 Task: Find connections with filter location Giddalūr with filter topic #Managementskillswith filter profile language German with filter current company MayHaps Consulting...!!! with filter school Jesus & Mary College of Education with filter industry Capital Markets with filter service category Financial Planning with filter keywords title Manager
Action: Mouse moved to (653, 102)
Screenshot: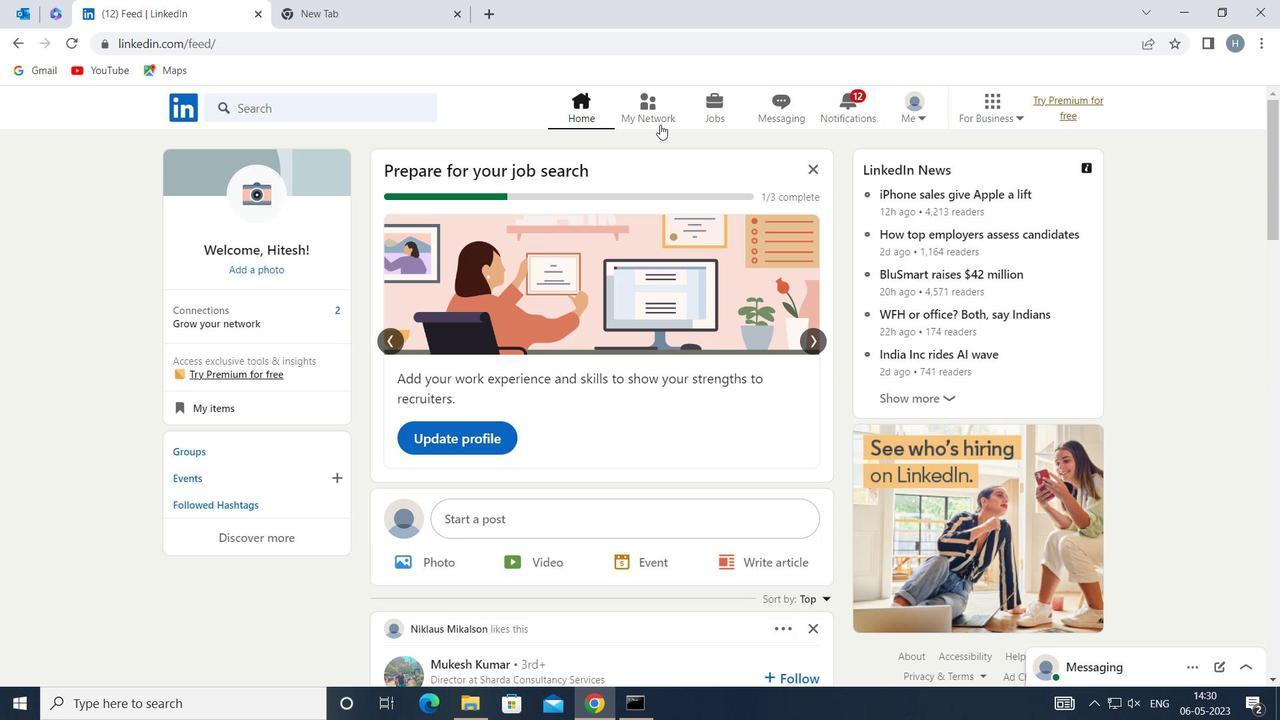 
Action: Mouse pressed left at (653, 102)
Screenshot: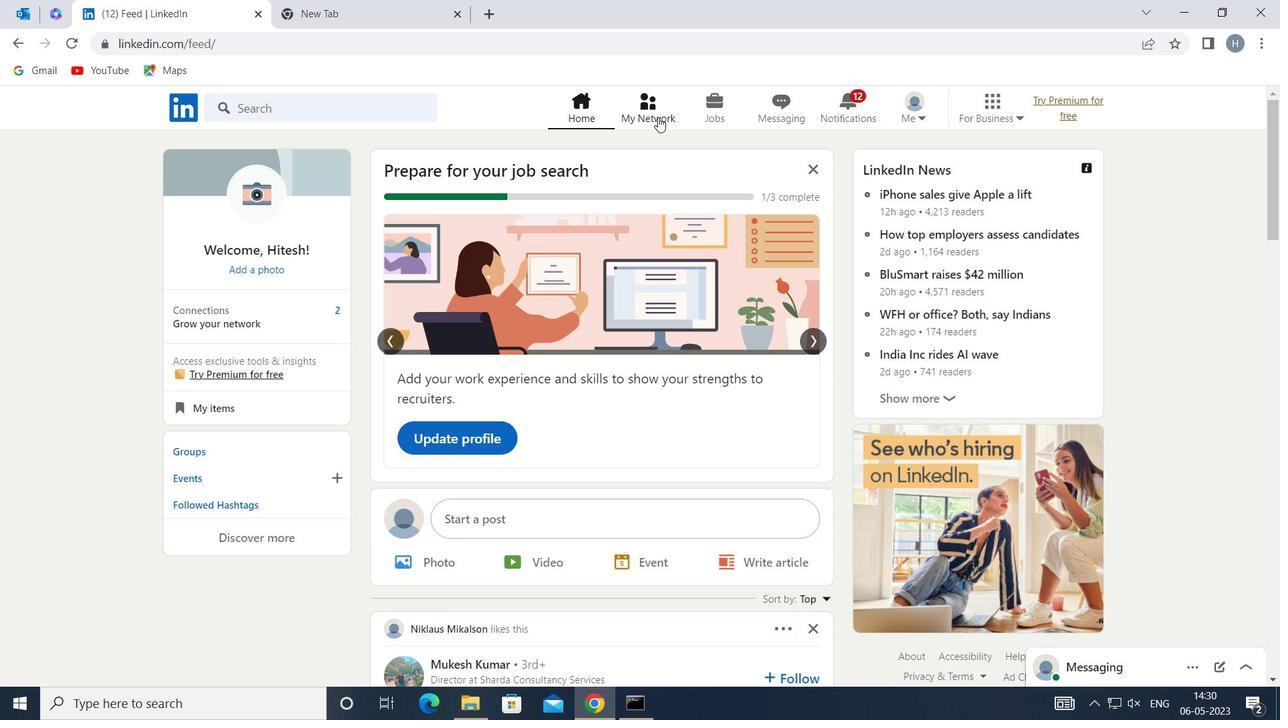 
Action: Mouse moved to (337, 206)
Screenshot: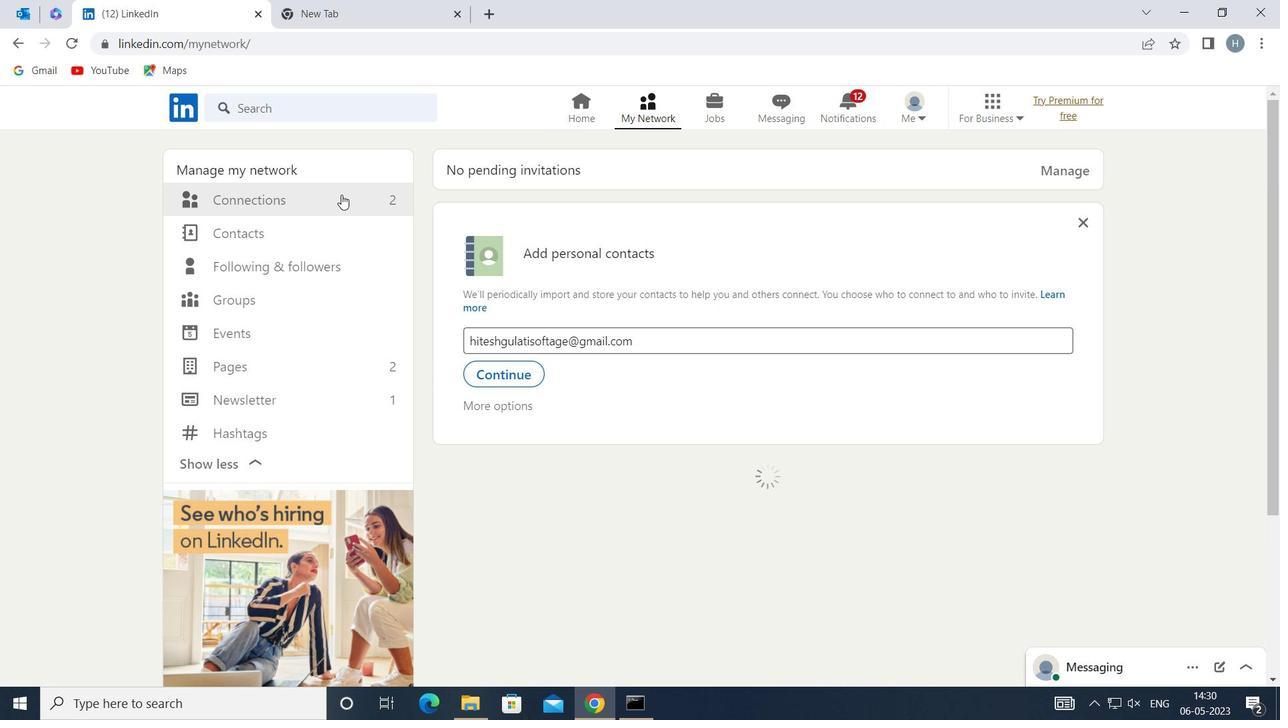 
Action: Mouse pressed left at (337, 206)
Screenshot: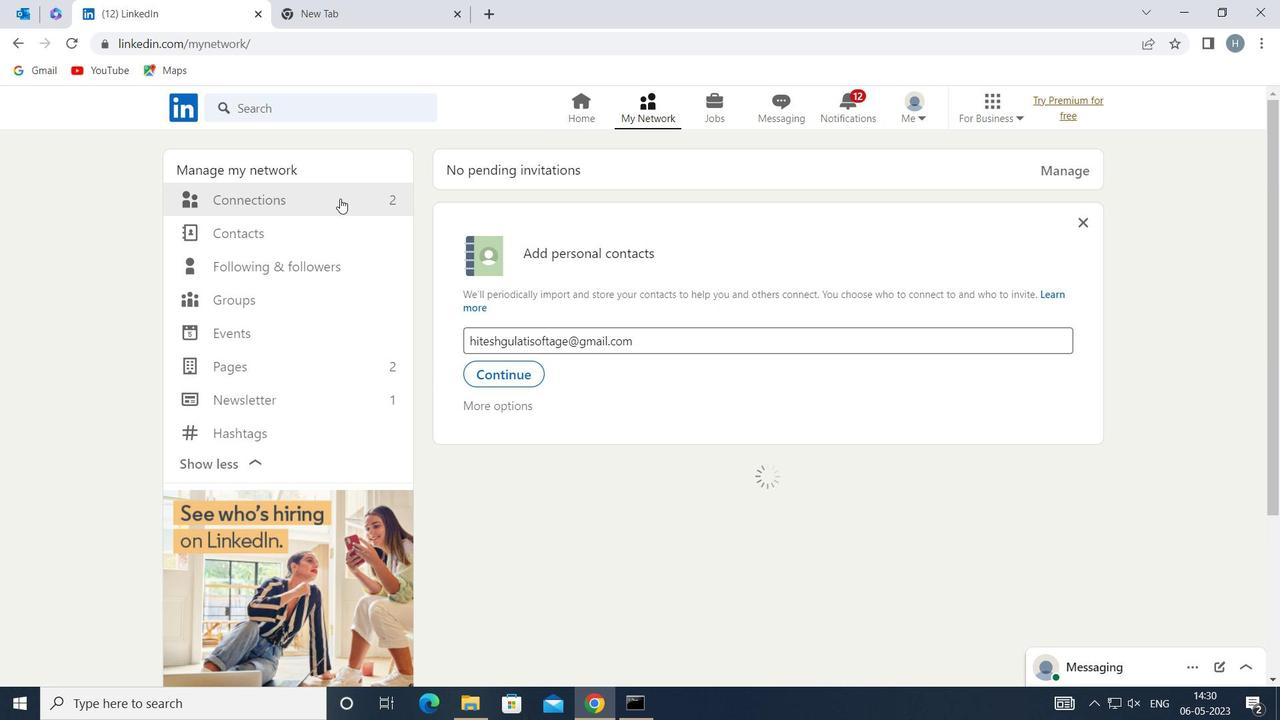 
Action: Mouse moved to (746, 196)
Screenshot: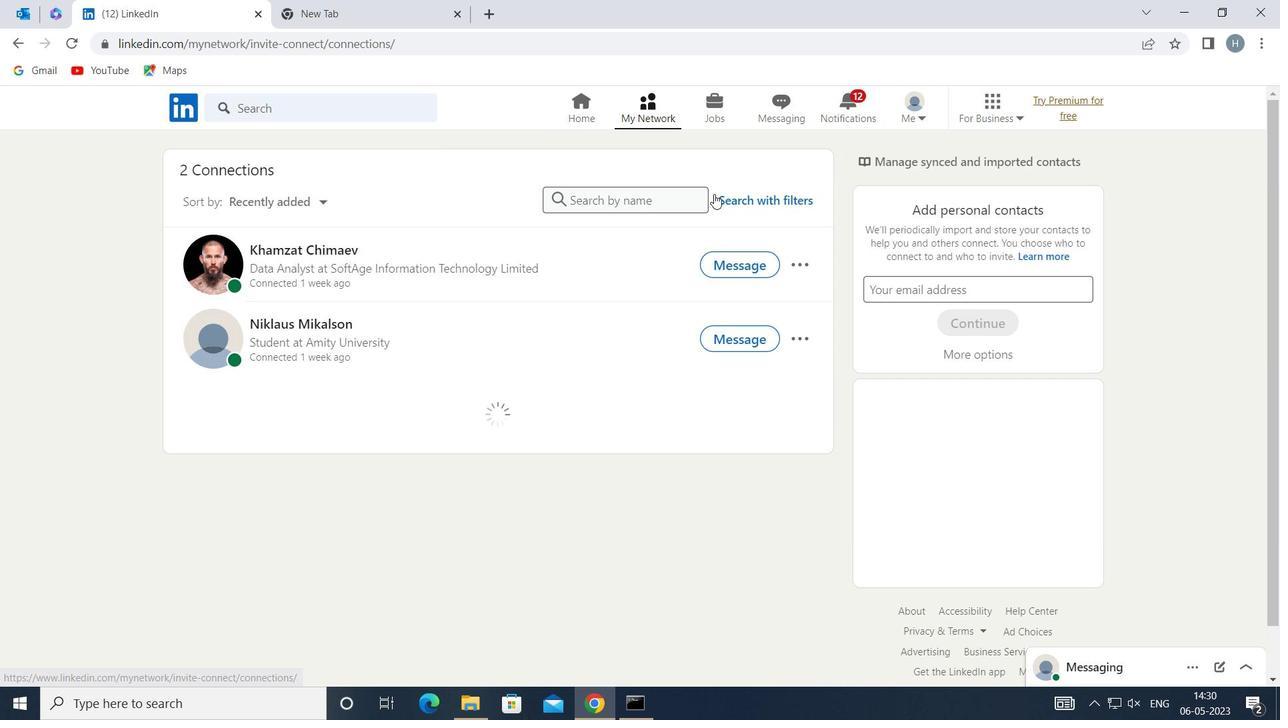 
Action: Mouse pressed left at (746, 196)
Screenshot: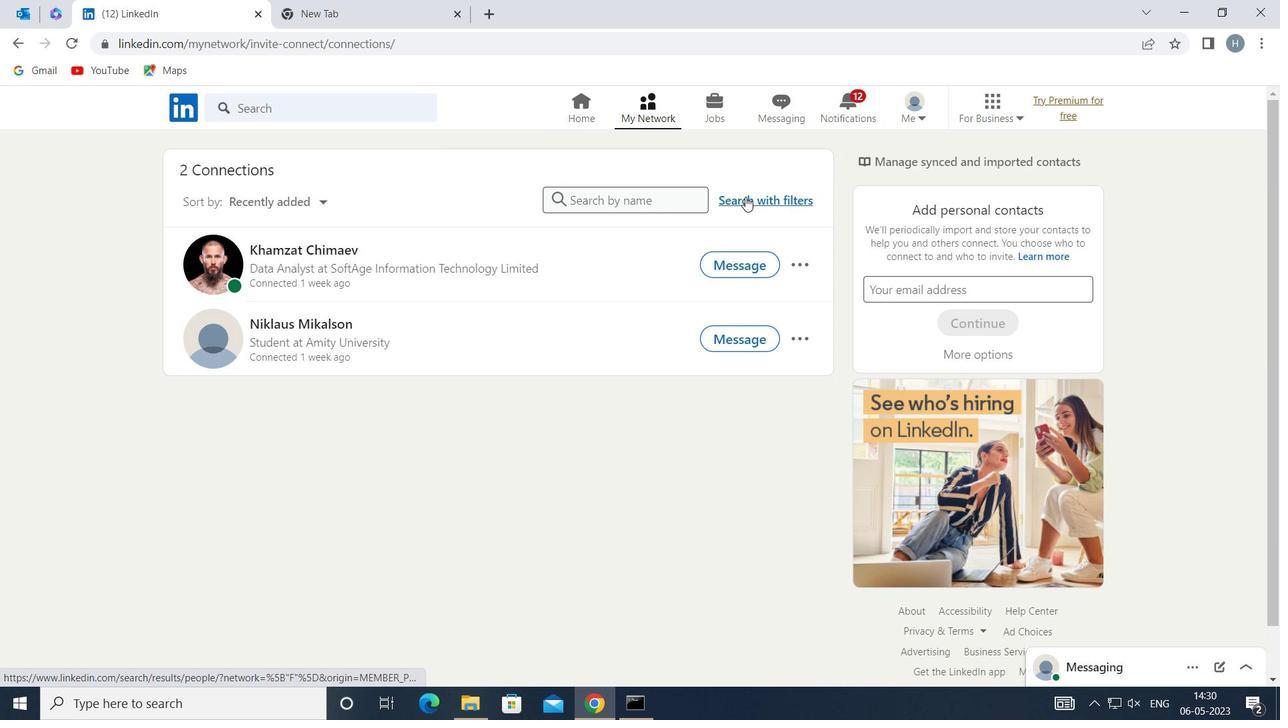 
Action: Mouse moved to (703, 151)
Screenshot: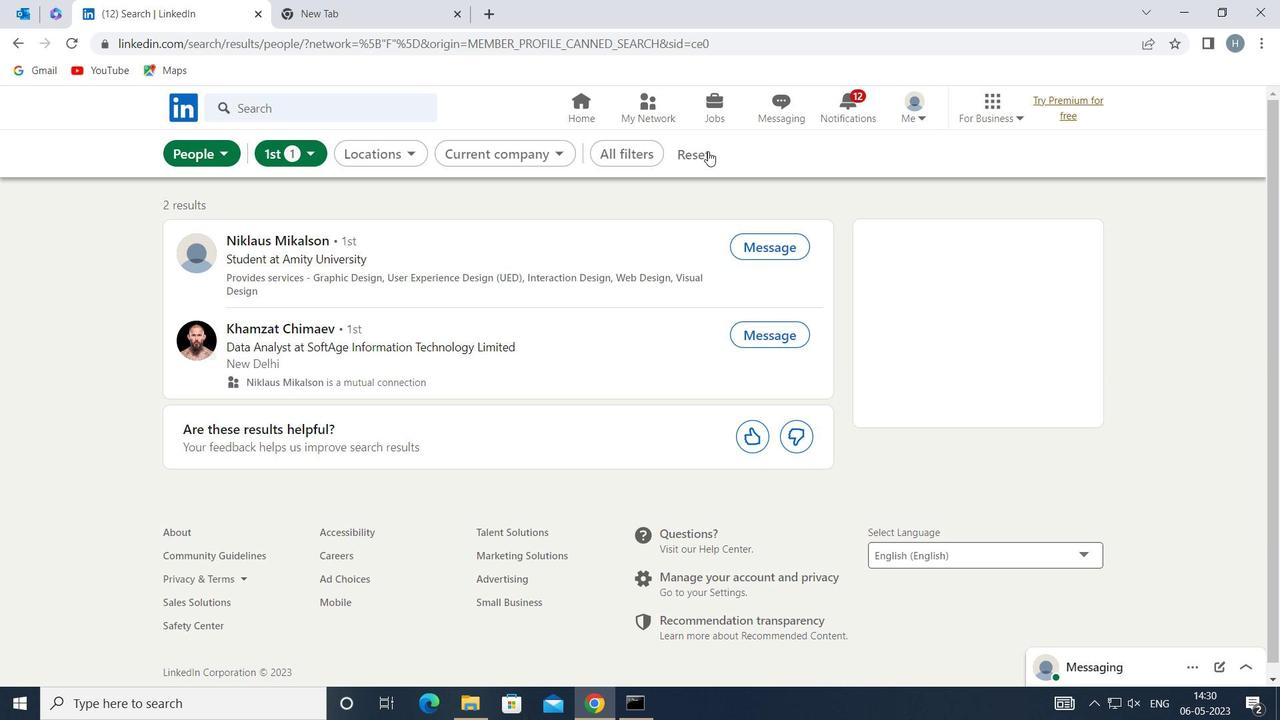 
Action: Mouse pressed left at (703, 151)
Screenshot: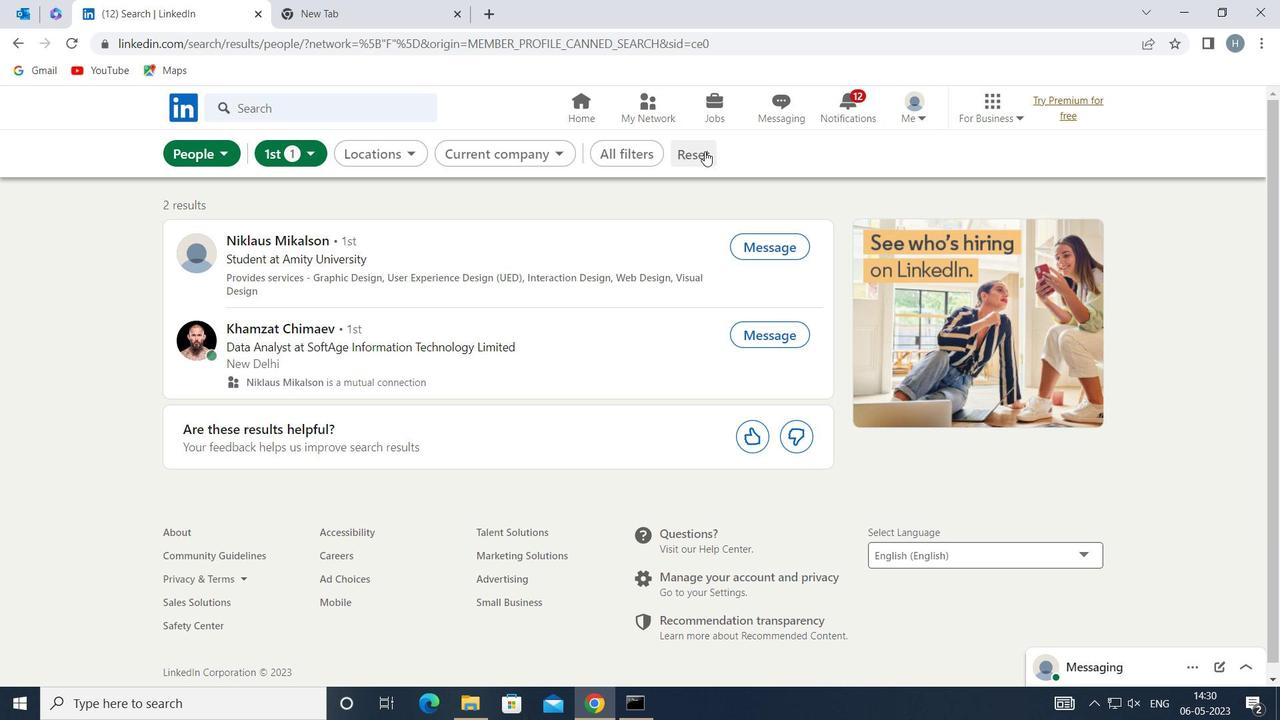 
Action: Mouse moved to (676, 151)
Screenshot: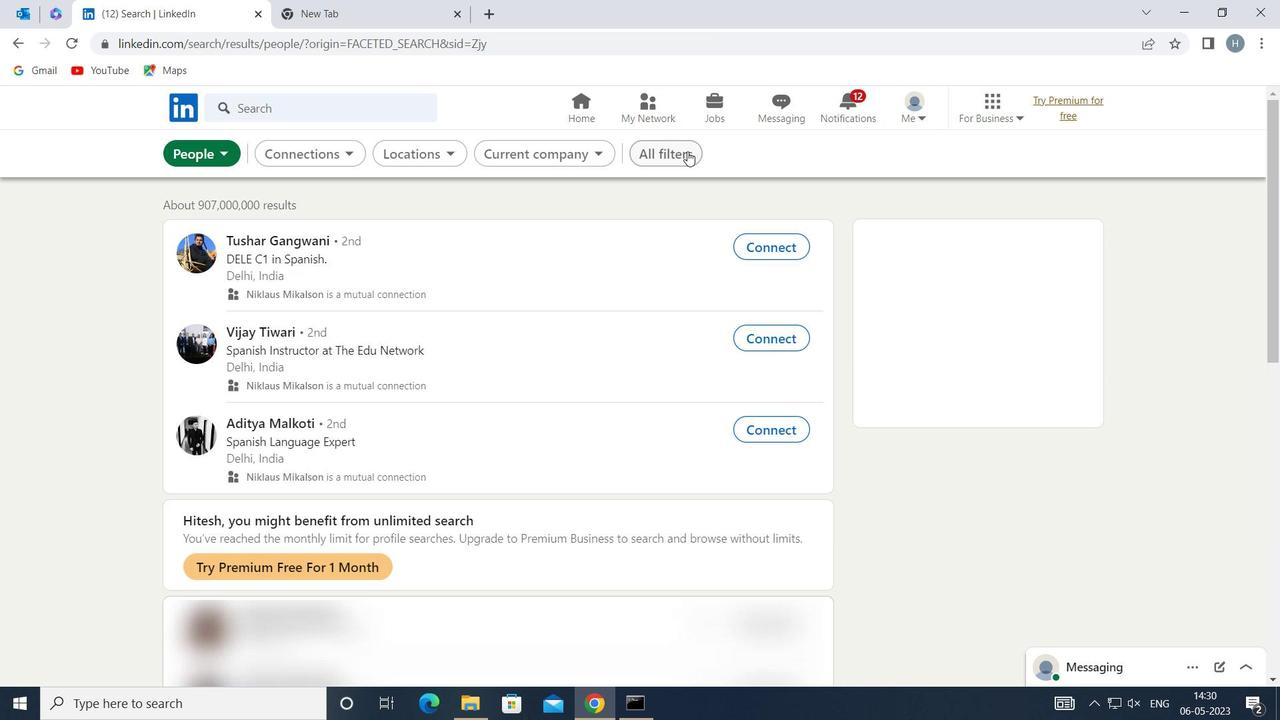 
Action: Mouse pressed left at (676, 151)
Screenshot: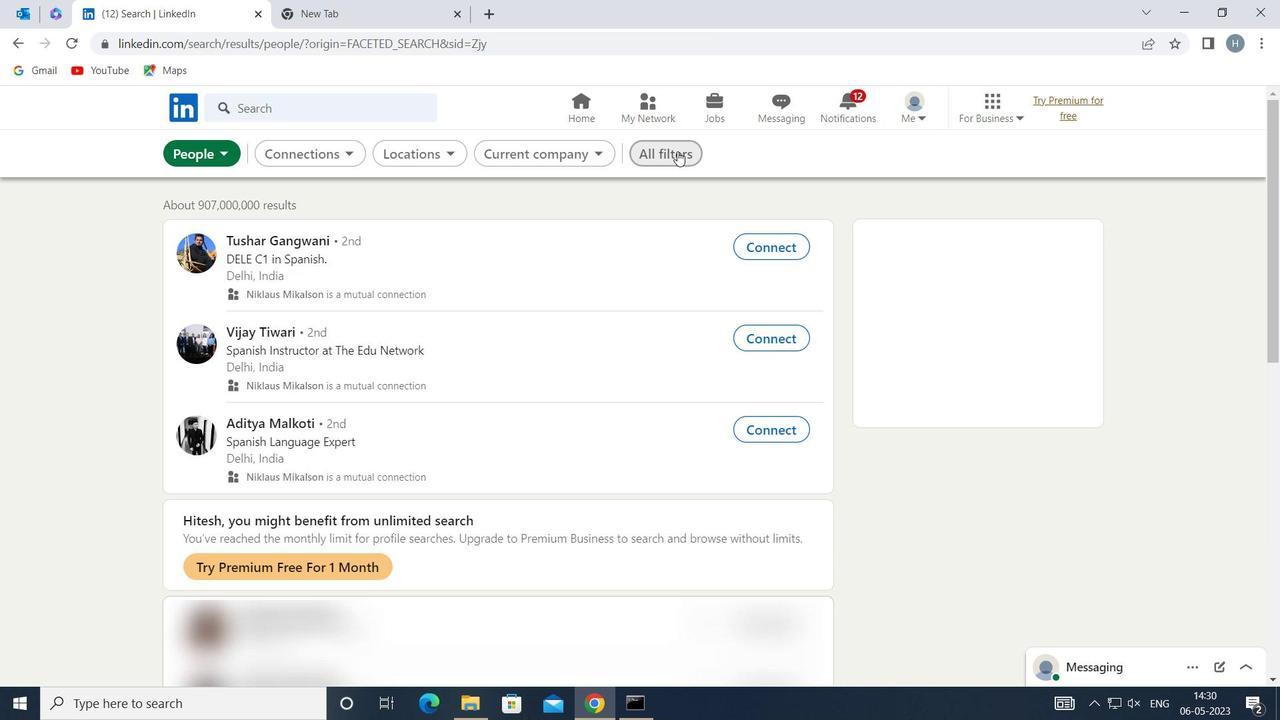 
Action: Mouse moved to (957, 310)
Screenshot: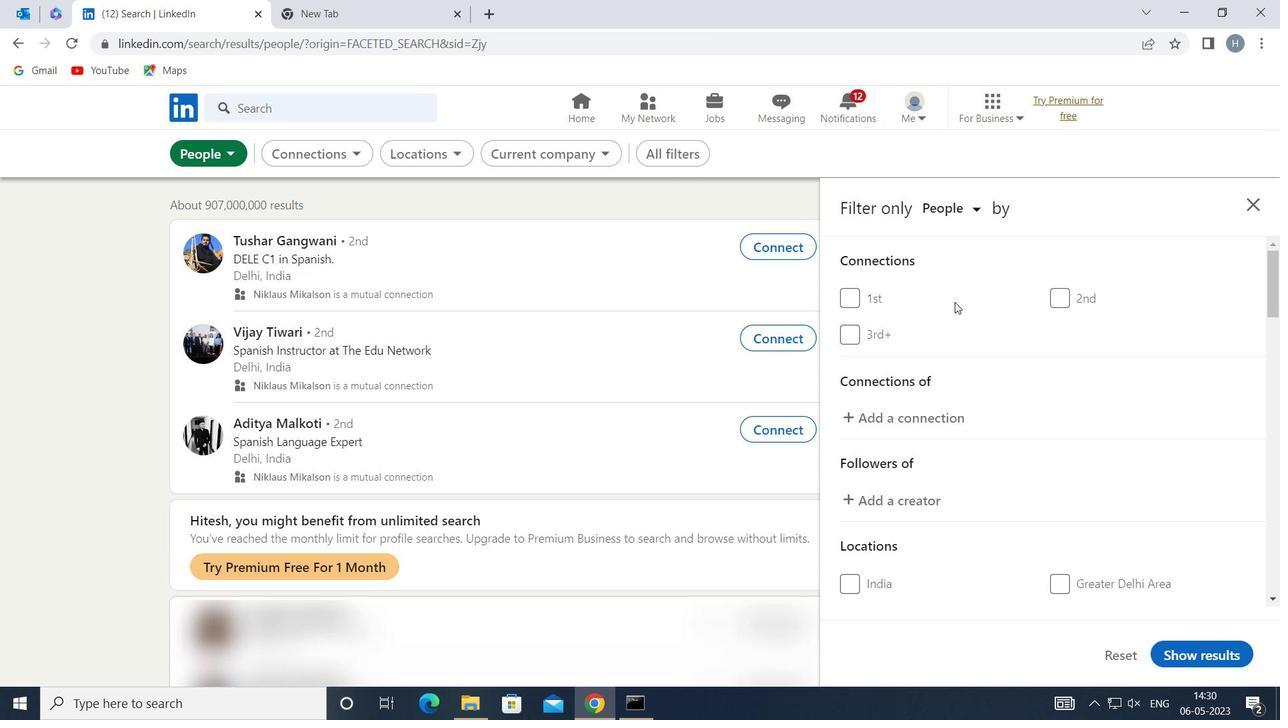 
Action: Mouse scrolled (957, 309) with delta (0, 0)
Screenshot: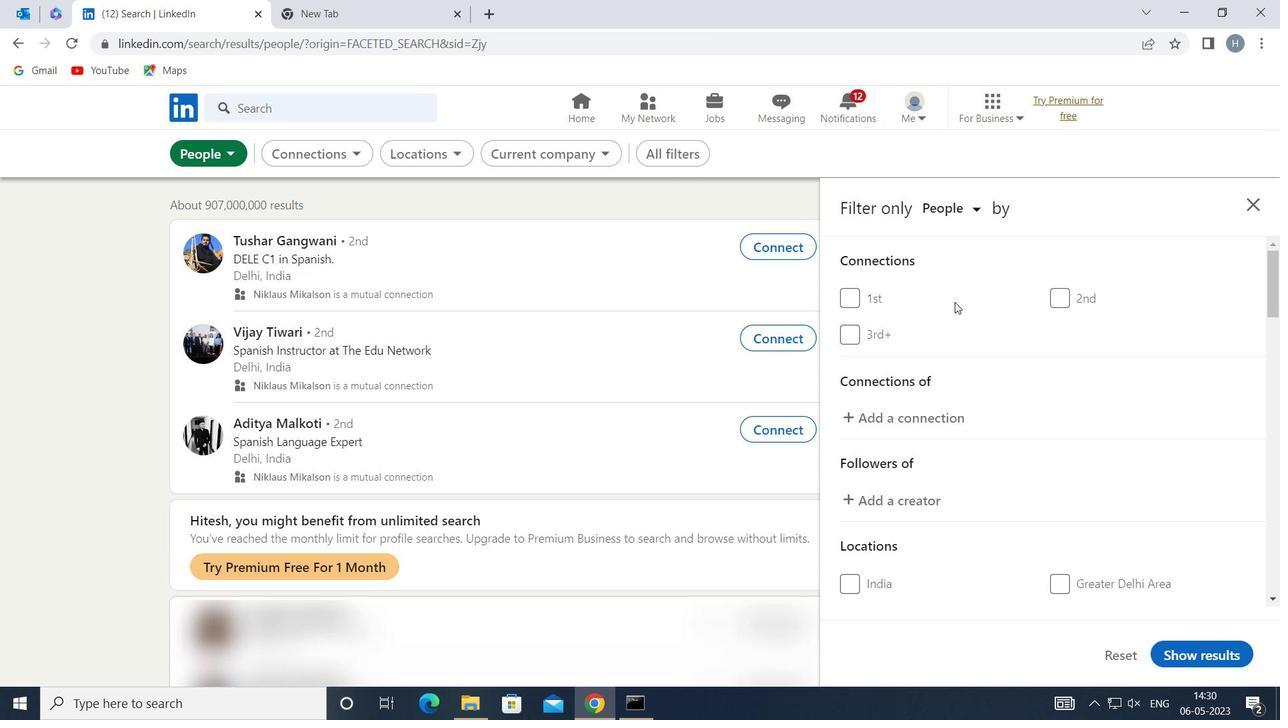 
Action: Mouse moved to (958, 313)
Screenshot: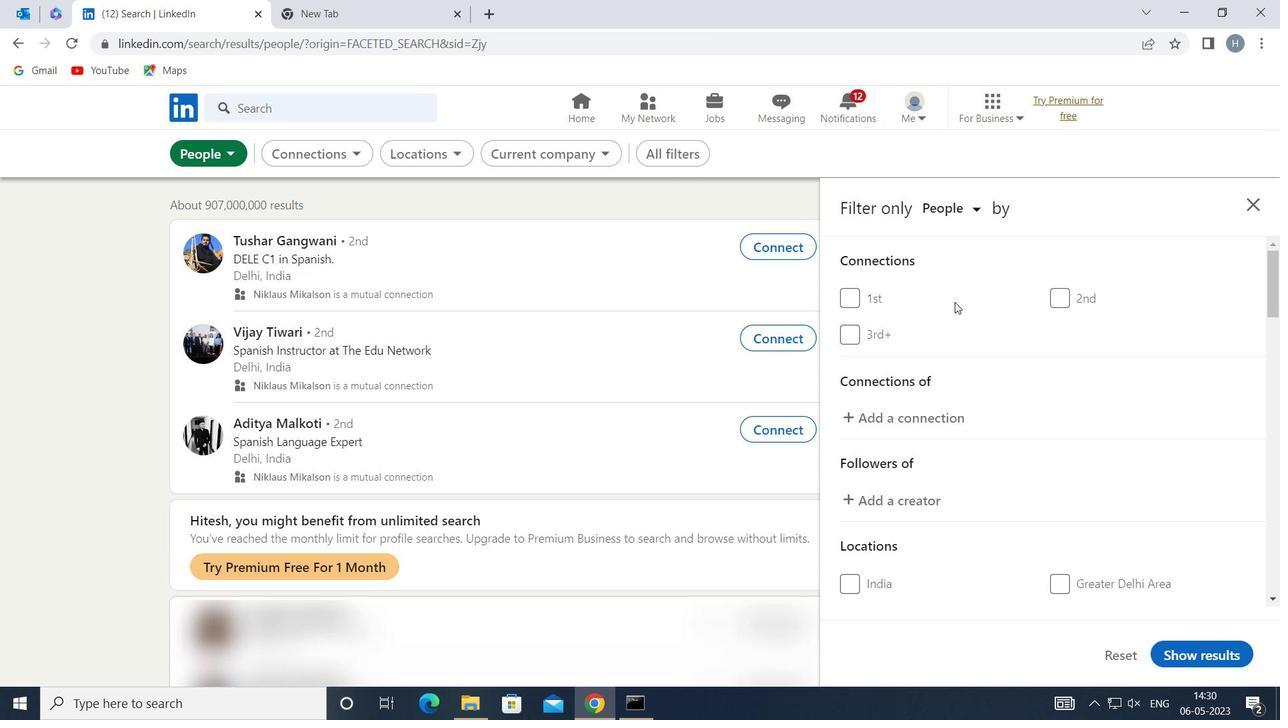 
Action: Mouse scrolled (958, 312) with delta (0, 0)
Screenshot: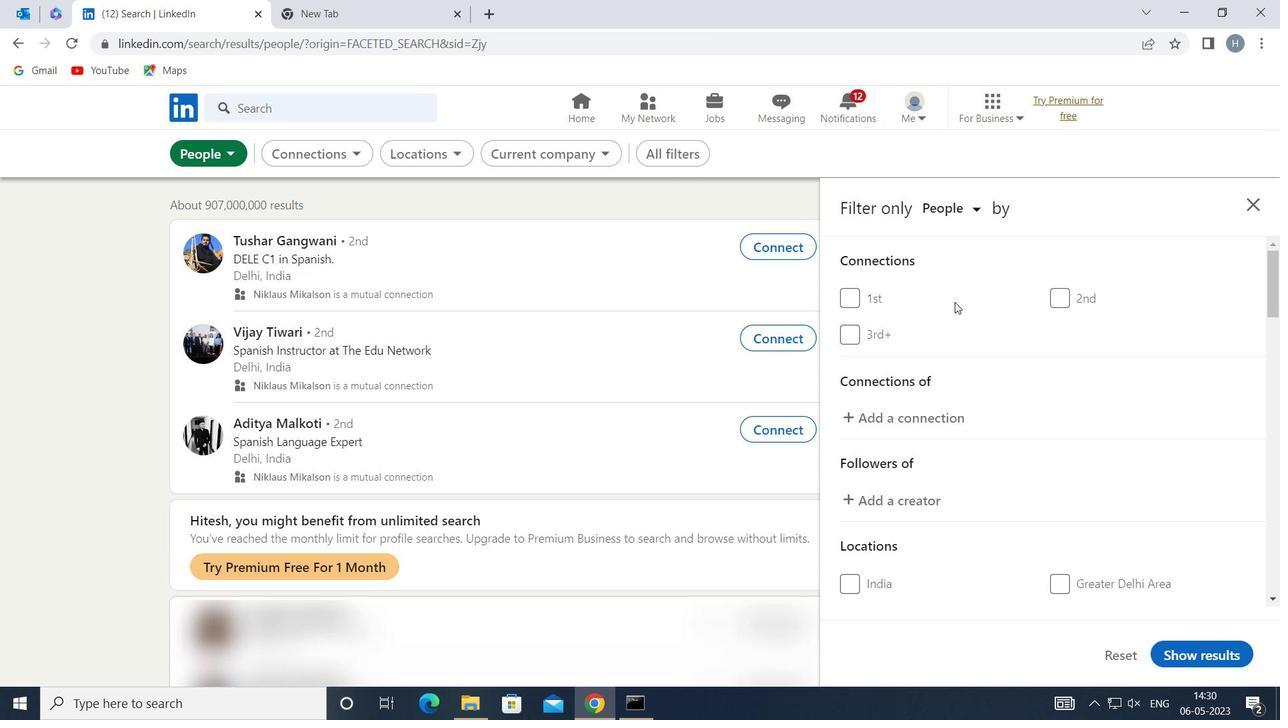 
Action: Mouse moved to (958, 316)
Screenshot: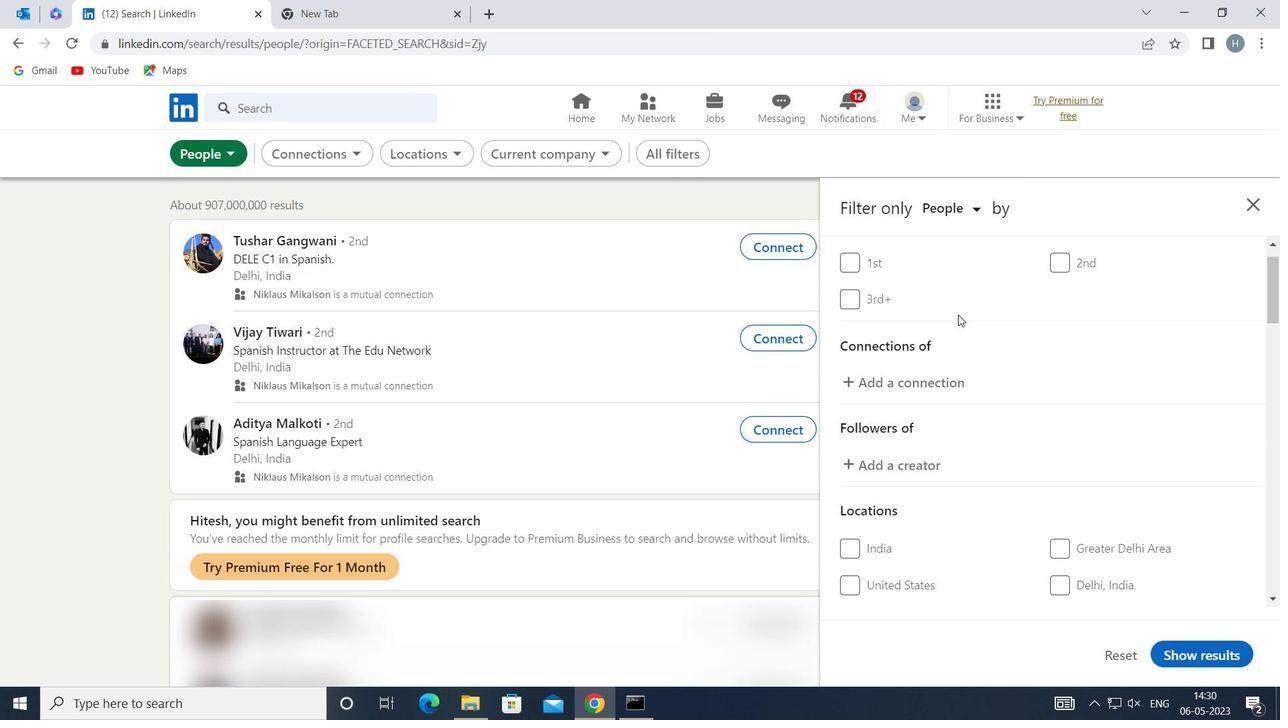 
Action: Mouse scrolled (958, 315) with delta (0, 0)
Screenshot: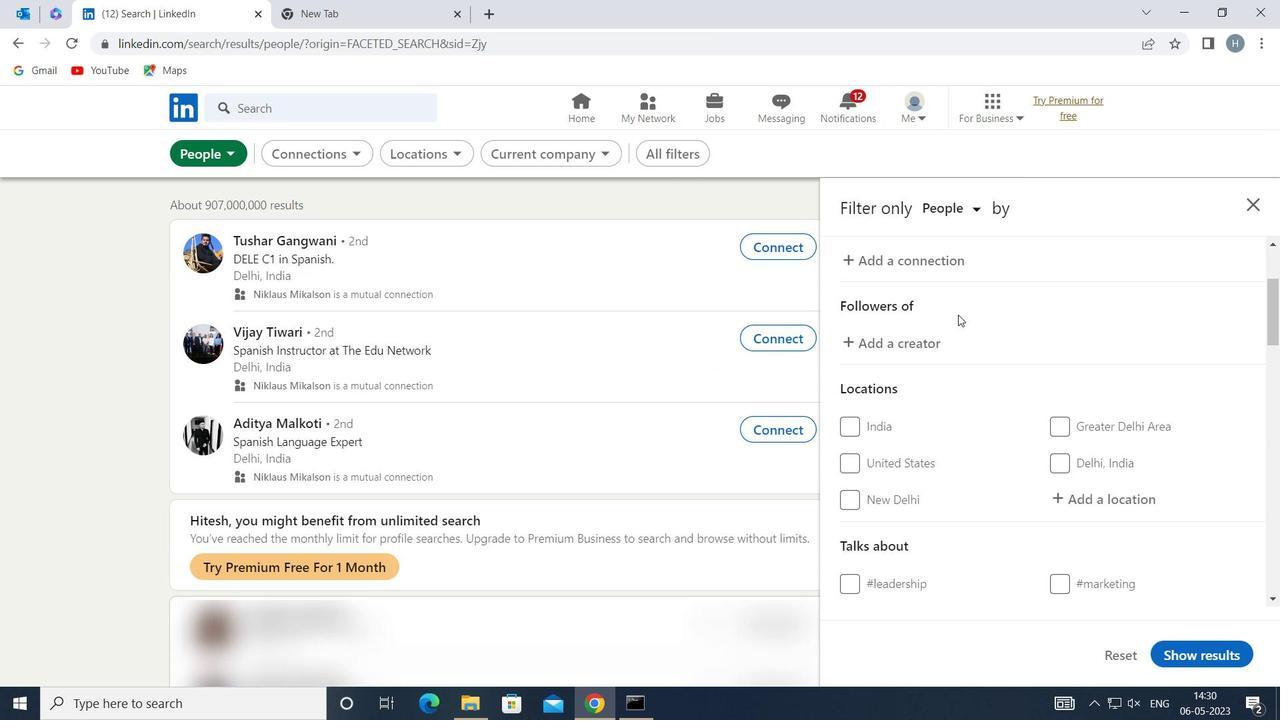 
Action: Mouse moved to (1041, 336)
Screenshot: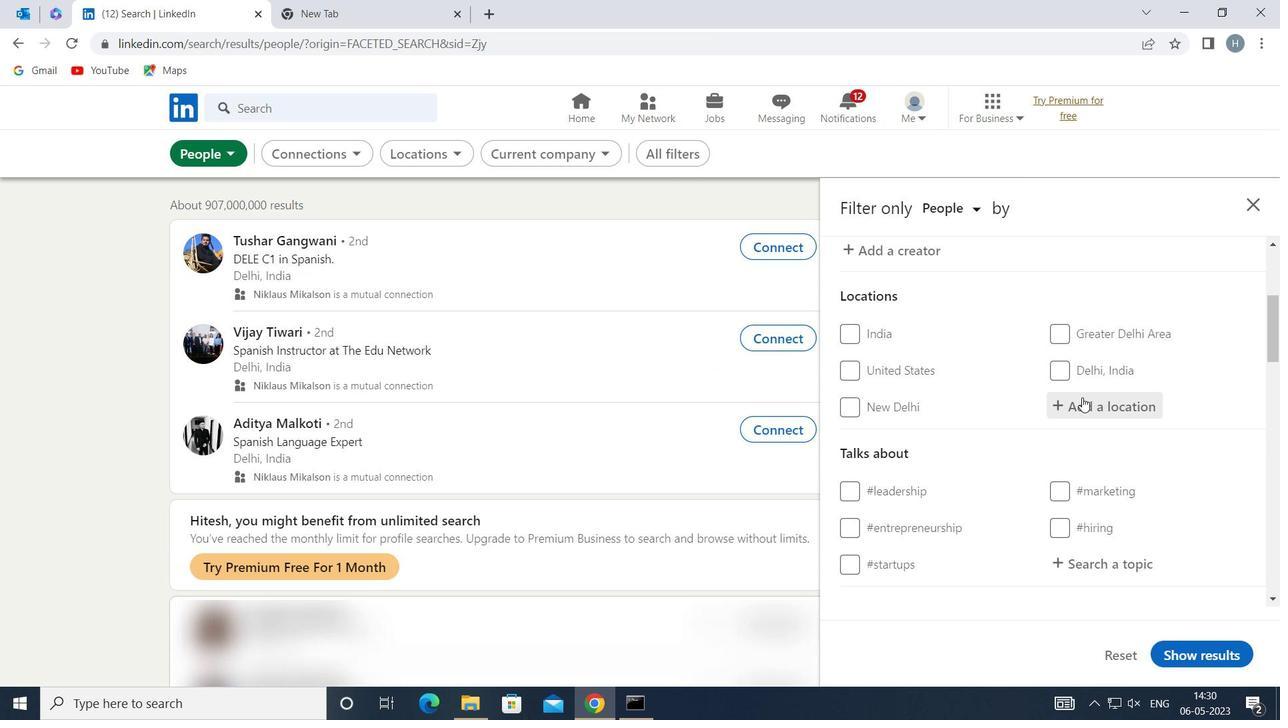 
Action: Mouse scrolled (1041, 336) with delta (0, 0)
Screenshot: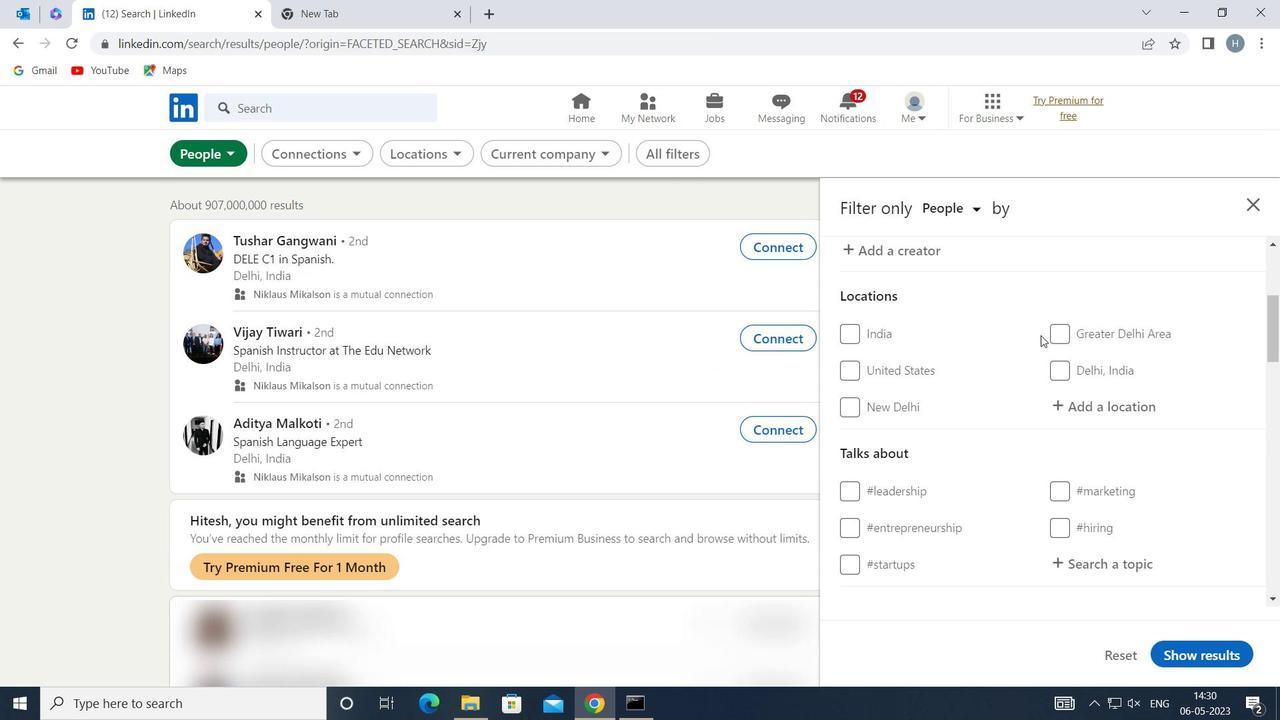 
Action: Mouse moved to (1084, 494)
Screenshot: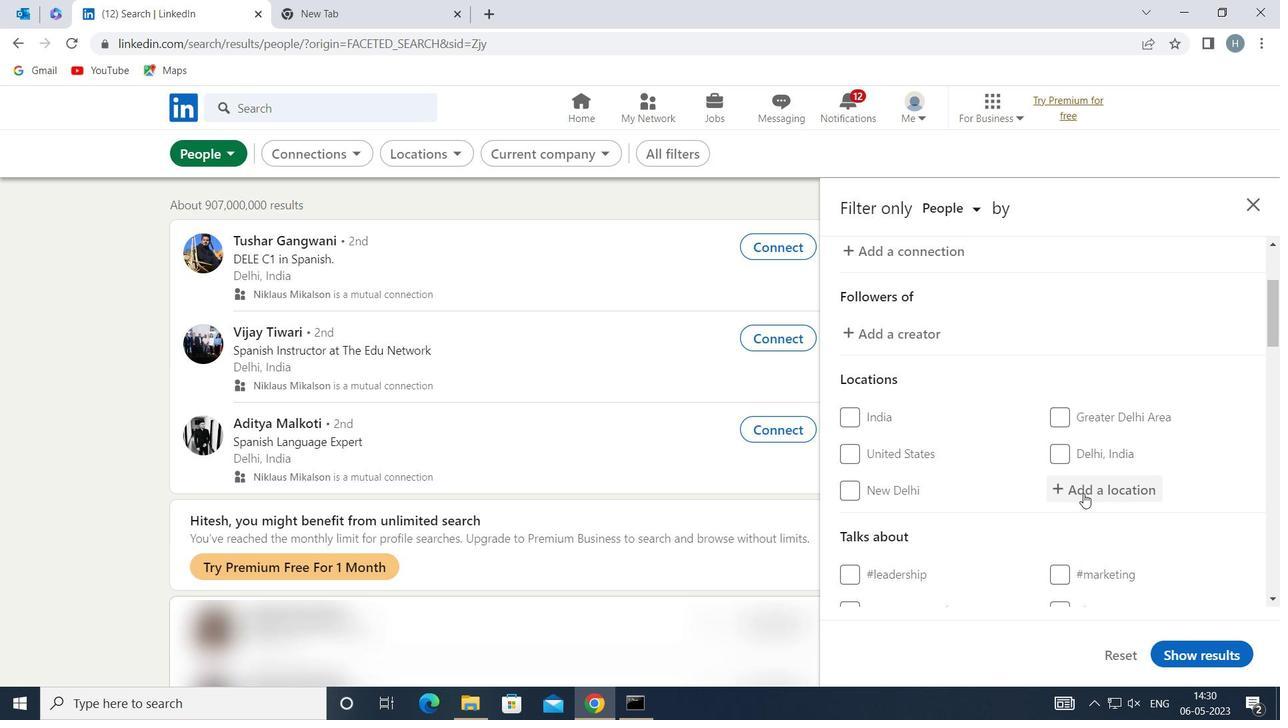 
Action: Mouse pressed left at (1084, 494)
Screenshot: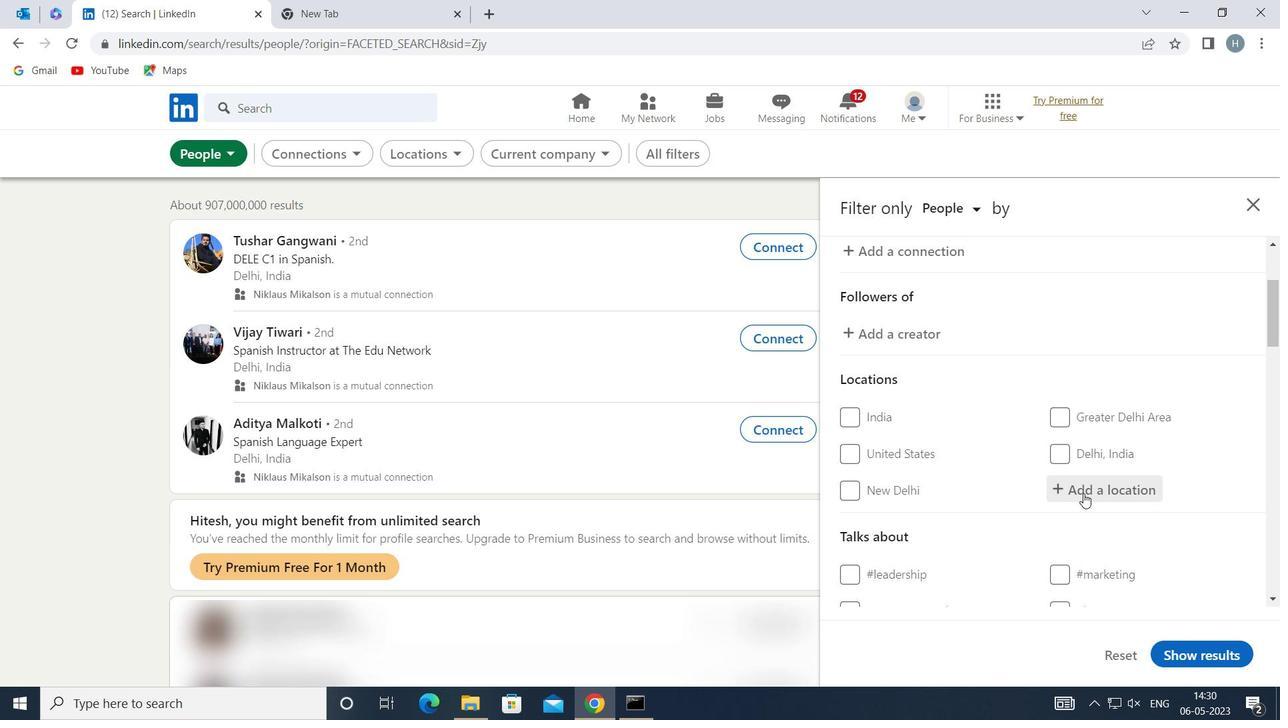 
Action: Mouse moved to (1086, 495)
Screenshot: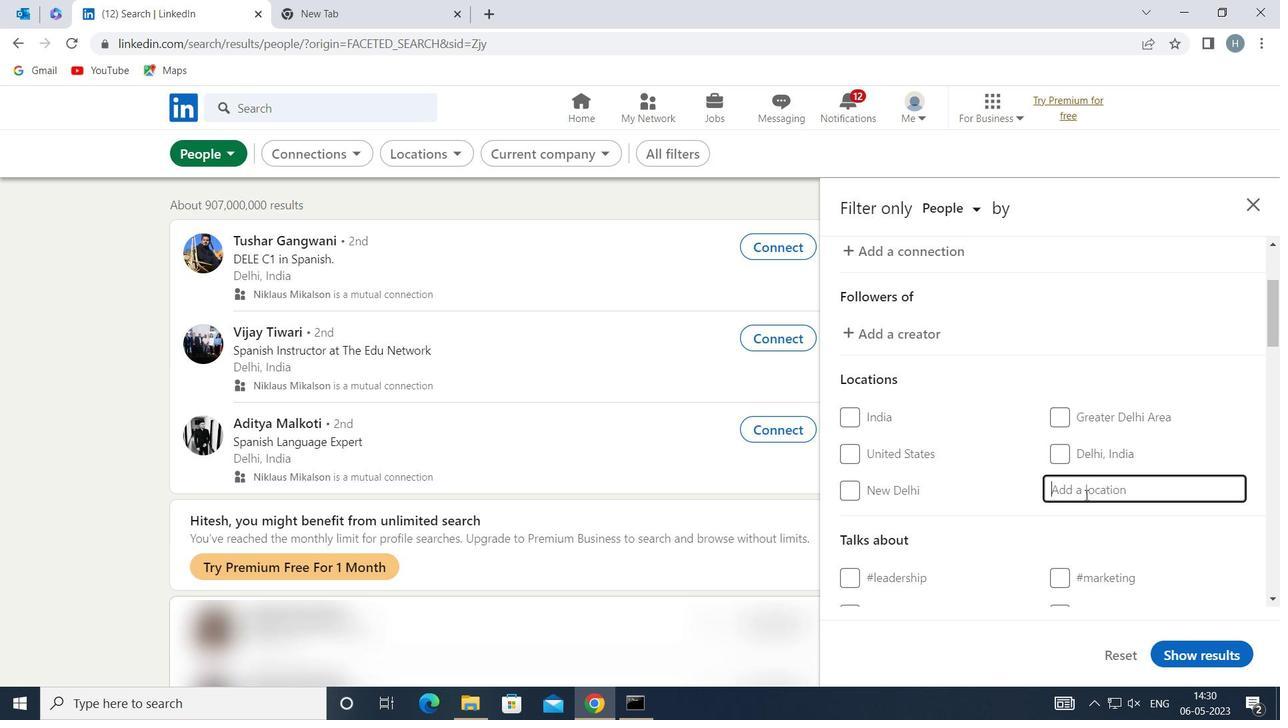 
Action: Key pressed <Key.shift>GIDDALUR
Screenshot: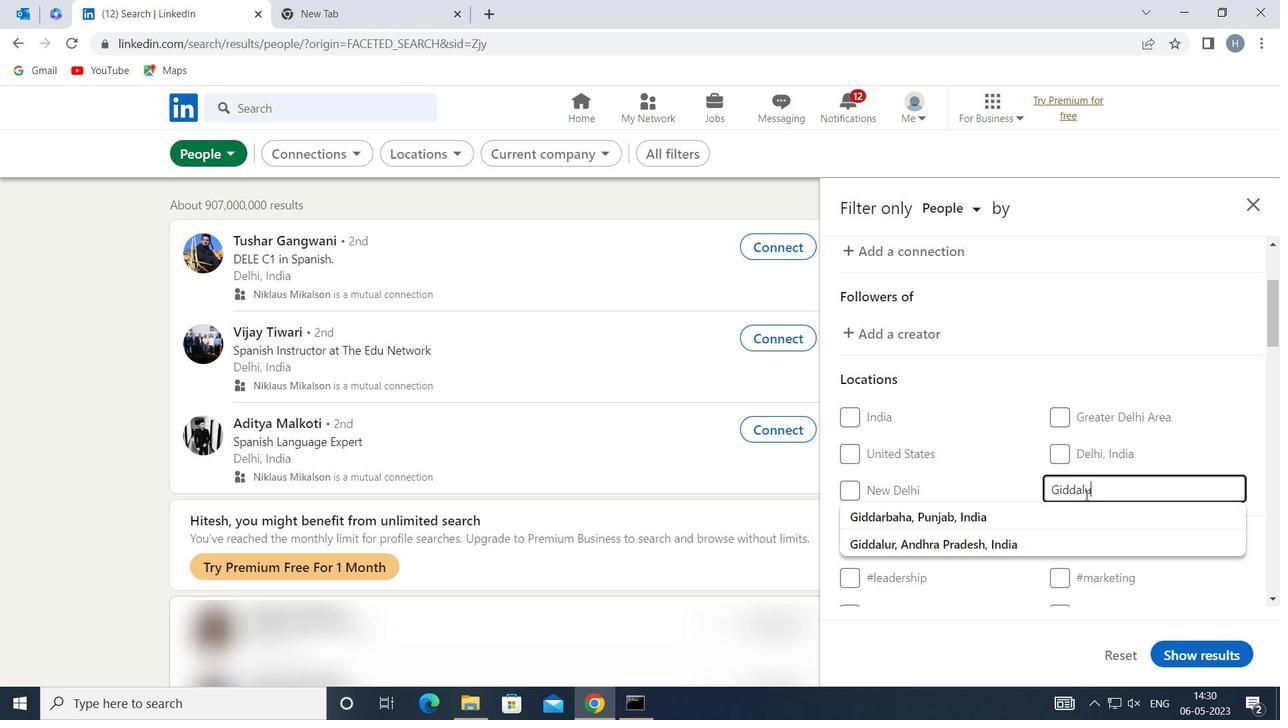 
Action: Mouse moved to (1010, 511)
Screenshot: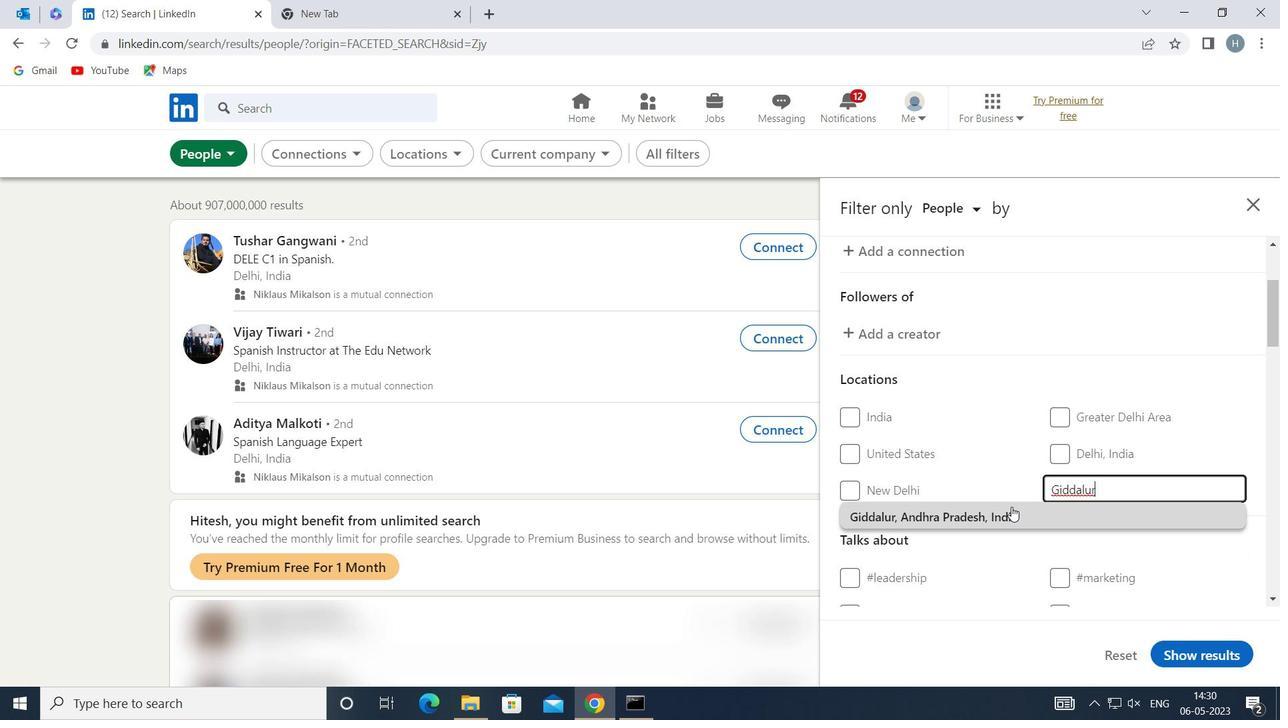 
Action: Mouse pressed left at (1010, 511)
Screenshot: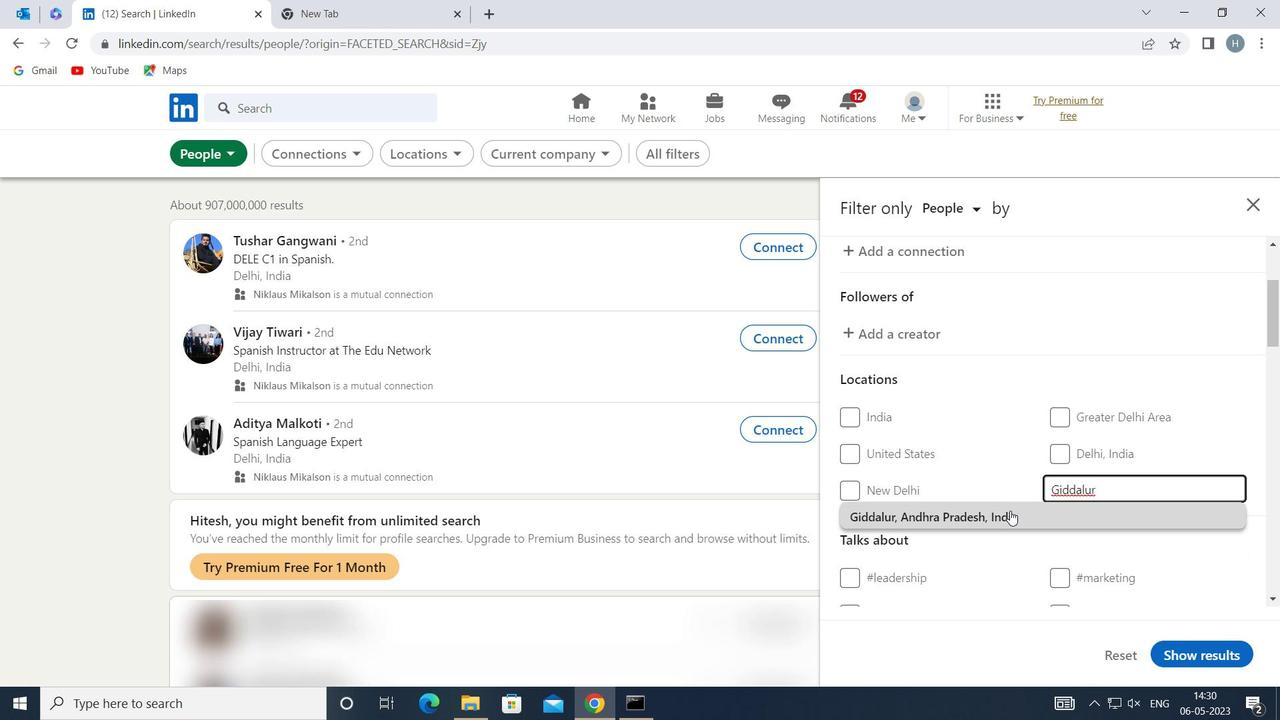 
Action: Mouse moved to (998, 414)
Screenshot: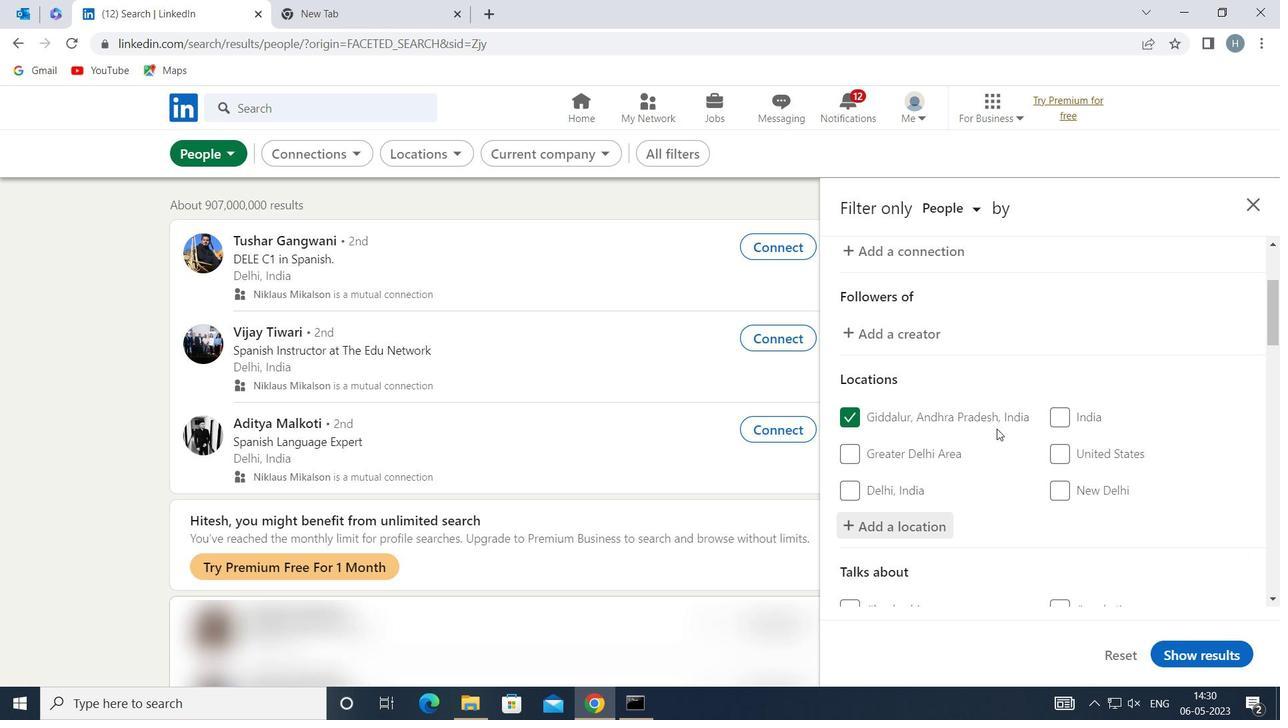 
Action: Mouse scrolled (998, 414) with delta (0, 0)
Screenshot: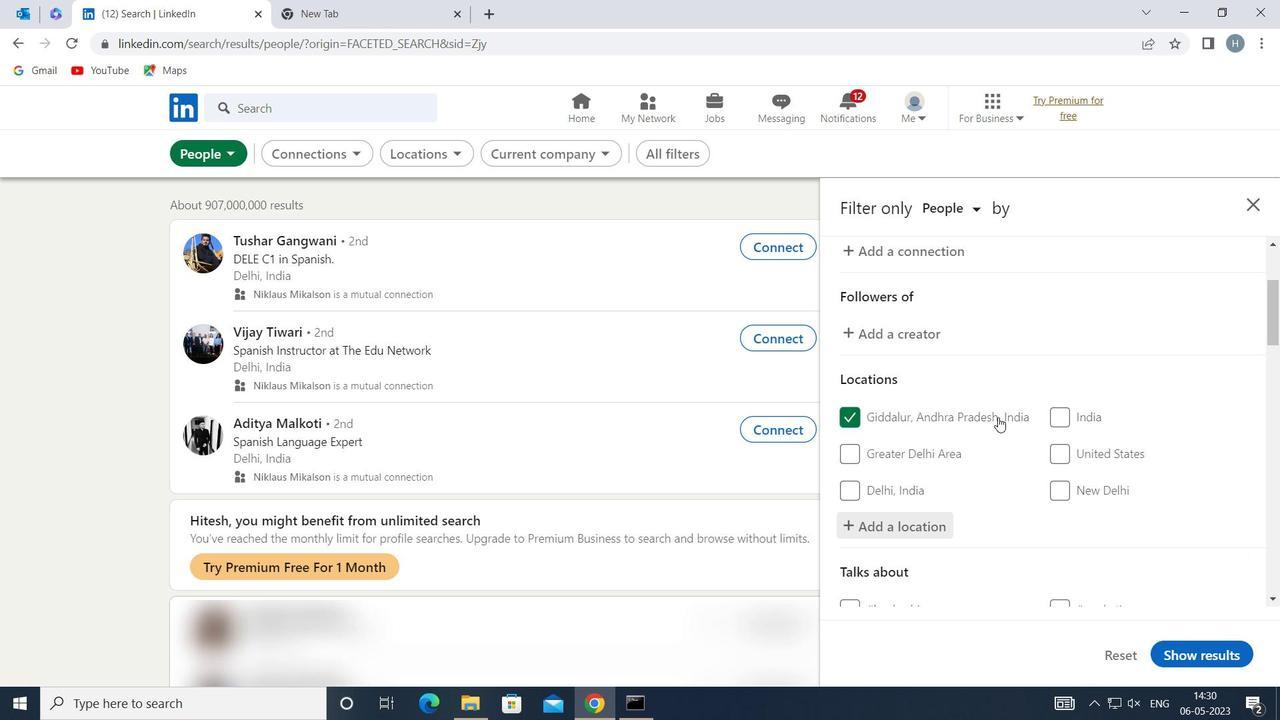 
Action: Mouse scrolled (998, 414) with delta (0, 0)
Screenshot: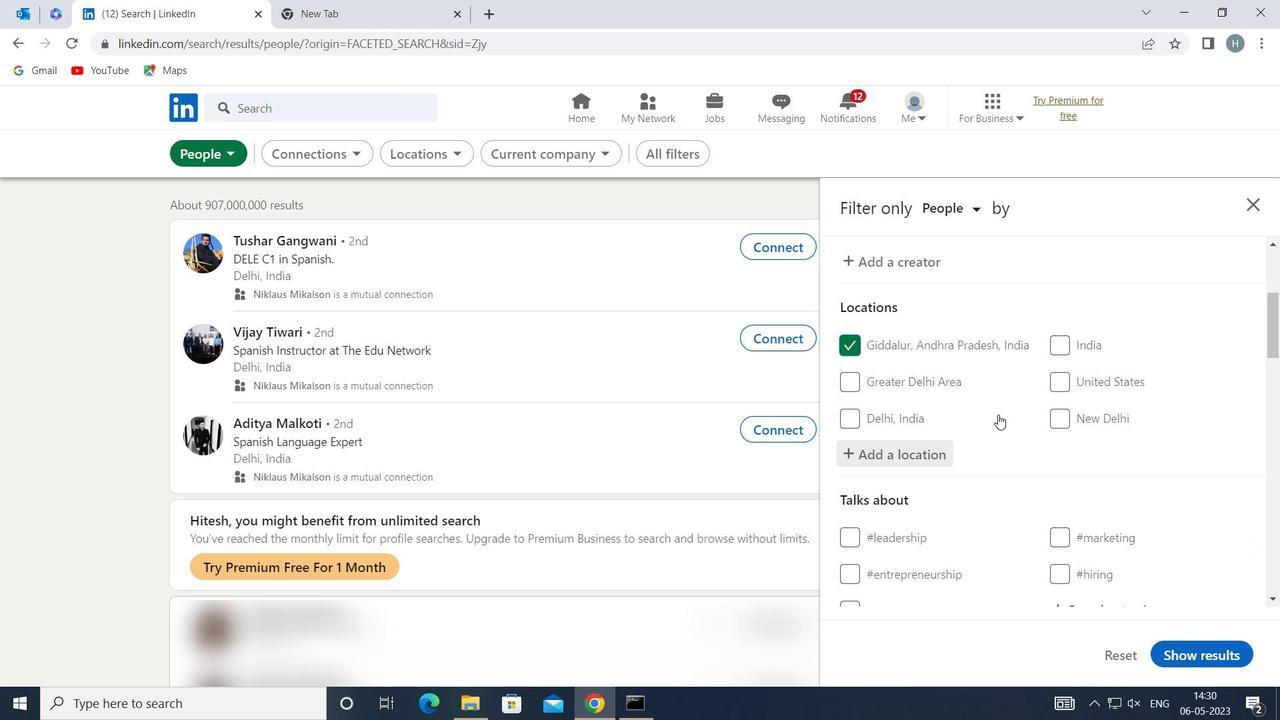 
Action: Mouse moved to (1079, 507)
Screenshot: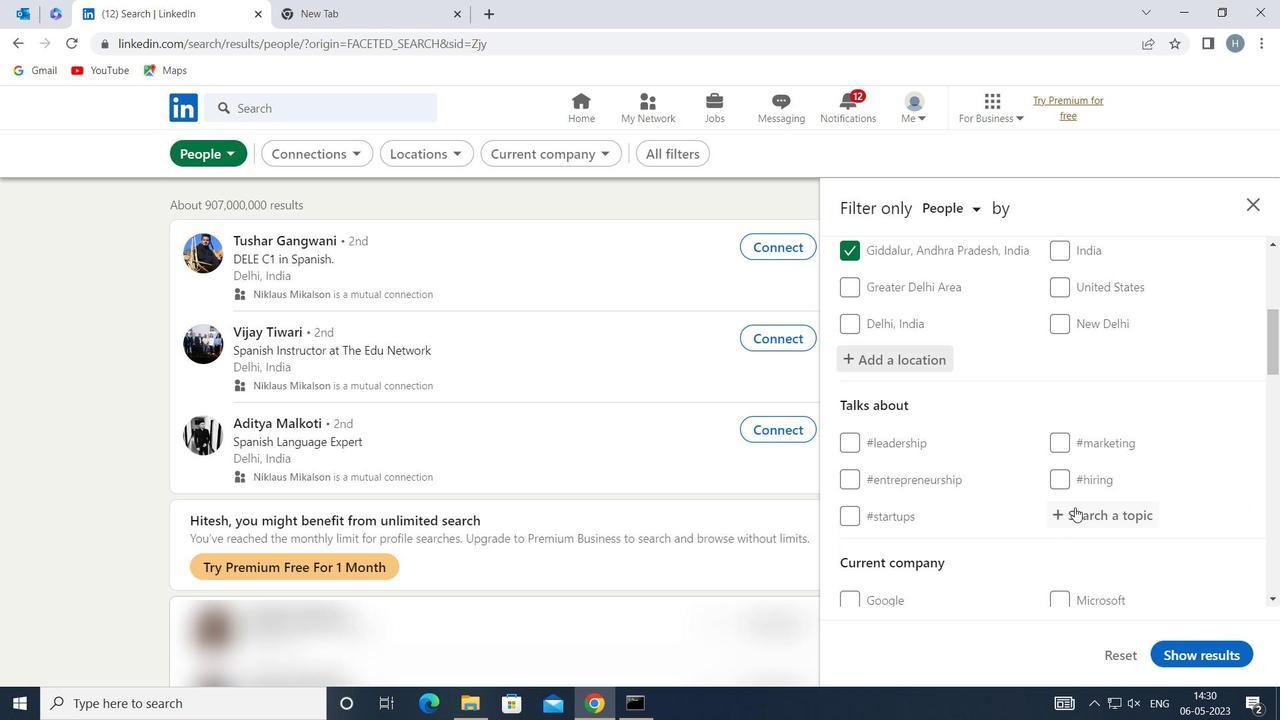 
Action: Mouse pressed left at (1079, 507)
Screenshot: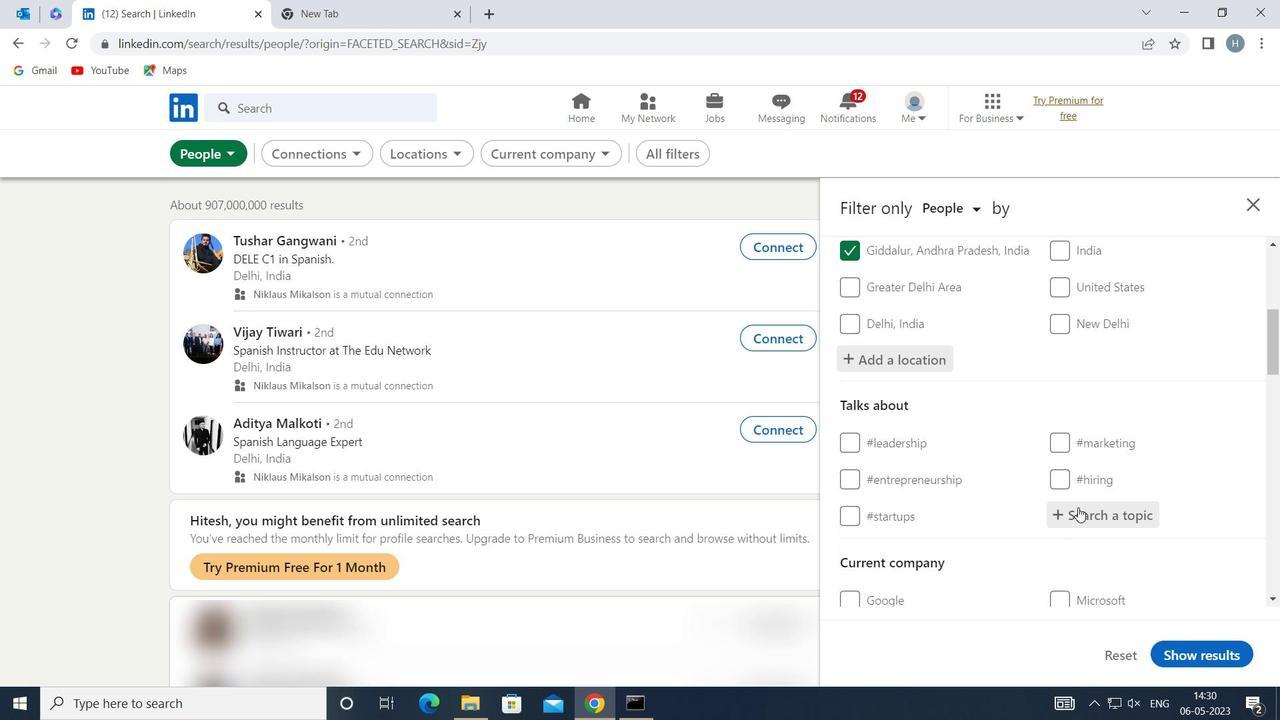 
Action: Mouse moved to (1065, 499)
Screenshot: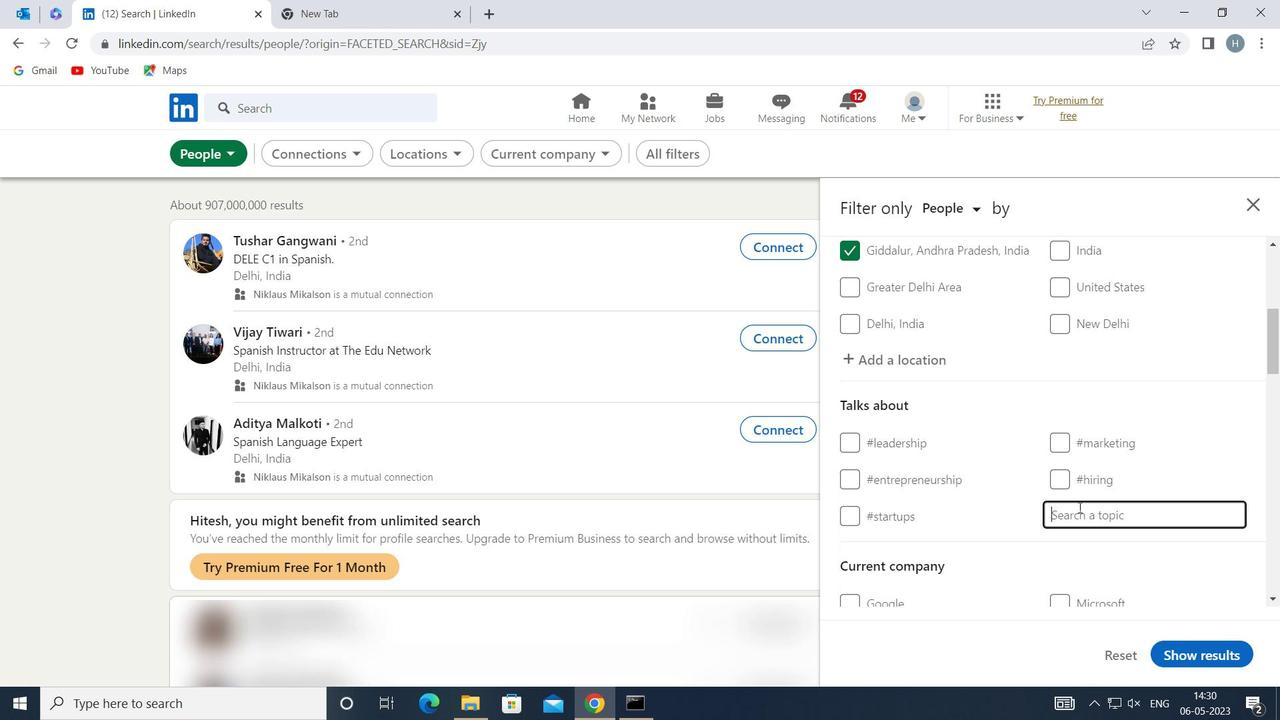 
Action: Key pressed <Key.shift>MANAGEMENTSKILL
Screenshot: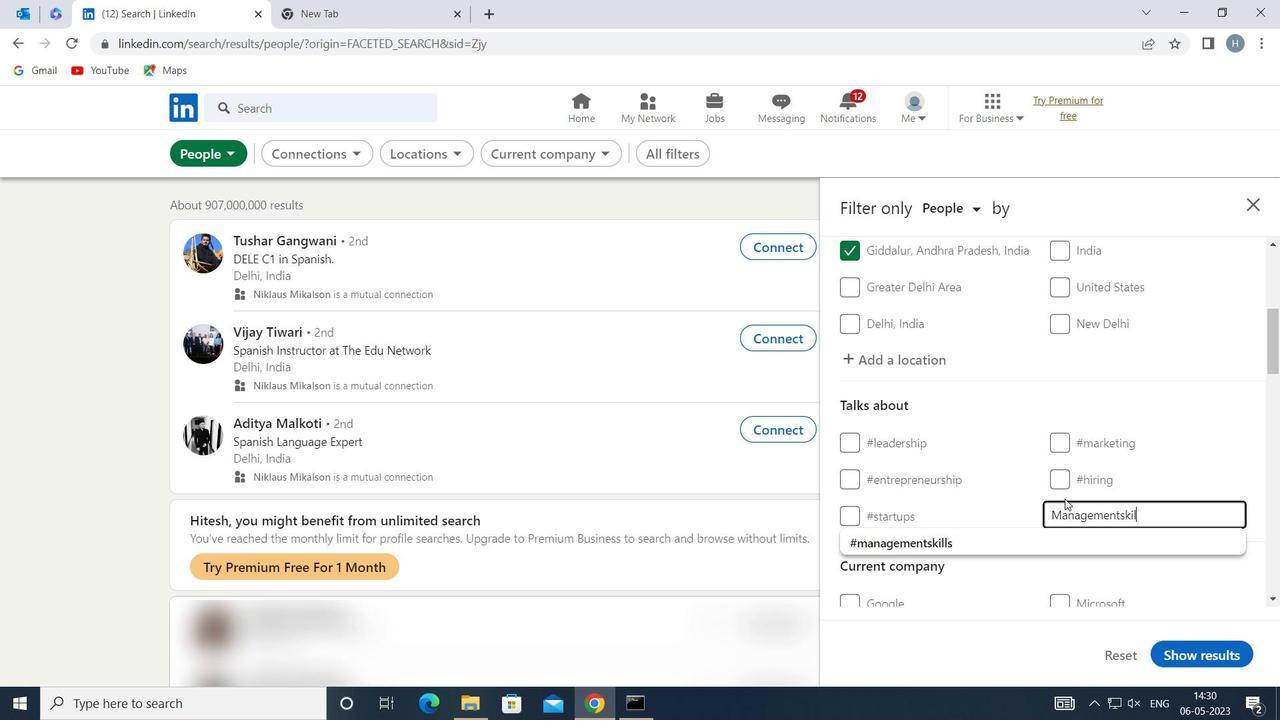 
Action: Mouse moved to (1043, 499)
Screenshot: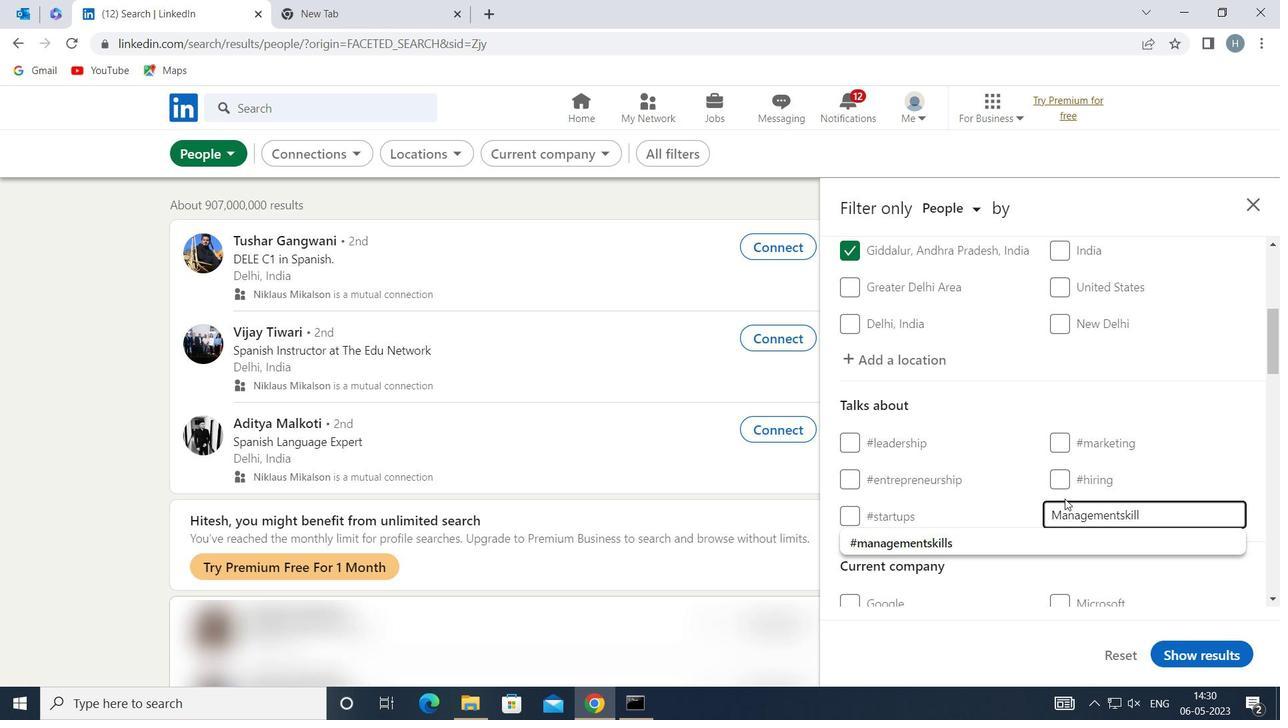 
Action: Key pressed S
Screenshot: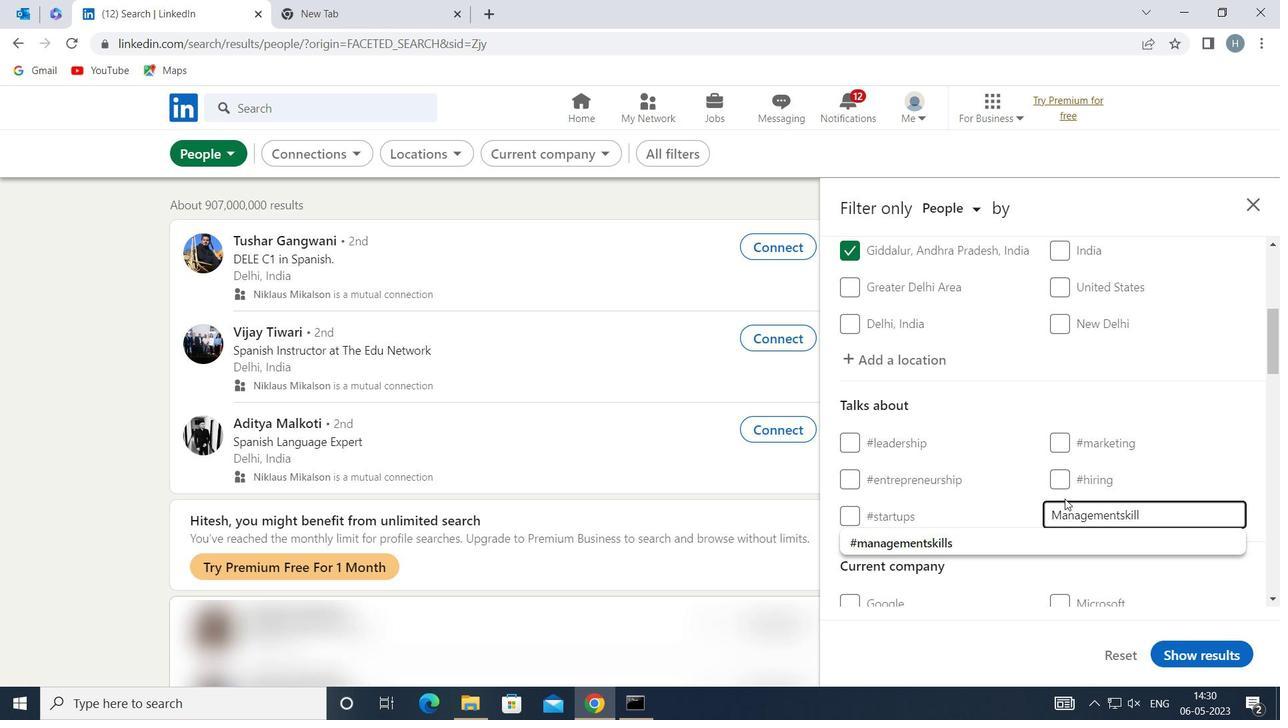 
Action: Mouse moved to (986, 538)
Screenshot: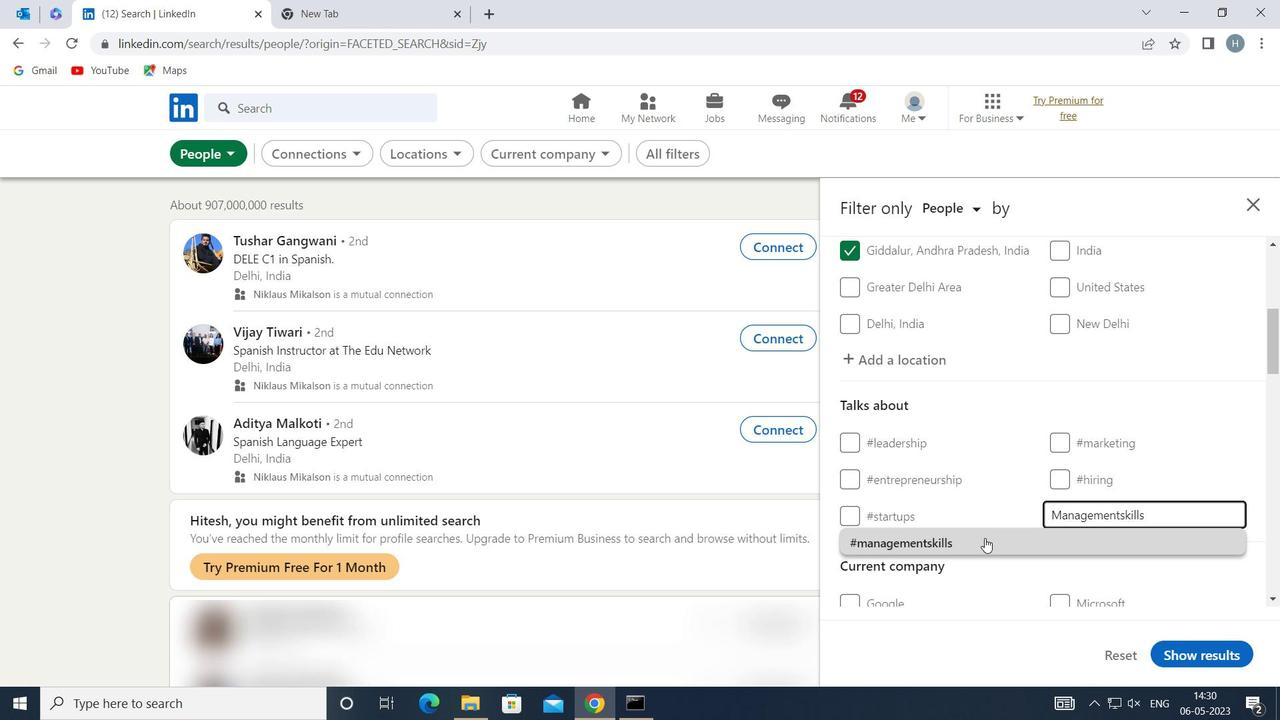 
Action: Mouse pressed left at (986, 538)
Screenshot: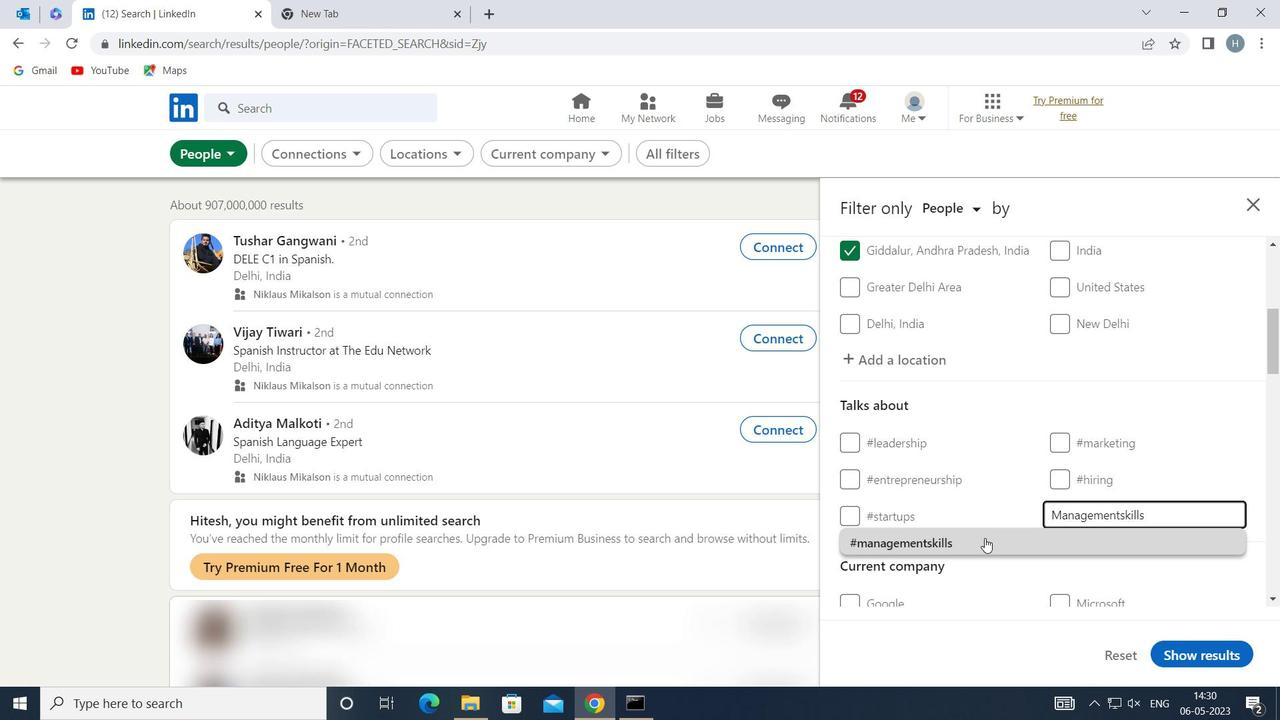 
Action: Mouse moved to (1003, 422)
Screenshot: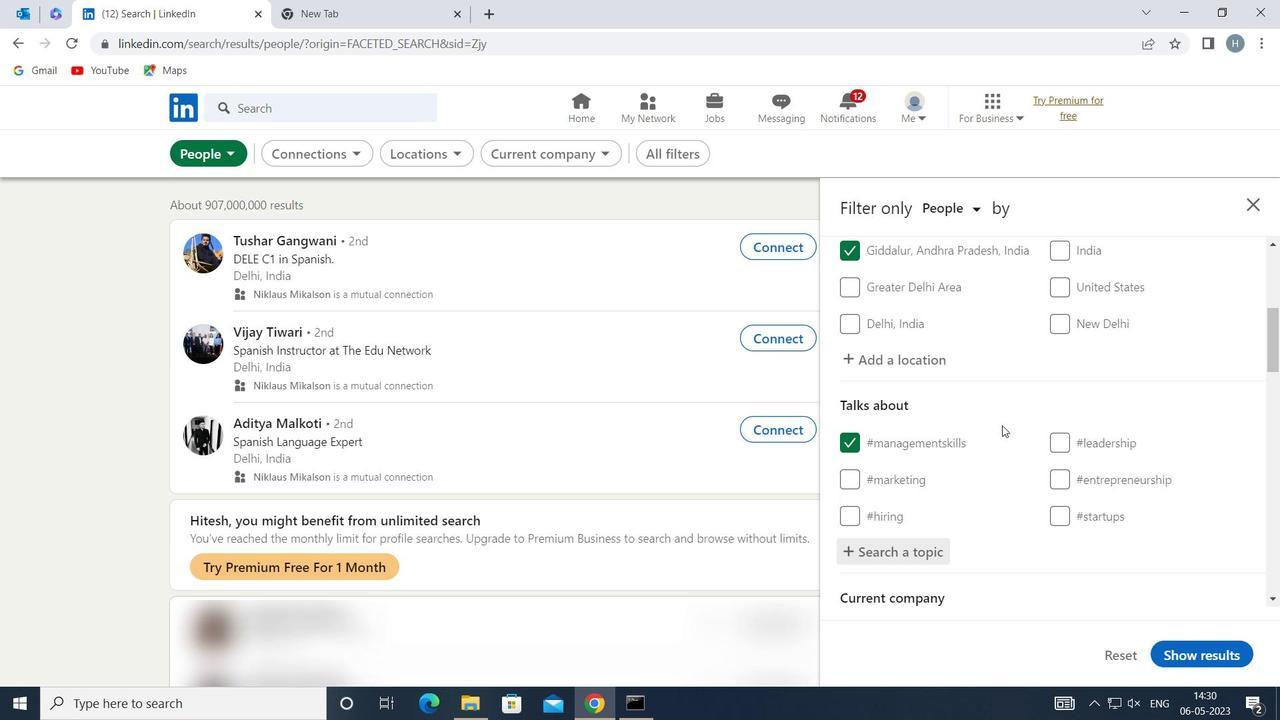 
Action: Mouse scrolled (1003, 422) with delta (0, 0)
Screenshot: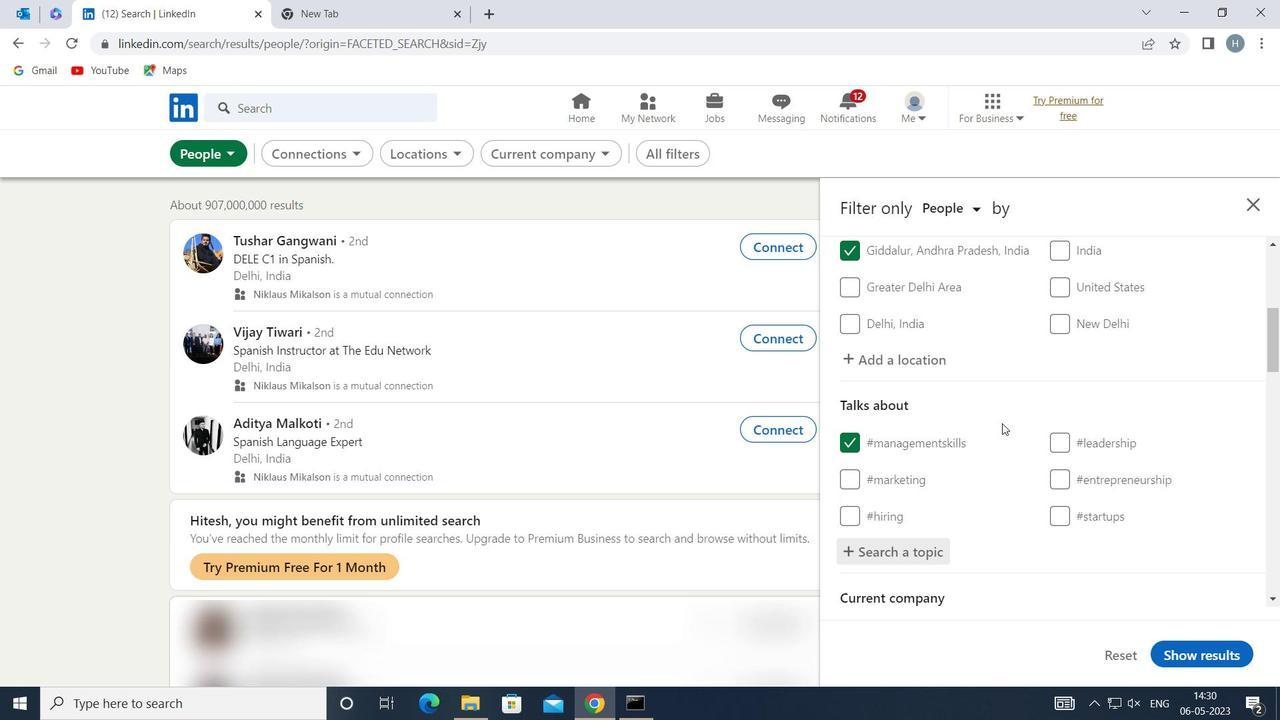 
Action: Mouse scrolled (1003, 422) with delta (0, 0)
Screenshot: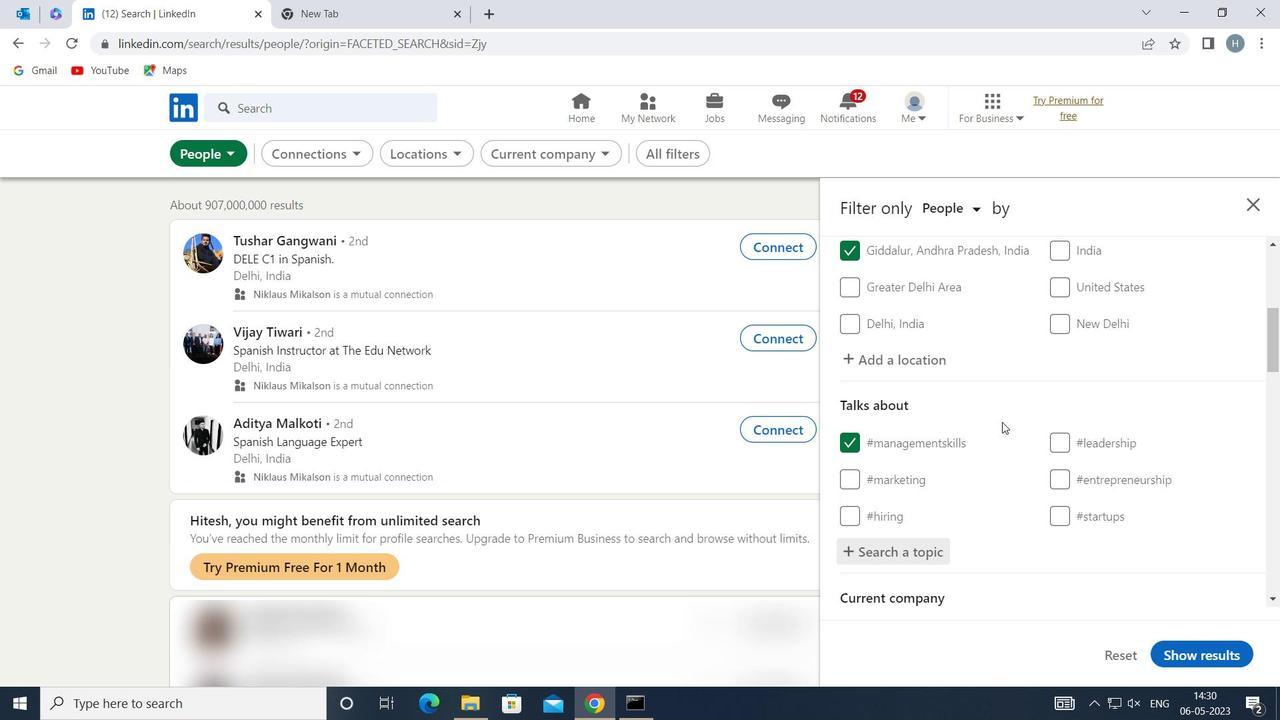 
Action: Mouse moved to (1004, 417)
Screenshot: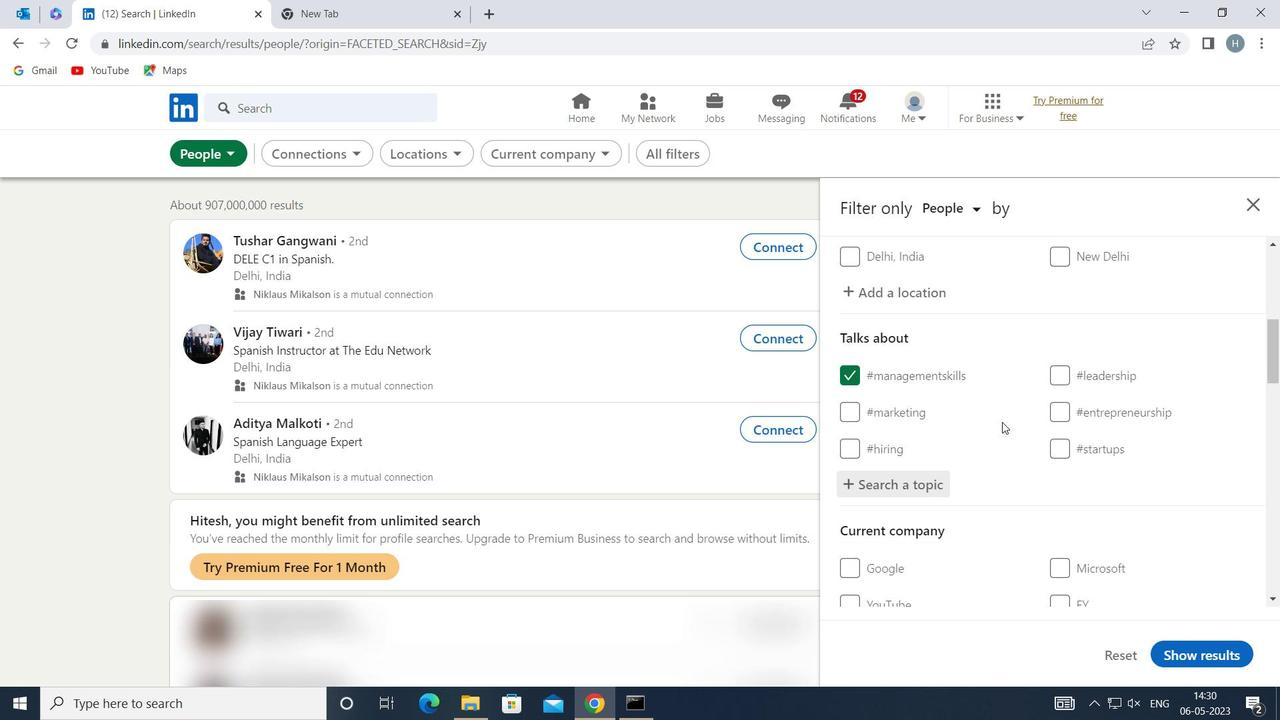 
Action: Mouse scrolled (1004, 416) with delta (0, 0)
Screenshot: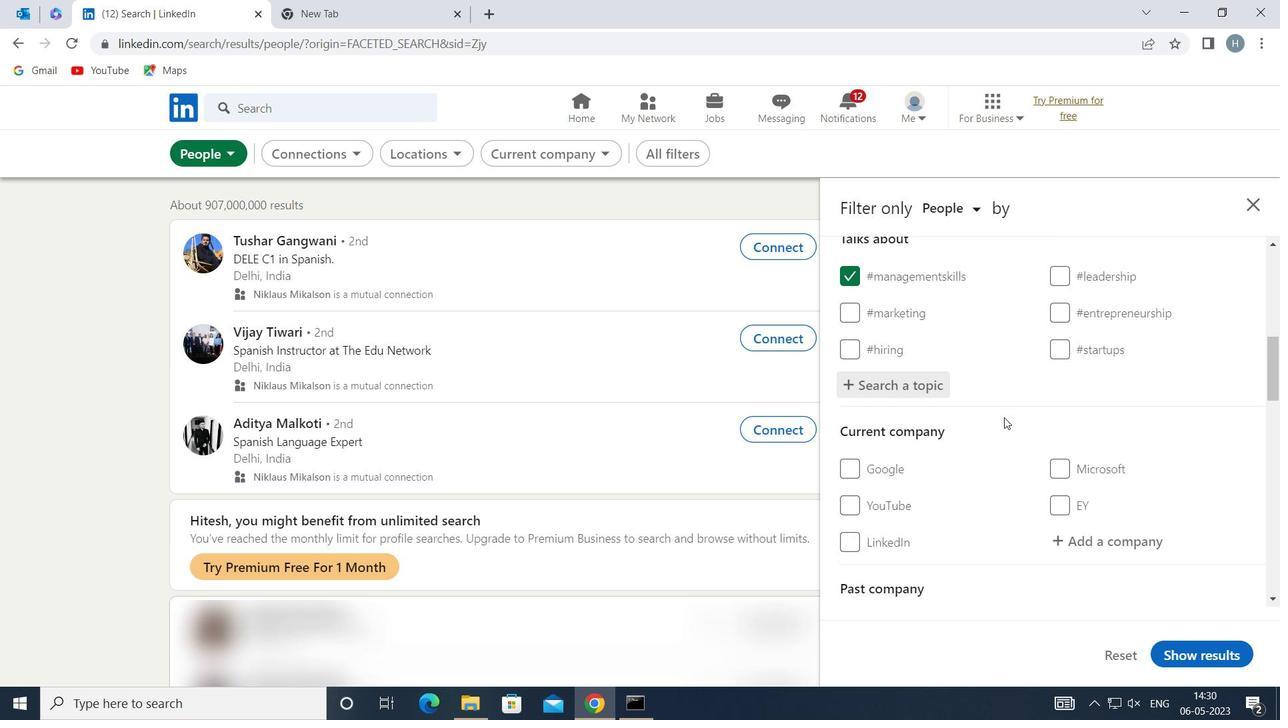 
Action: Mouse moved to (1005, 414)
Screenshot: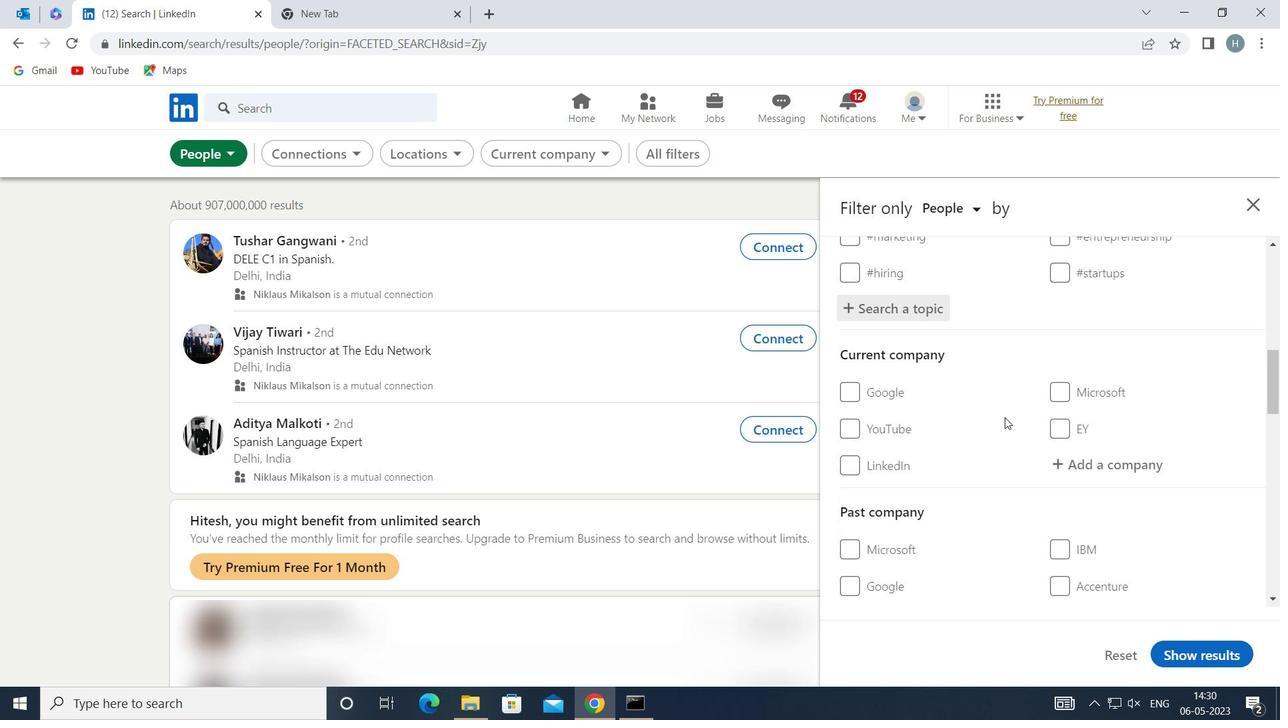 
Action: Mouse scrolled (1005, 413) with delta (0, 0)
Screenshot: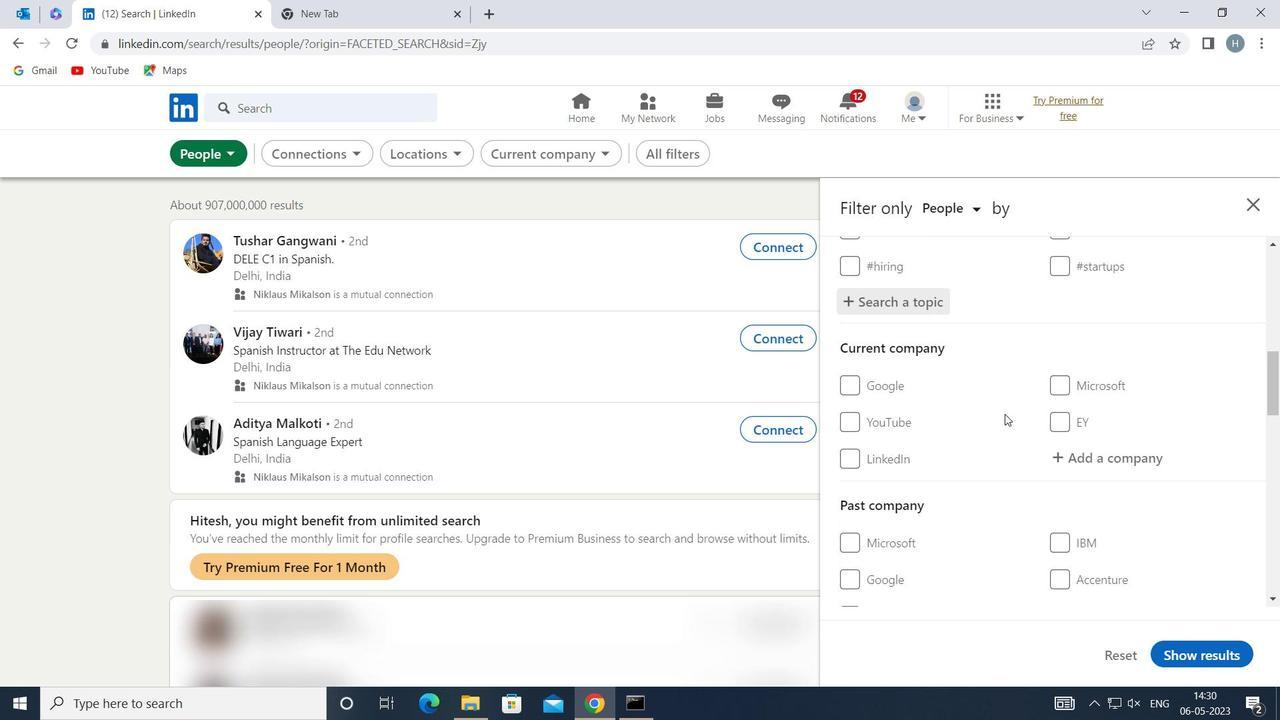 
Action: Mouse moved to (1005, 411)
Screenshot: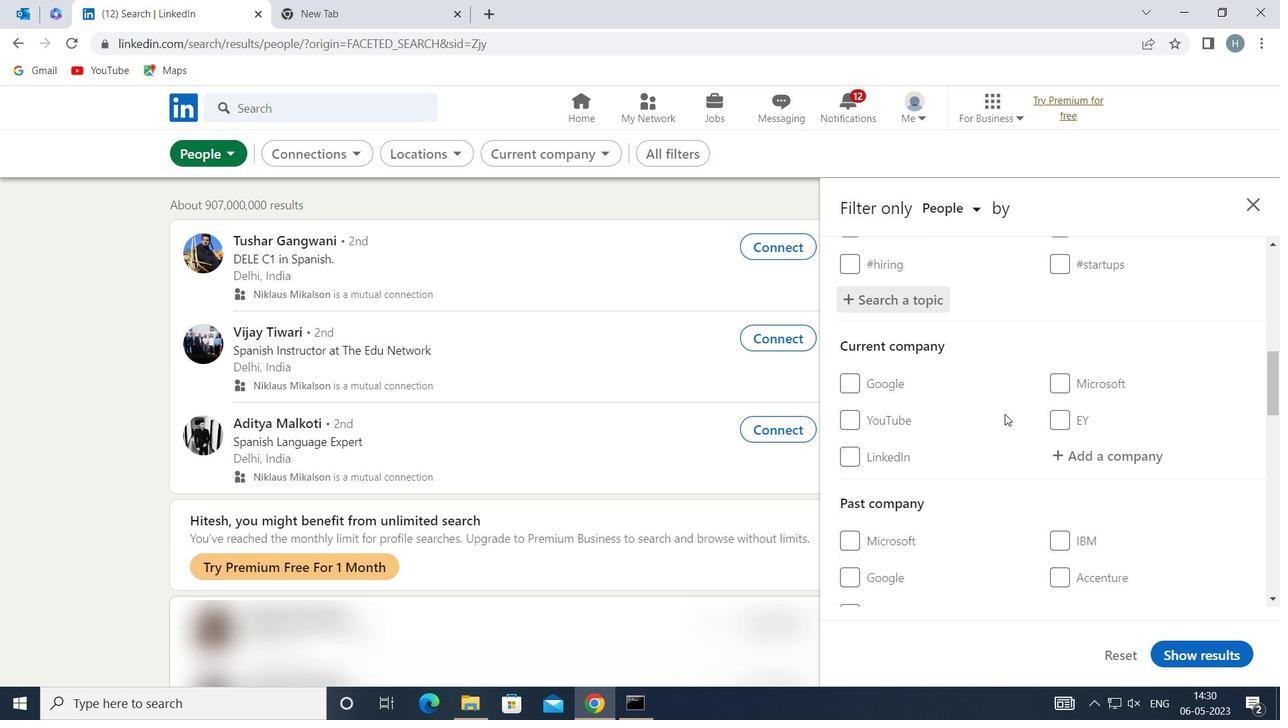 
Action: Mouse scrolled (1005, 410) with delta (0, 0)
Screenshot: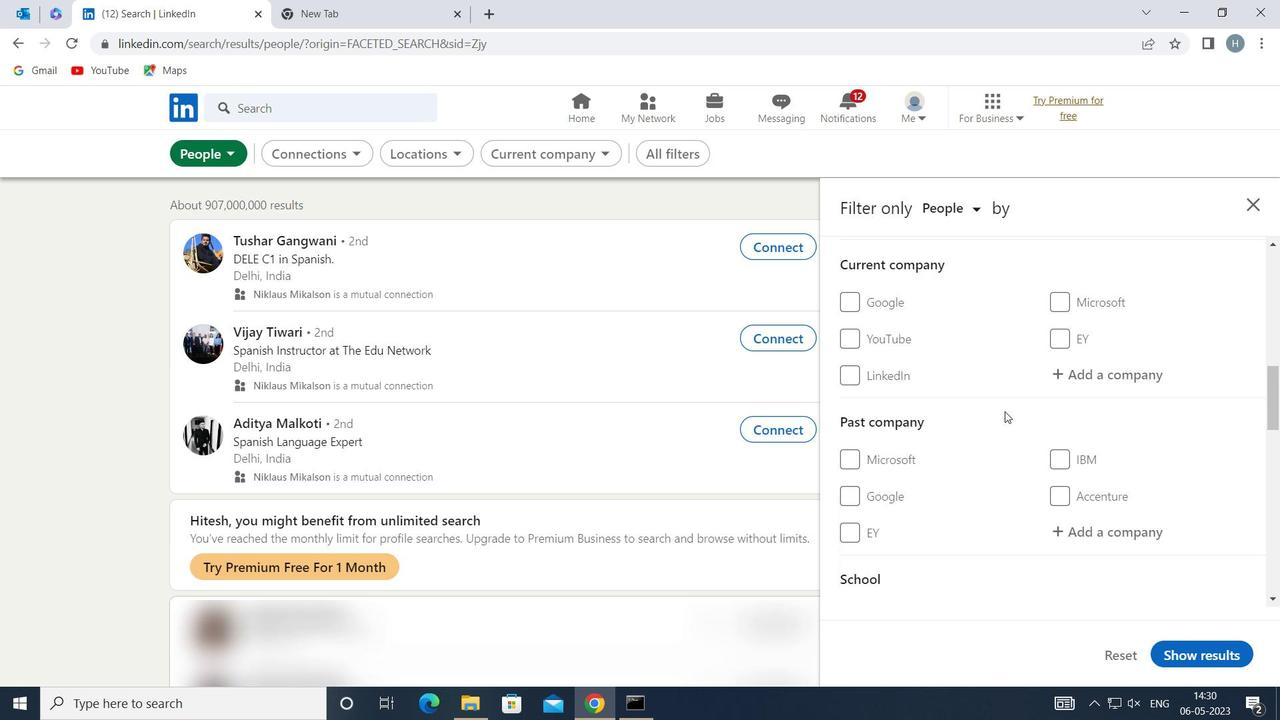 
Action: Mouse scrolled (1005, 410) with delta (0, 0)
Screenshot: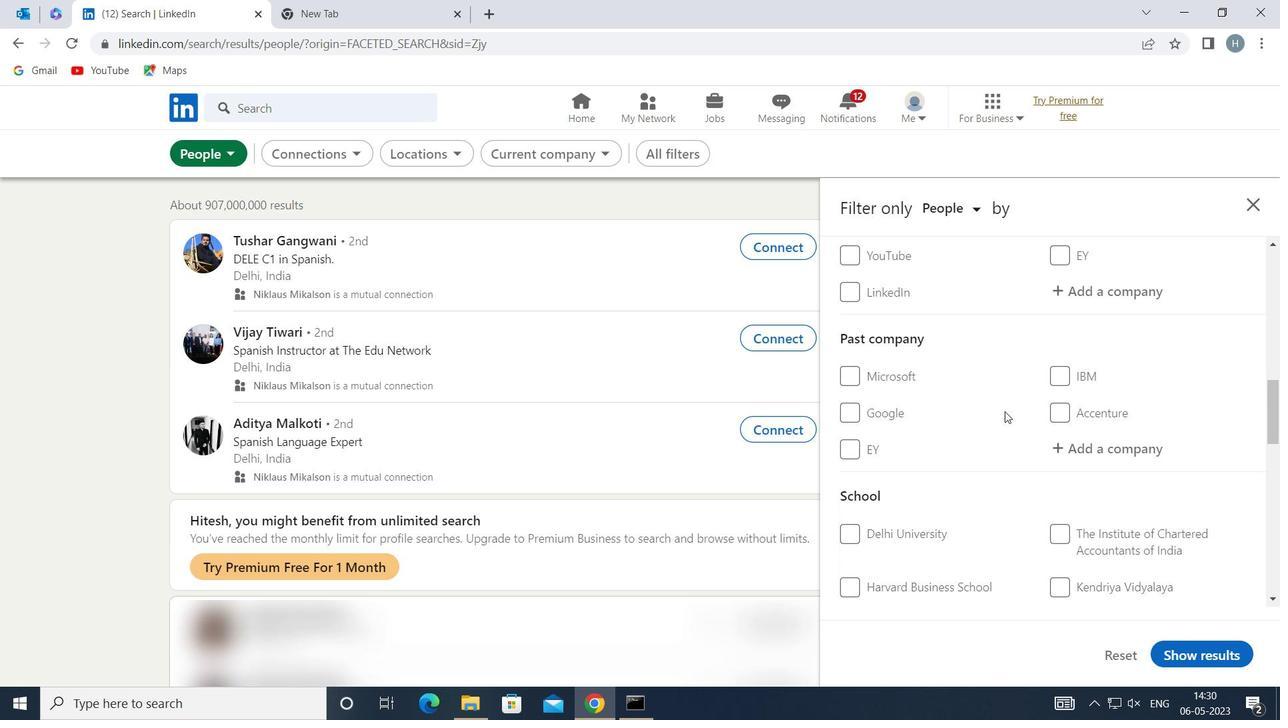 
Action: Mouse scrolled (1005, 410) with delta (0, 0)
Screenshot: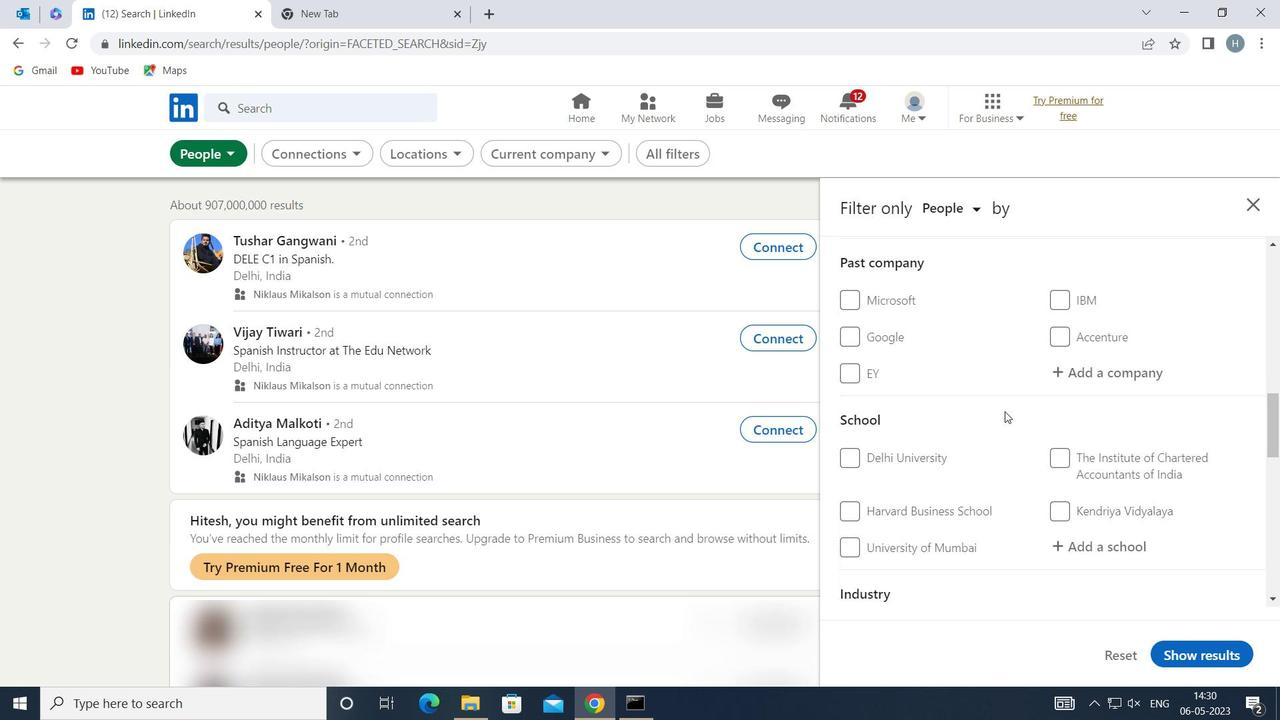 
Action: Mouse moved to (1006, 410)
Screenshot: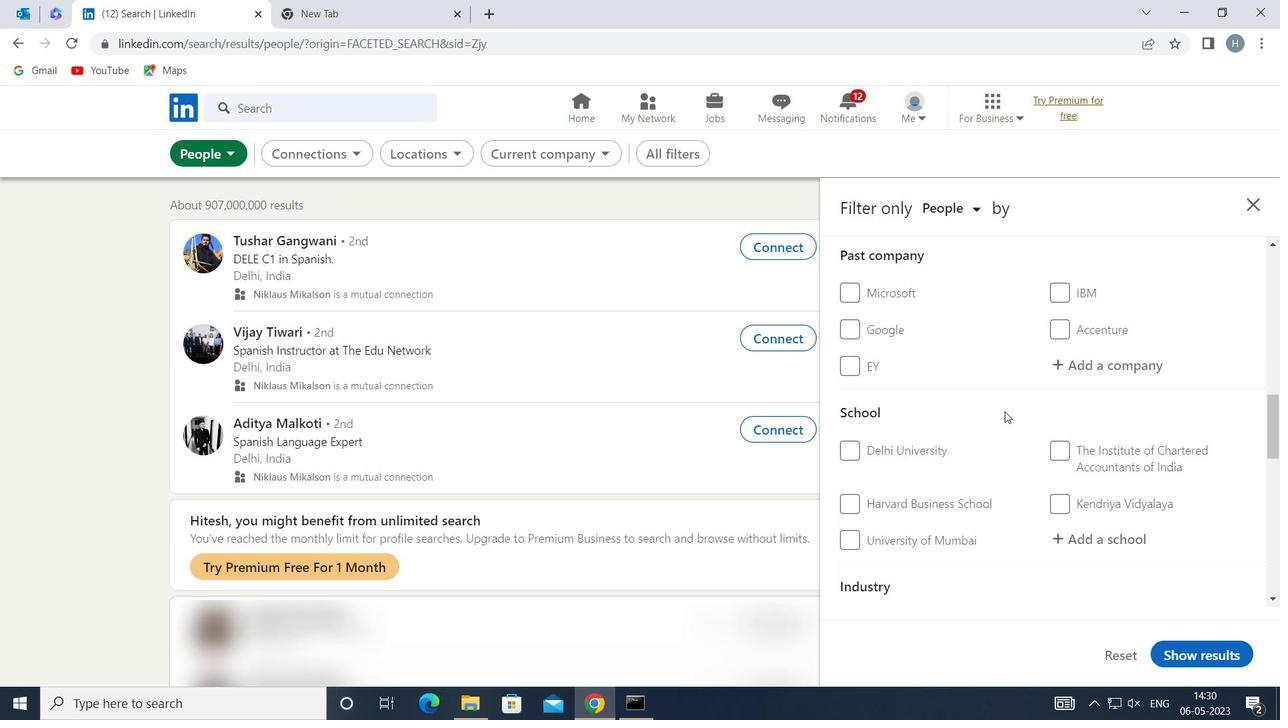
Action: Mouse scrolled (1006, 410) with delta (0, 0)
Screenshot: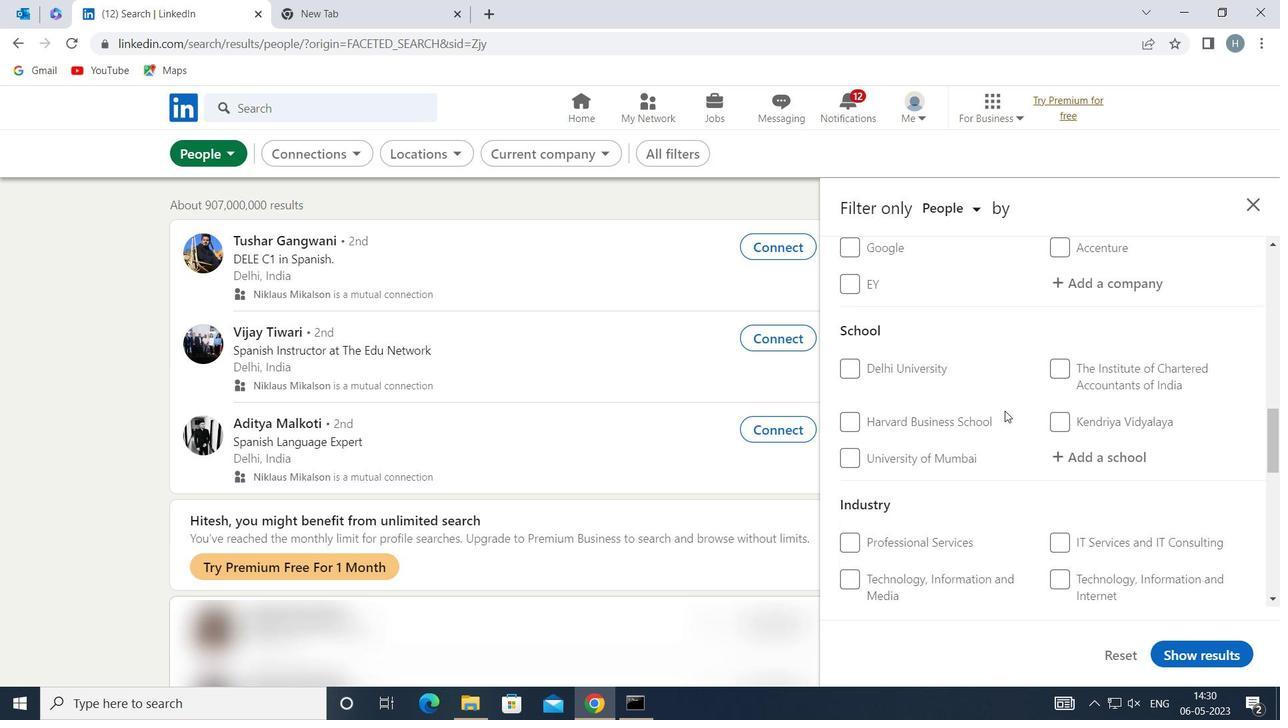 
Action: Mouse scrolled (1006, 410) with delta (0, 0)
Screenshot: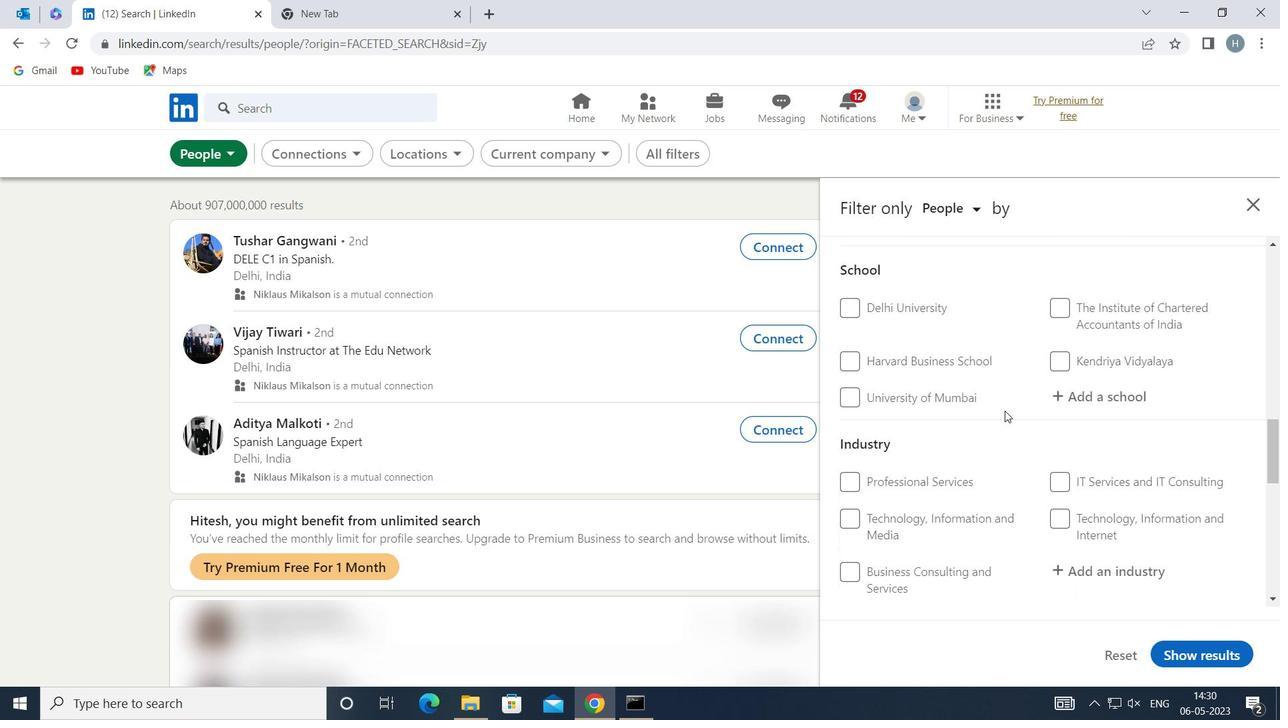 
Action: Mouse scrolled (1006, 410) with delta (0, 0)
Screenshot: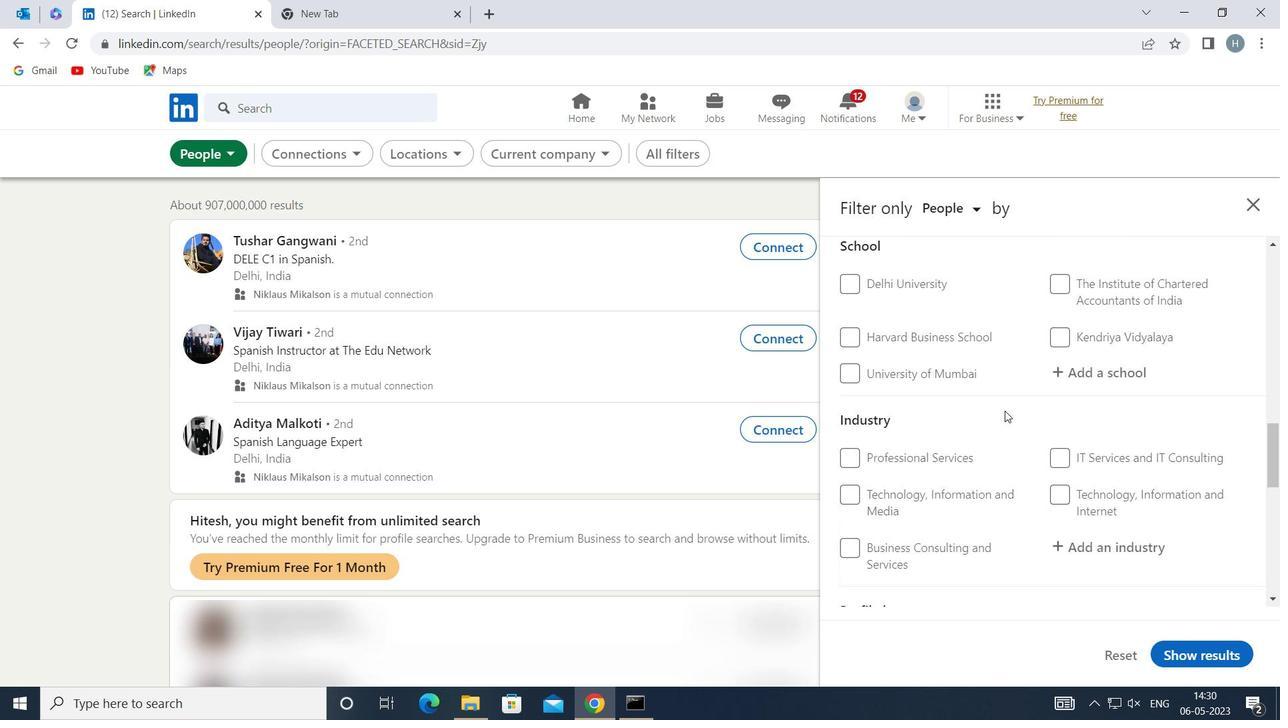 
Action: Mouse scrolled (1006, 410) with delta (0, 0)
Screenshot: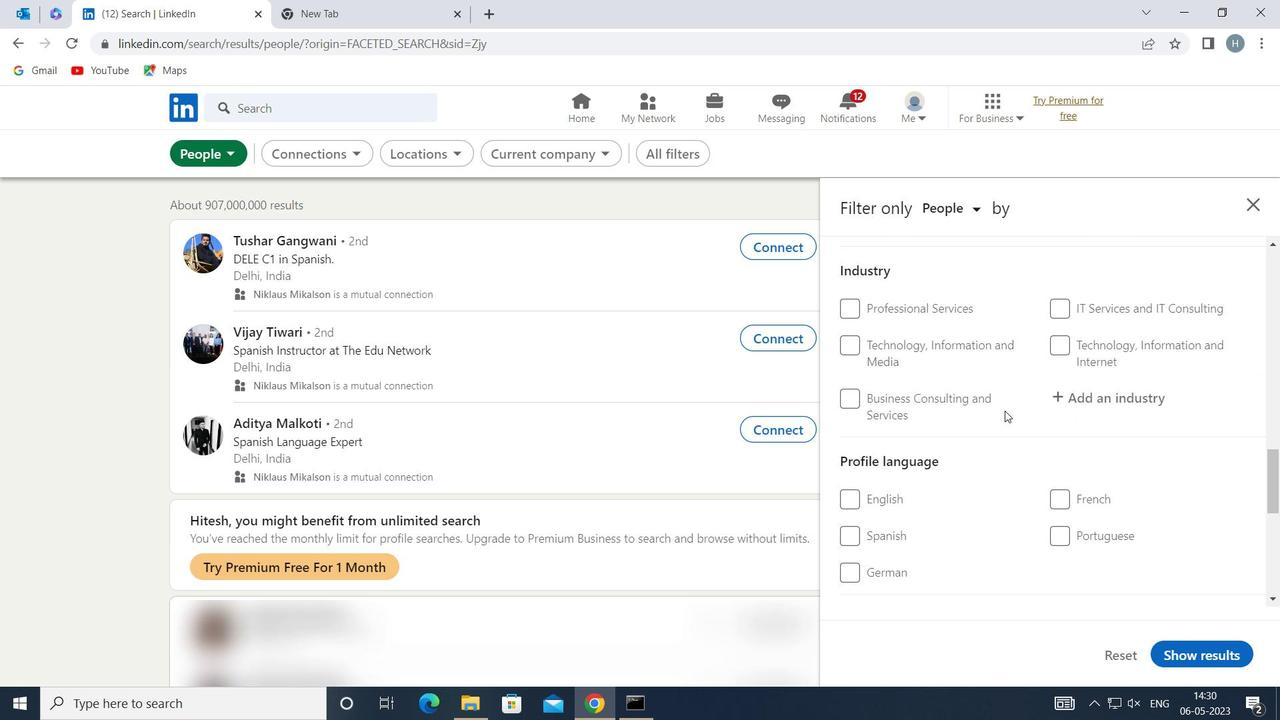 
Action: Mouse scrolled (1006, 410) with delta (0, 0)
Screenshot: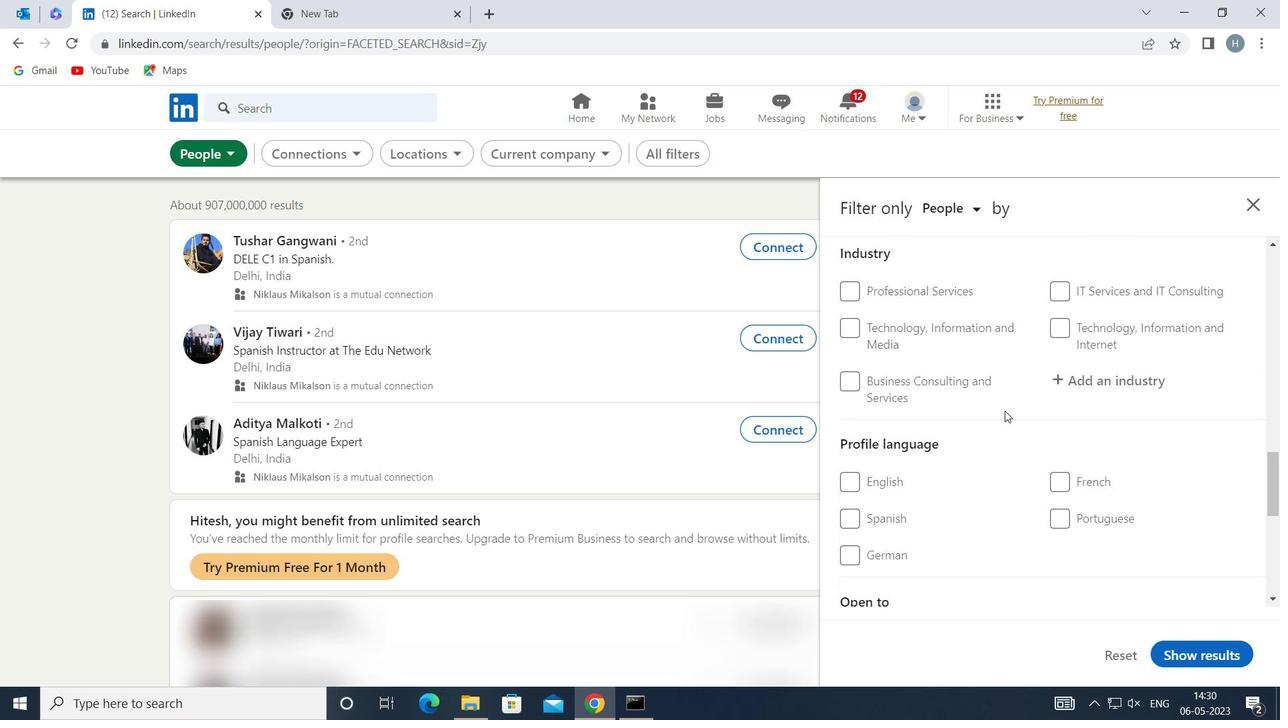 
Action: Mouse moved to (890, 385)
Screenshot: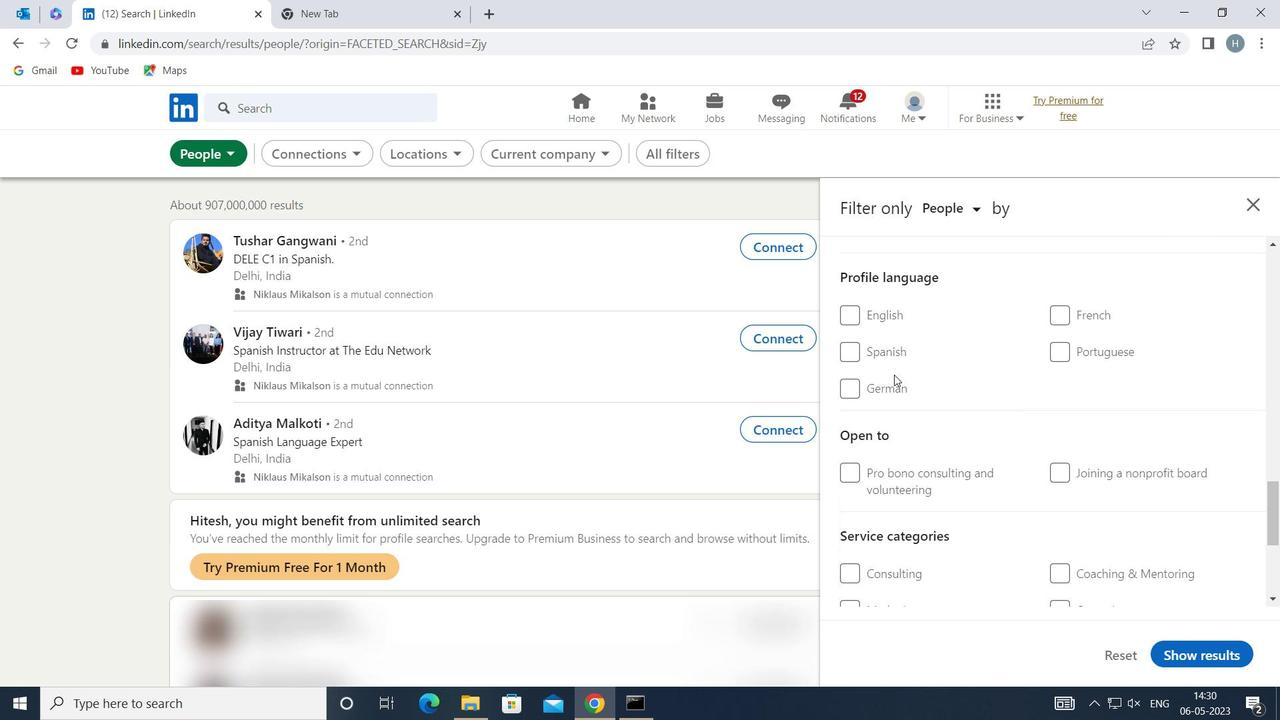 
Action: Mouse pressed left at (890, 385)
Screenshot: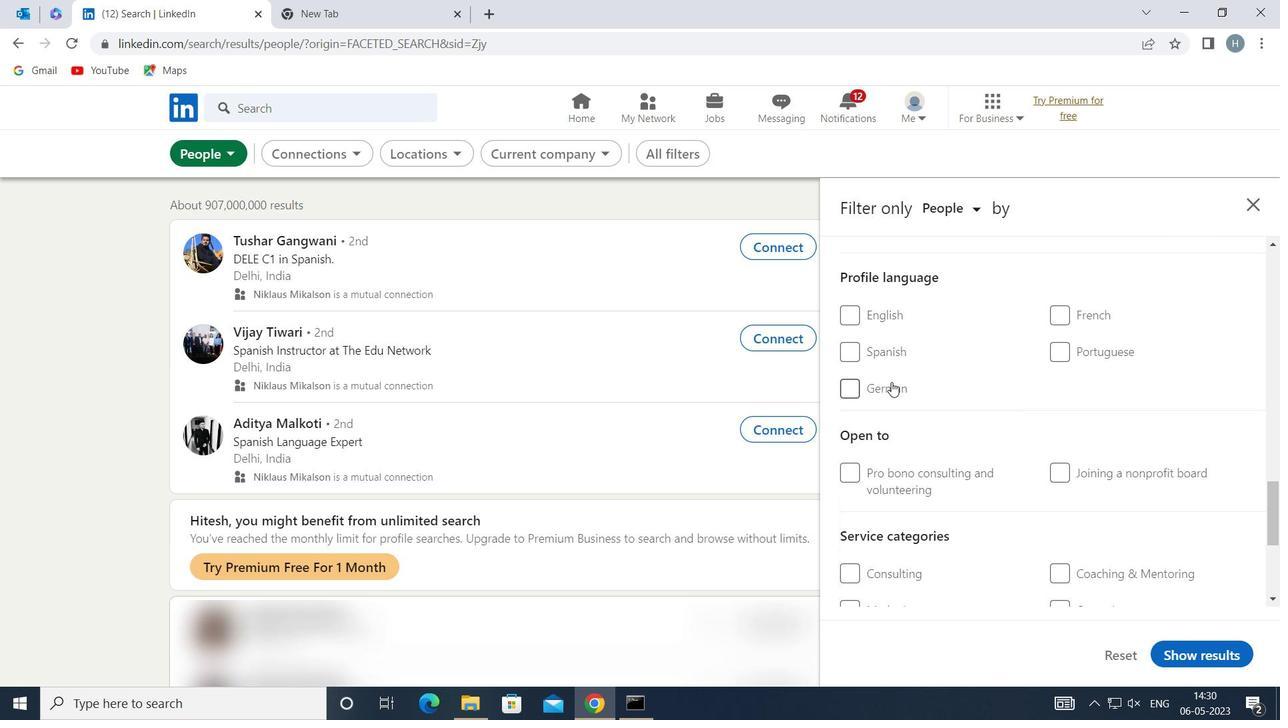 
Action: Mouse moved to (1044, 363)
Screenshot: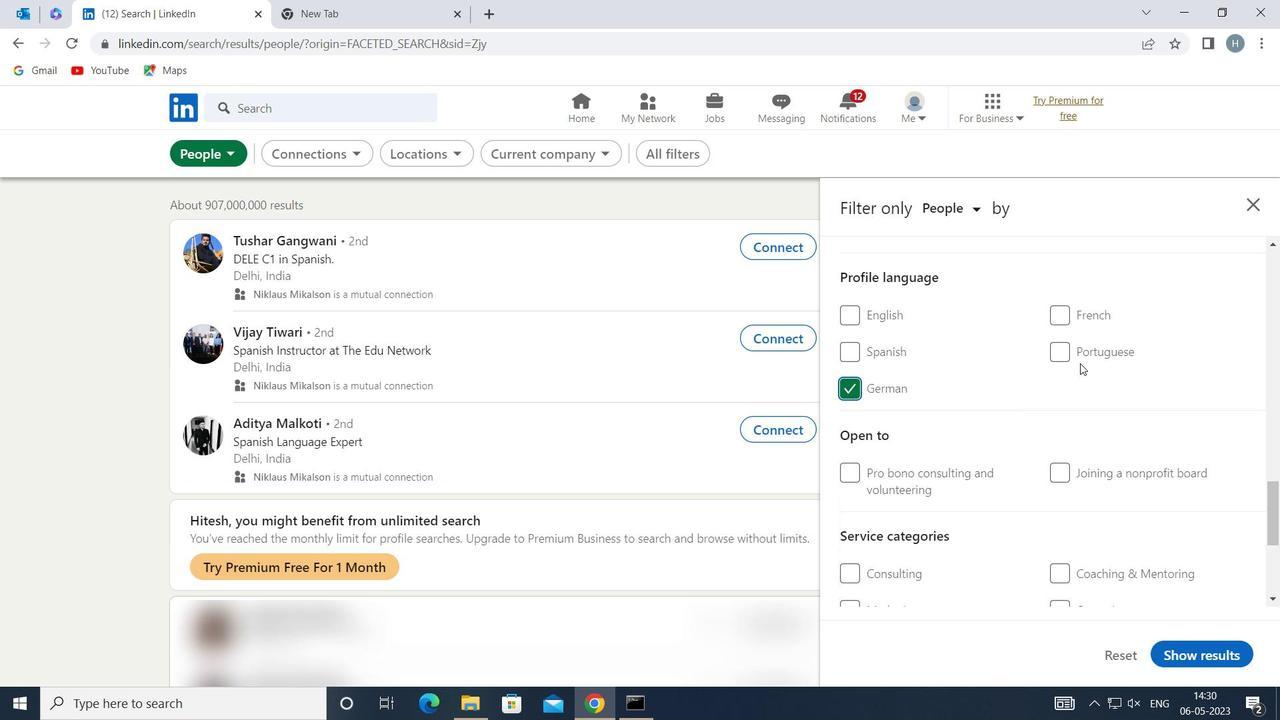 
Action: Mouse scrolled (1044, 364) with delta (0, 0)
Screenshot: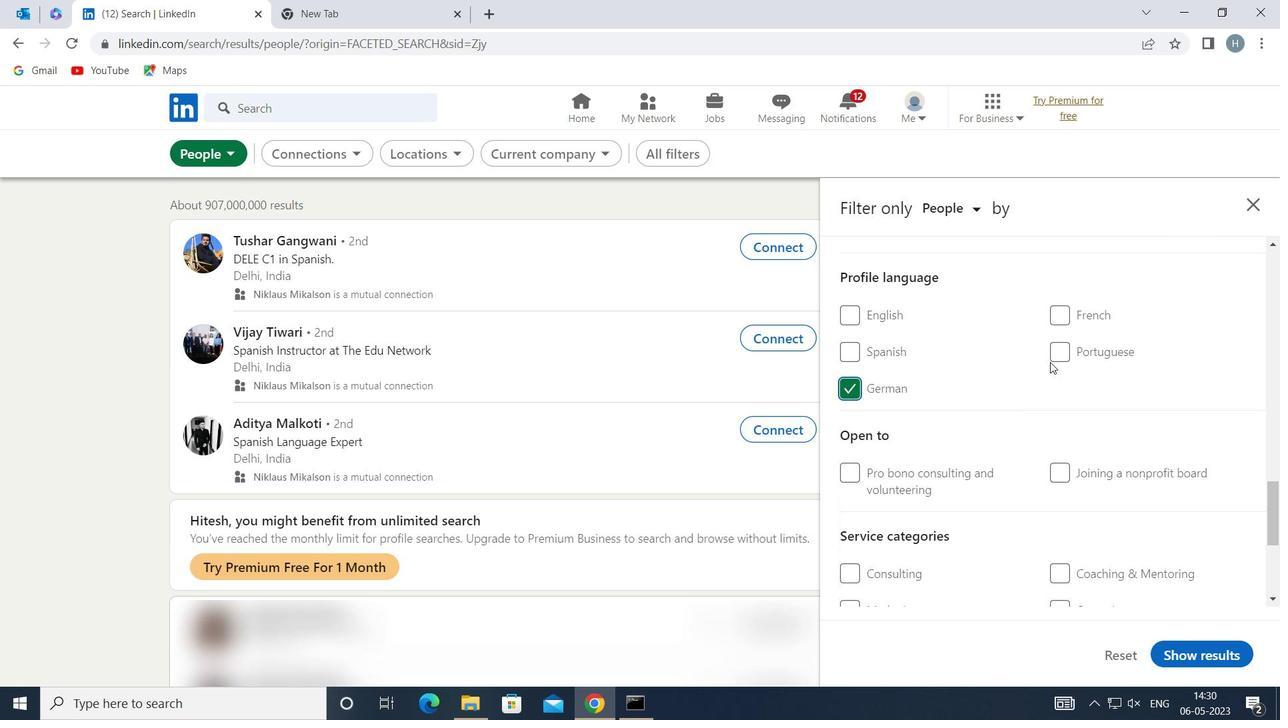 
Action: Mouse moved to (1042, 362)
Screenshot: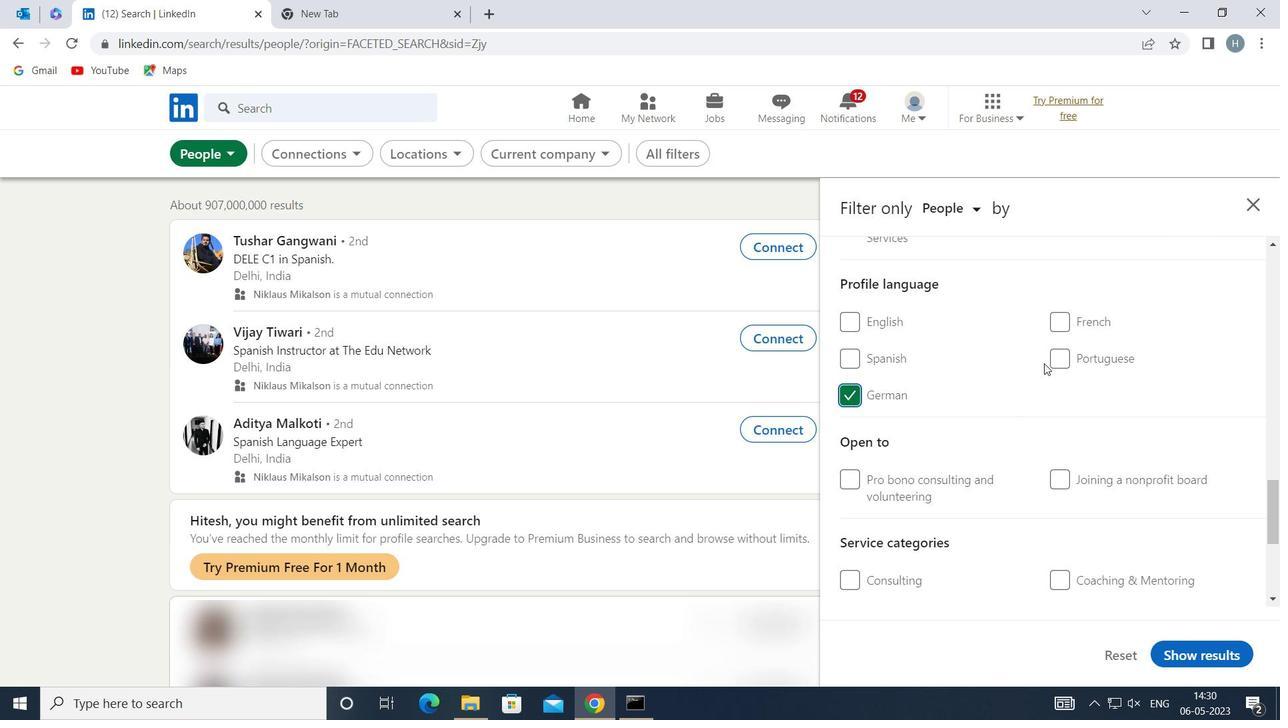 
Action: Mouse scrolled (1042, 363) with delta (0, 0)
Screenshot: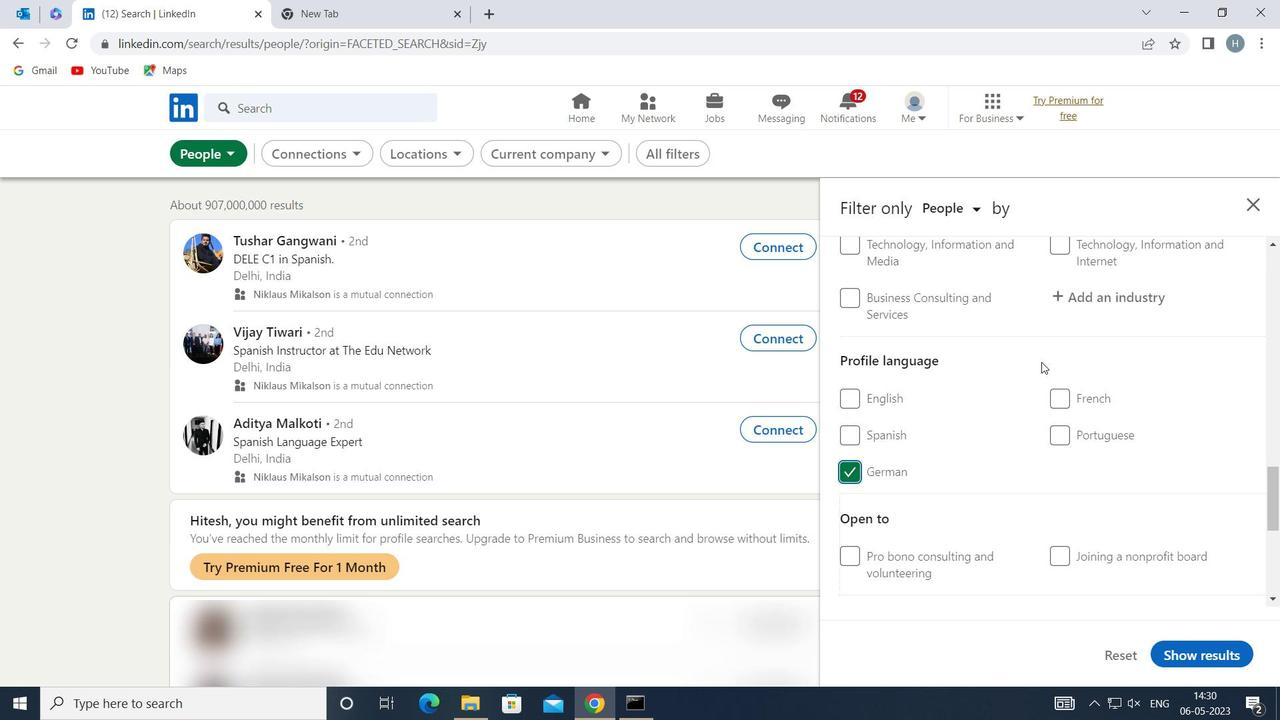 
Action: Mouse scrolled (1042, 363) with delta (0, 0)
Screenshot: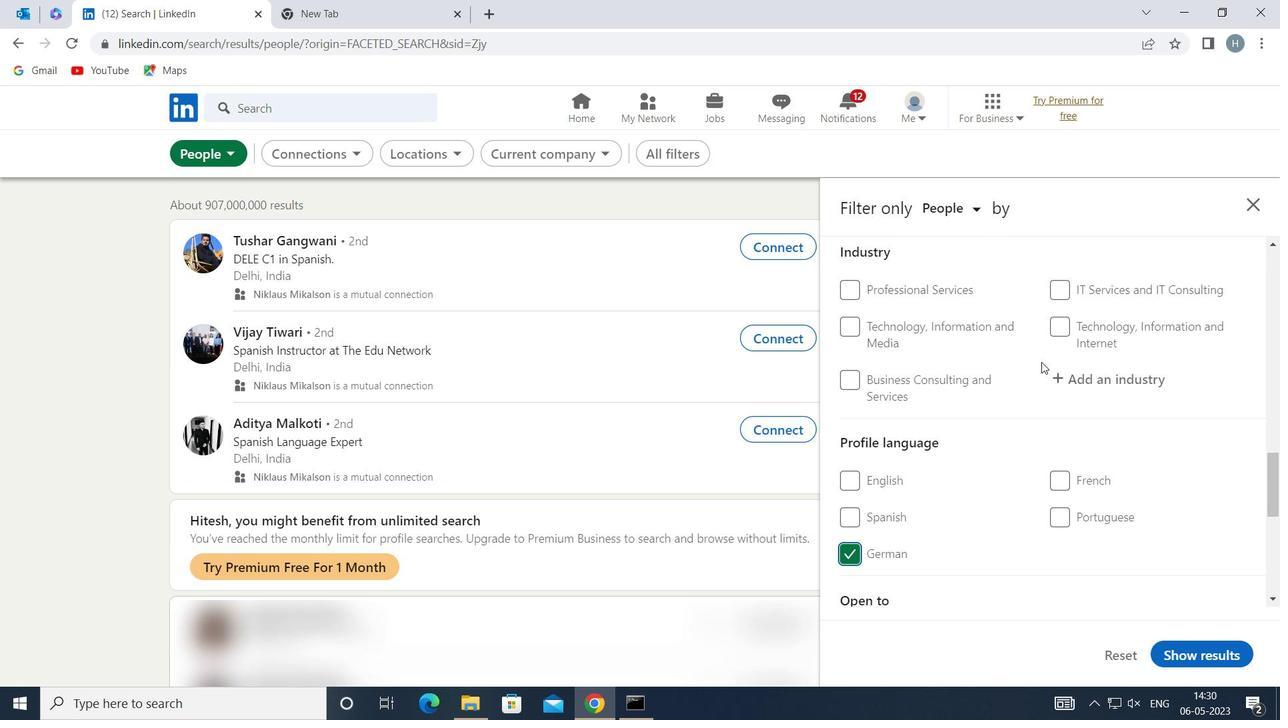 
Action: Mouse scrolled (1042, 363) with delta (0, 0)
Screenshot: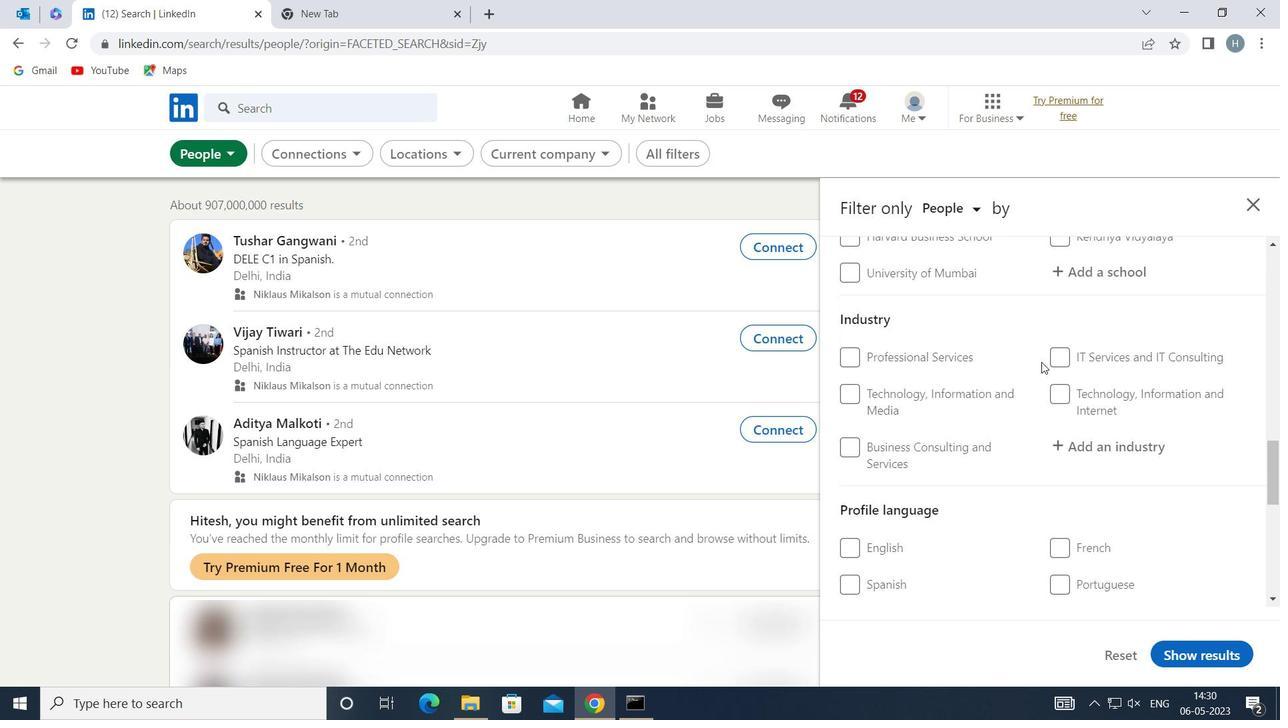 
Action: Mouse scrolled (1042, 363) with delta (0, 0)
Screenshot: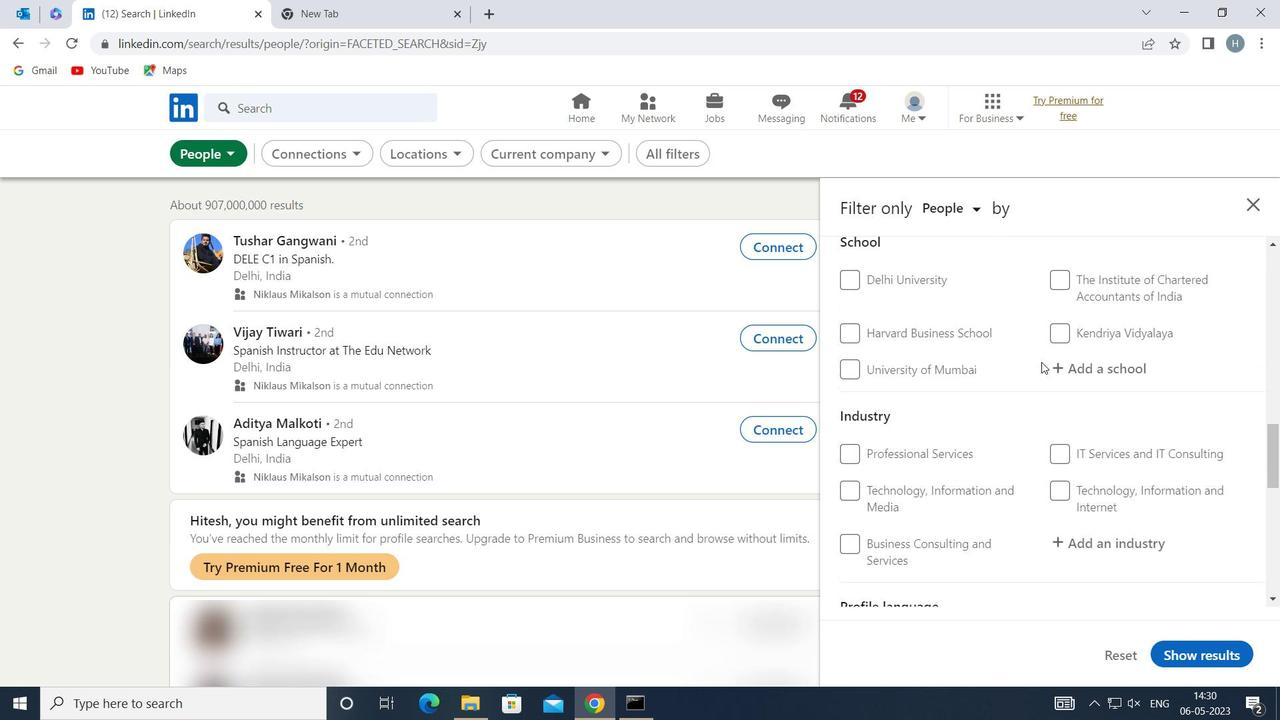 
Action: Mouse scrolled (1042, 363) with delta (0, 0)
Screenshot: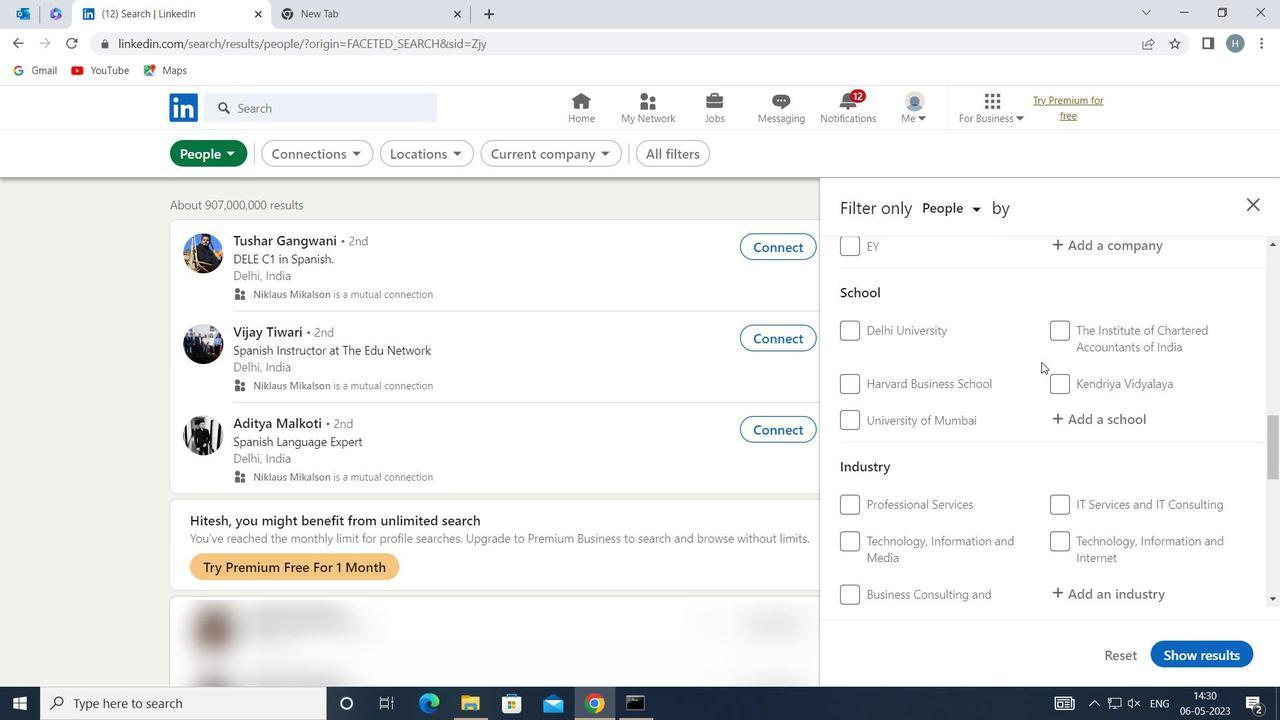 
Action: Mouse scrolled (1042, 363) with delta (0, 0)
Screenshot: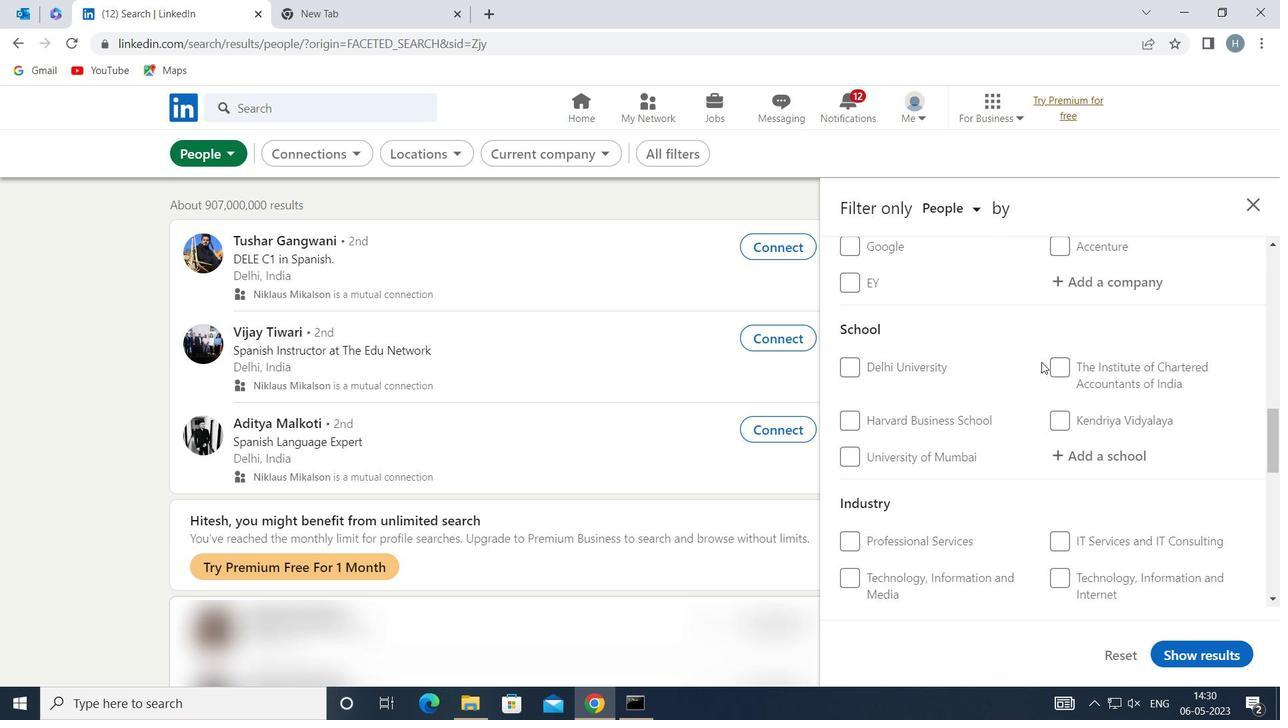 
Action: Mouse scrolled (1042, 363) with delta (0, 0)
Screenshot: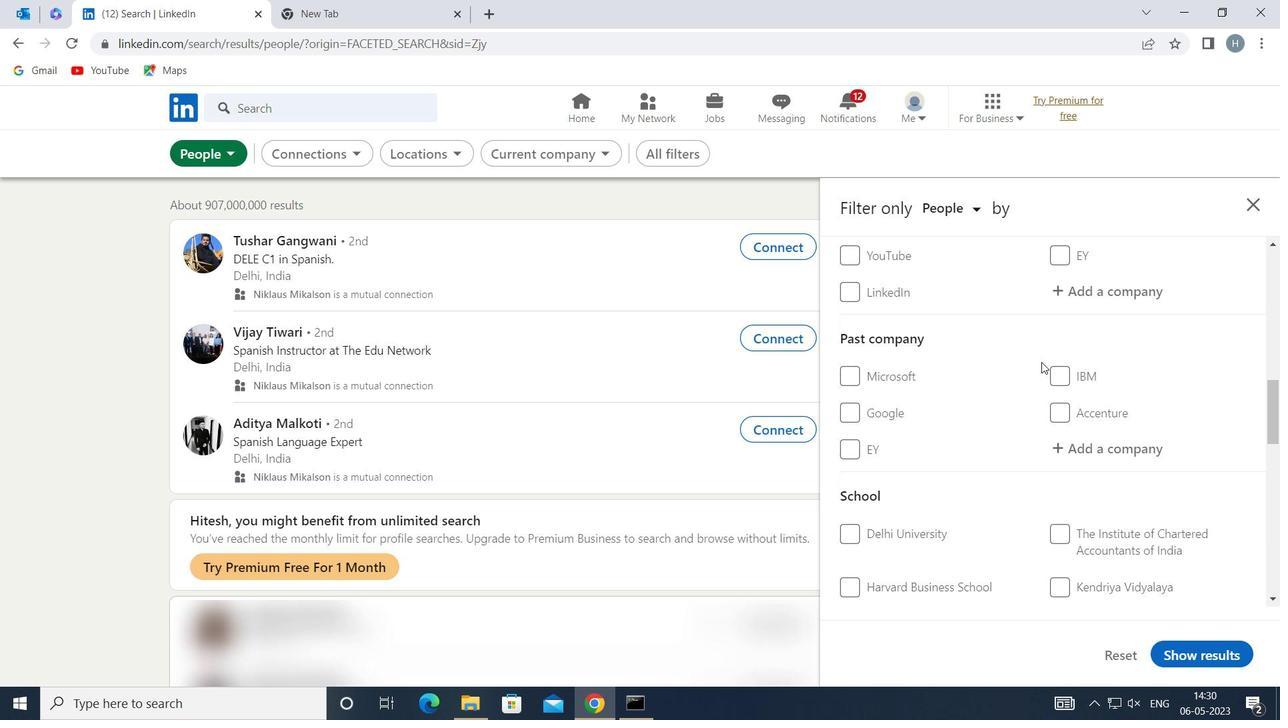 
Action: Mouse moved to (1099, 370)
Screenshot: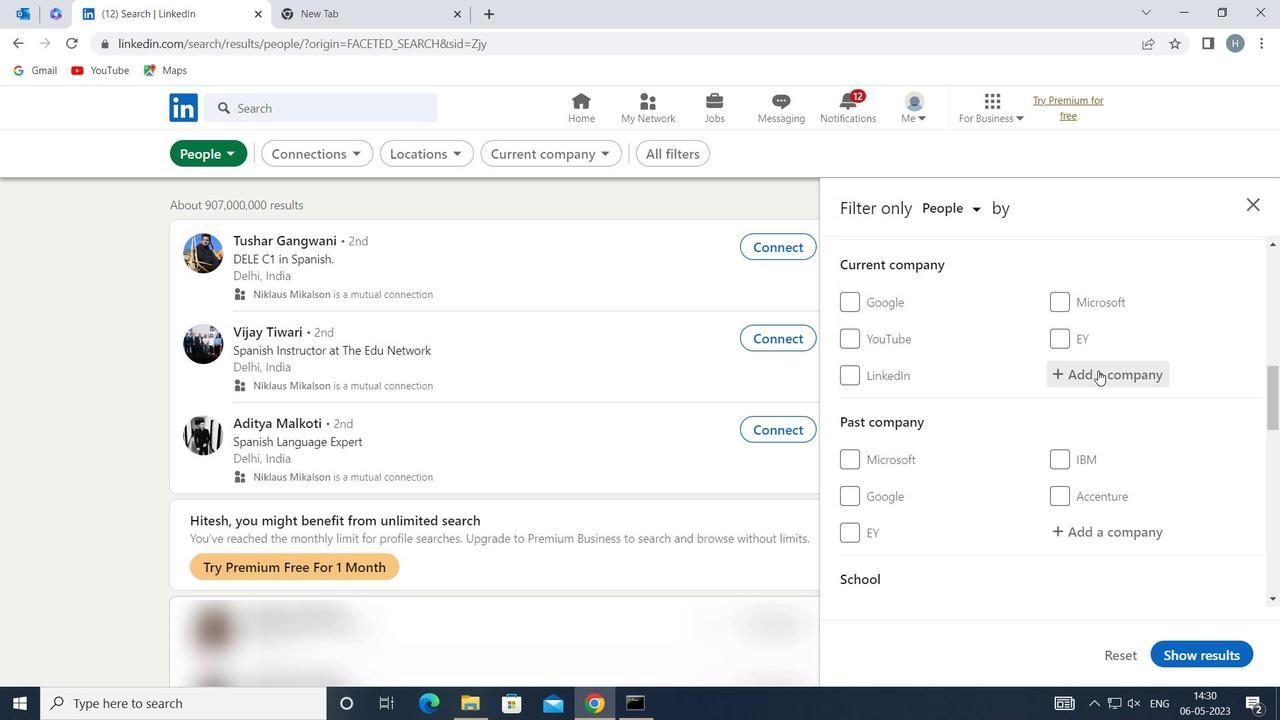 
Action: Mouse pressed left at (1099, 370)
Screenshot: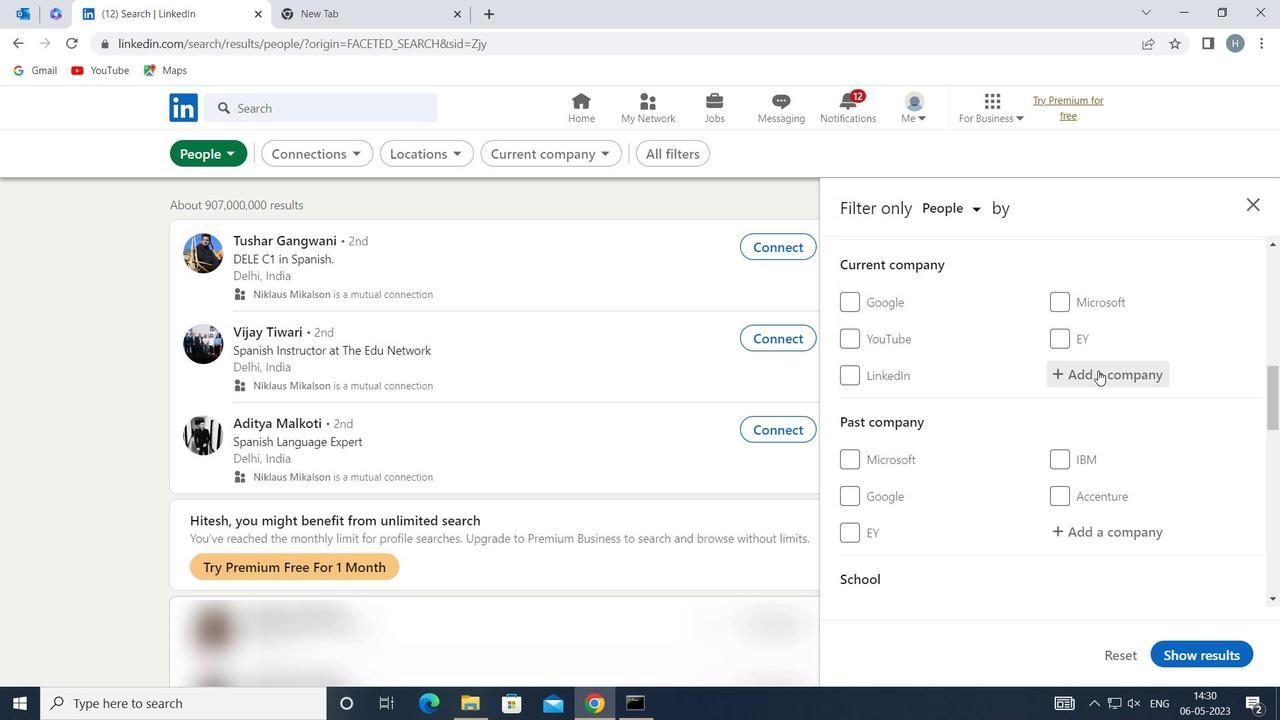 
Action: Mouse moved to (1101, 372)
Screenshot: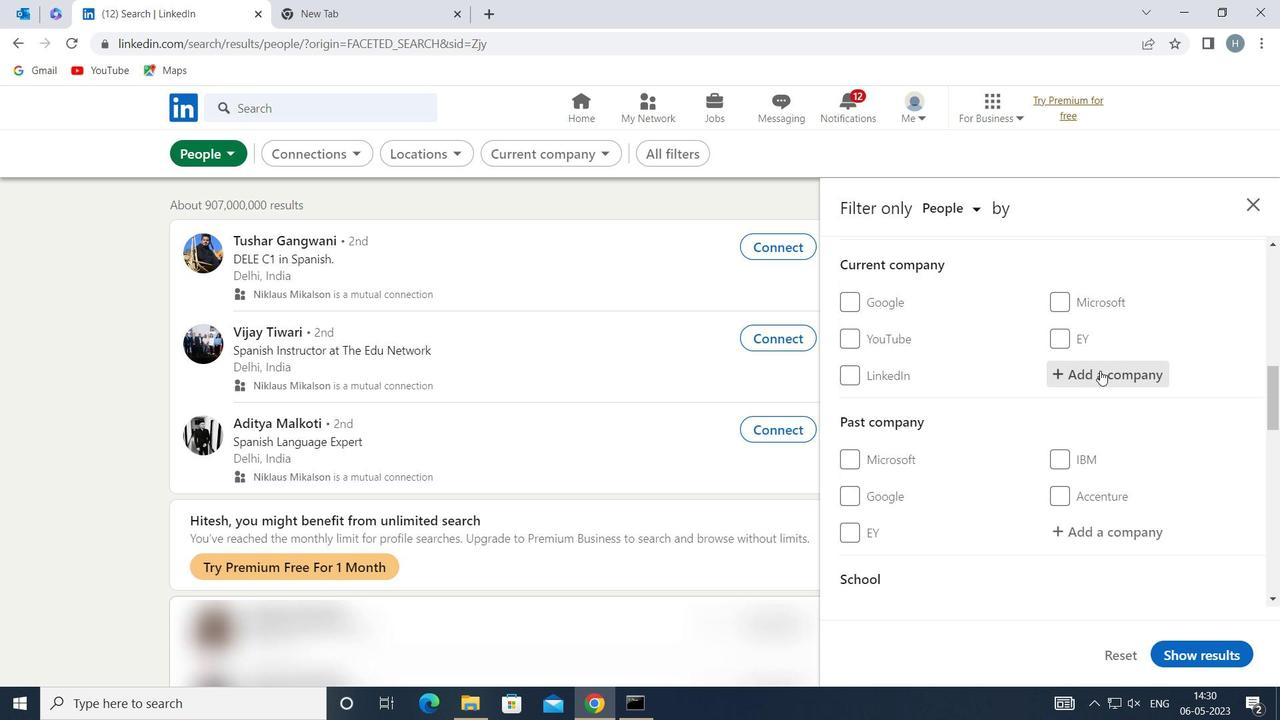 
Action: Key pressed <Key.shift>MAY<Key.shift>HAPS
Screenshot: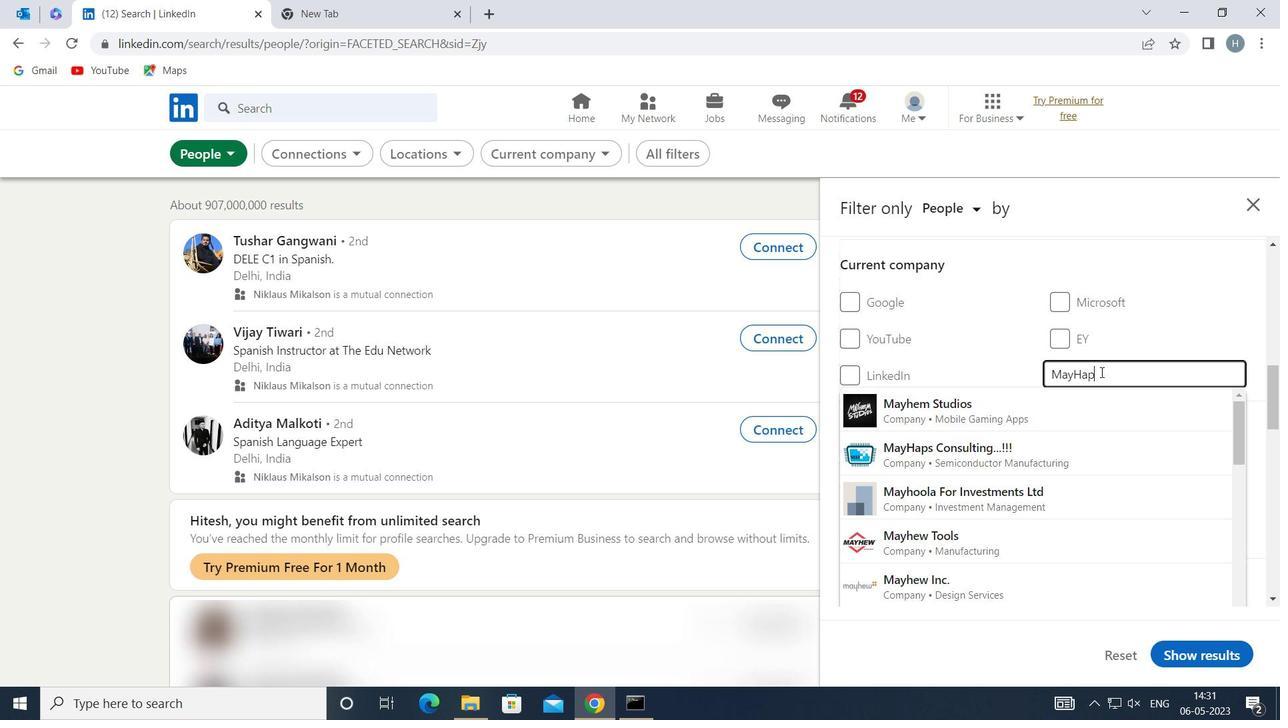 
Action: Mouse moved to (982, 403)
Screenshot: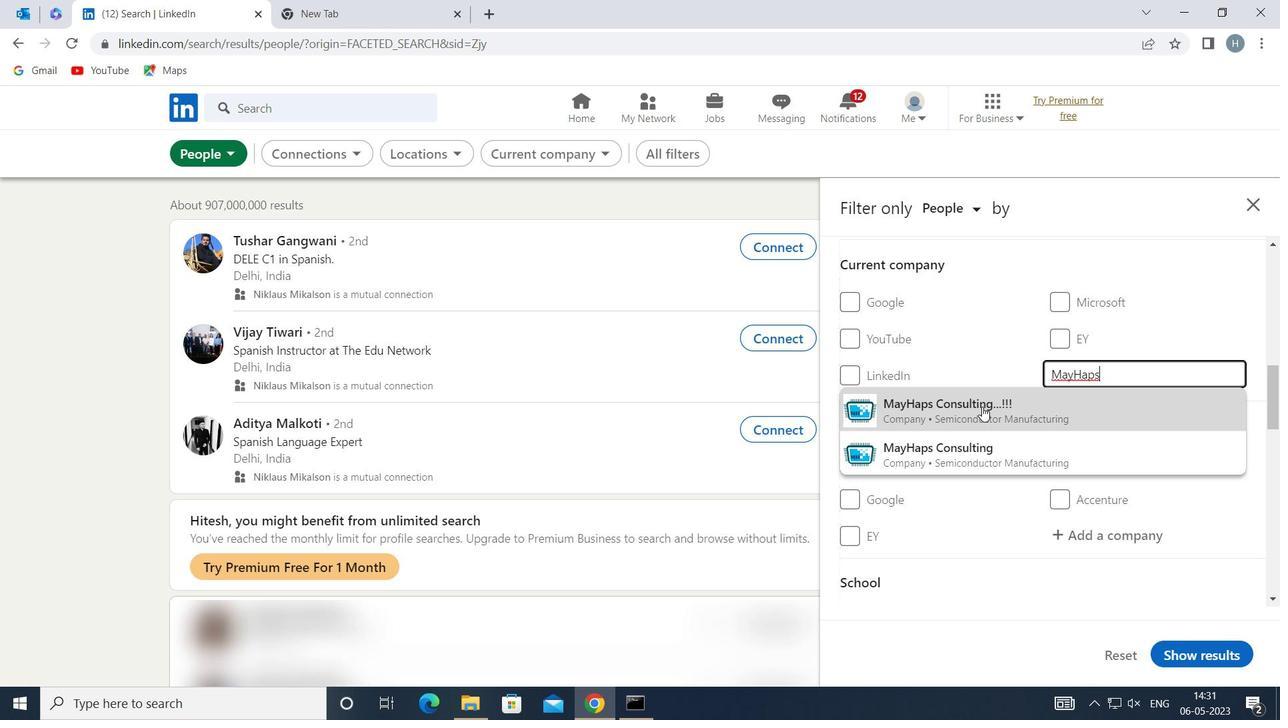 
Action: Mouse pressed left at (982, 403)
Screenshot: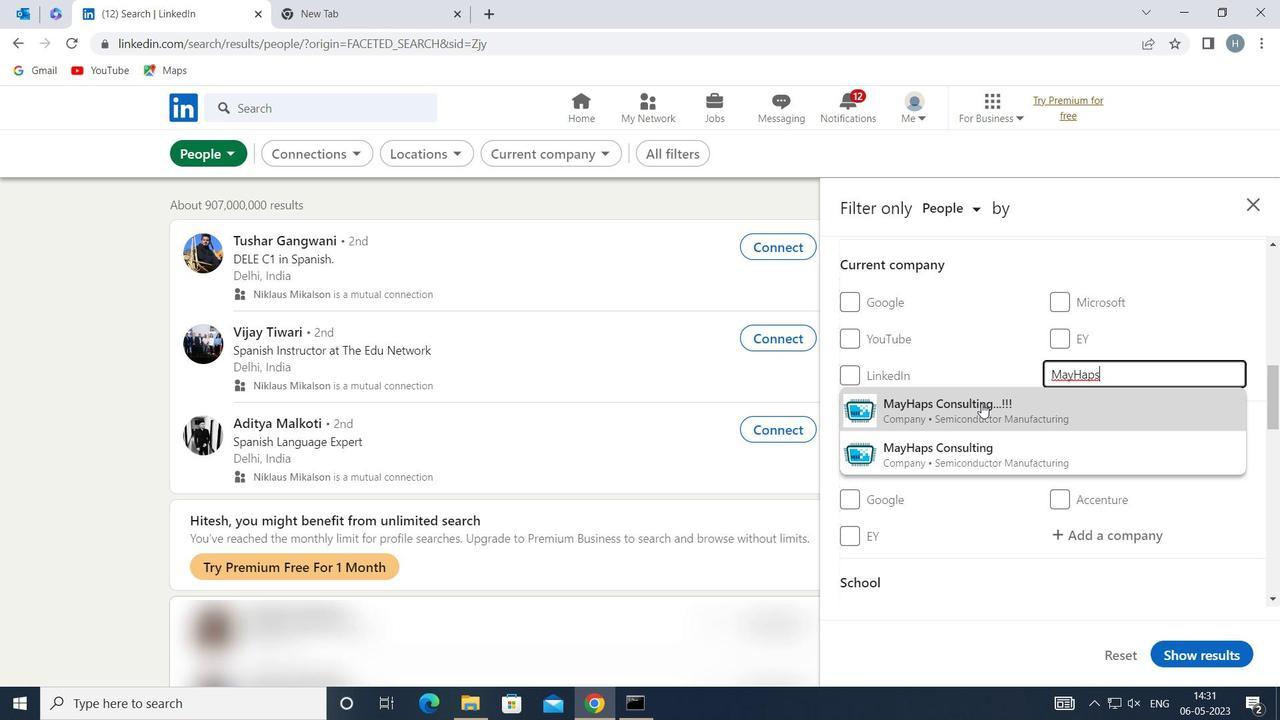 
Action: Mouse moved to (982, 381)
Screenshot: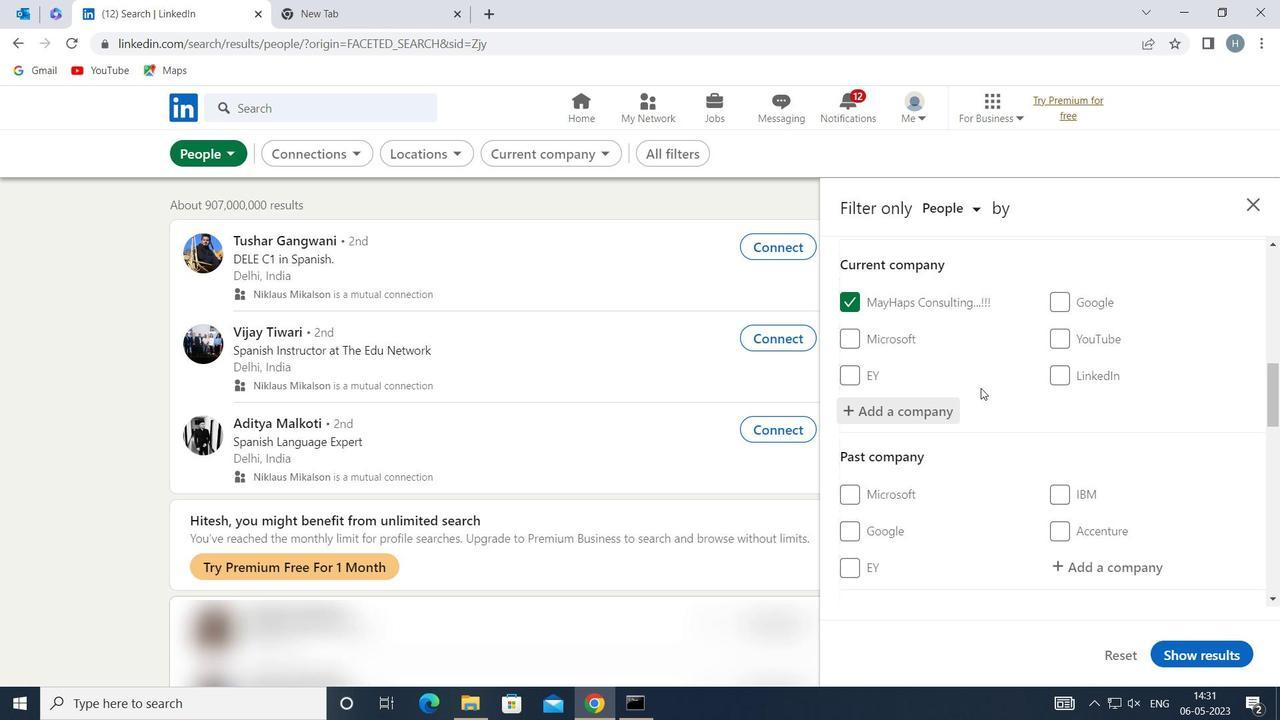 
Action: Mouse scrolled (982, 380) with delta (0, 0)
Screenshot: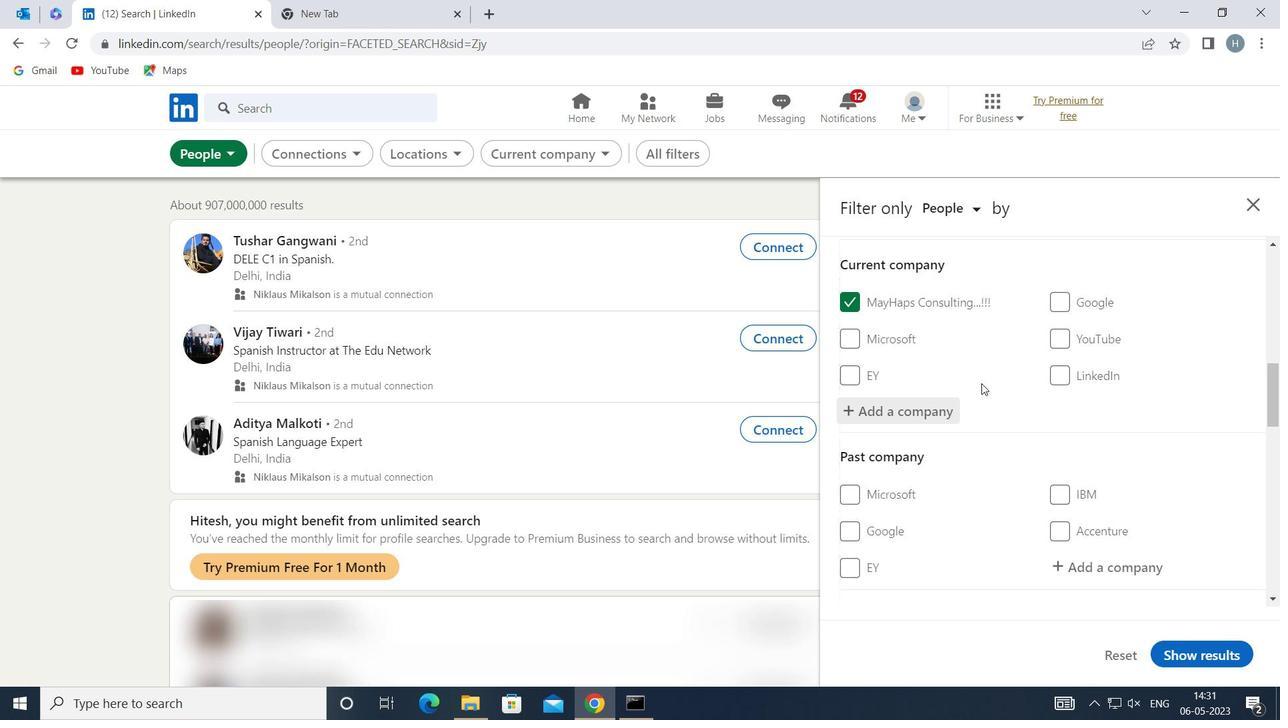 
Action: Mouse scrolled (982, 380) with delta (0, 0)
Screenshot: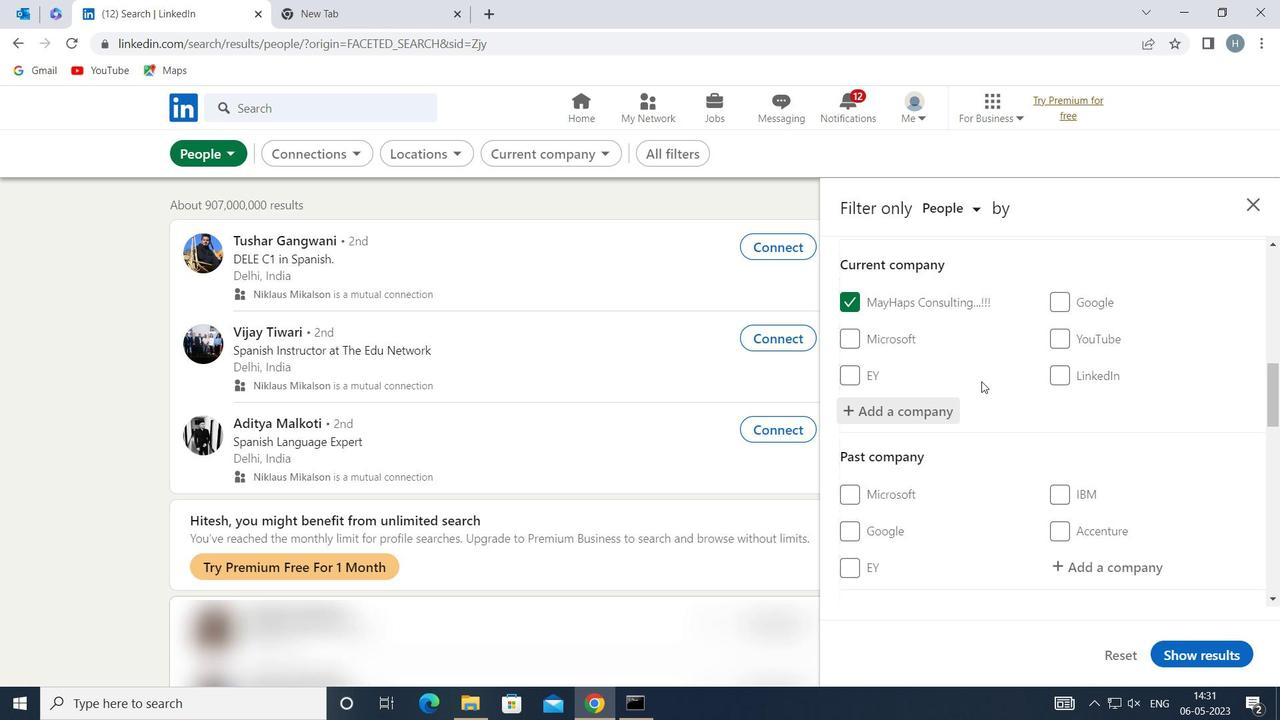 
Action: Mouse moved to (982, 380)
Screenshot: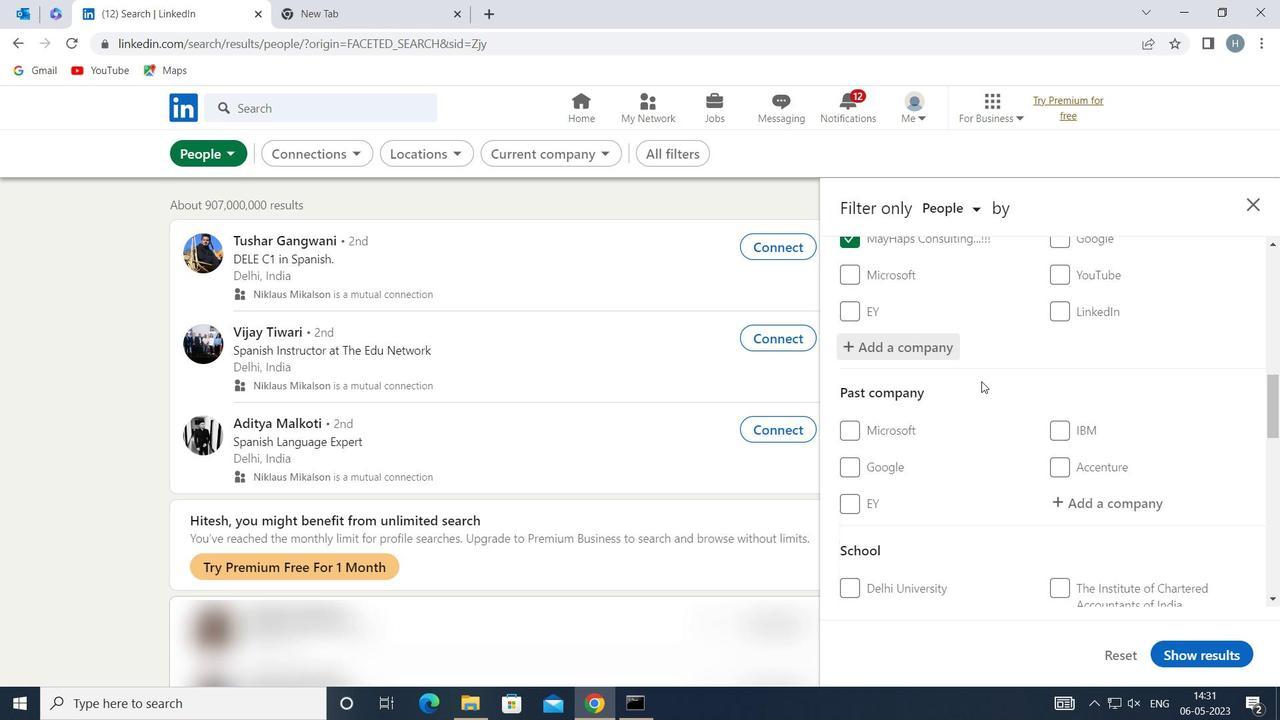 
Action: Mouse scrolled (982, 380) with delta (0, 0)
Screenshot: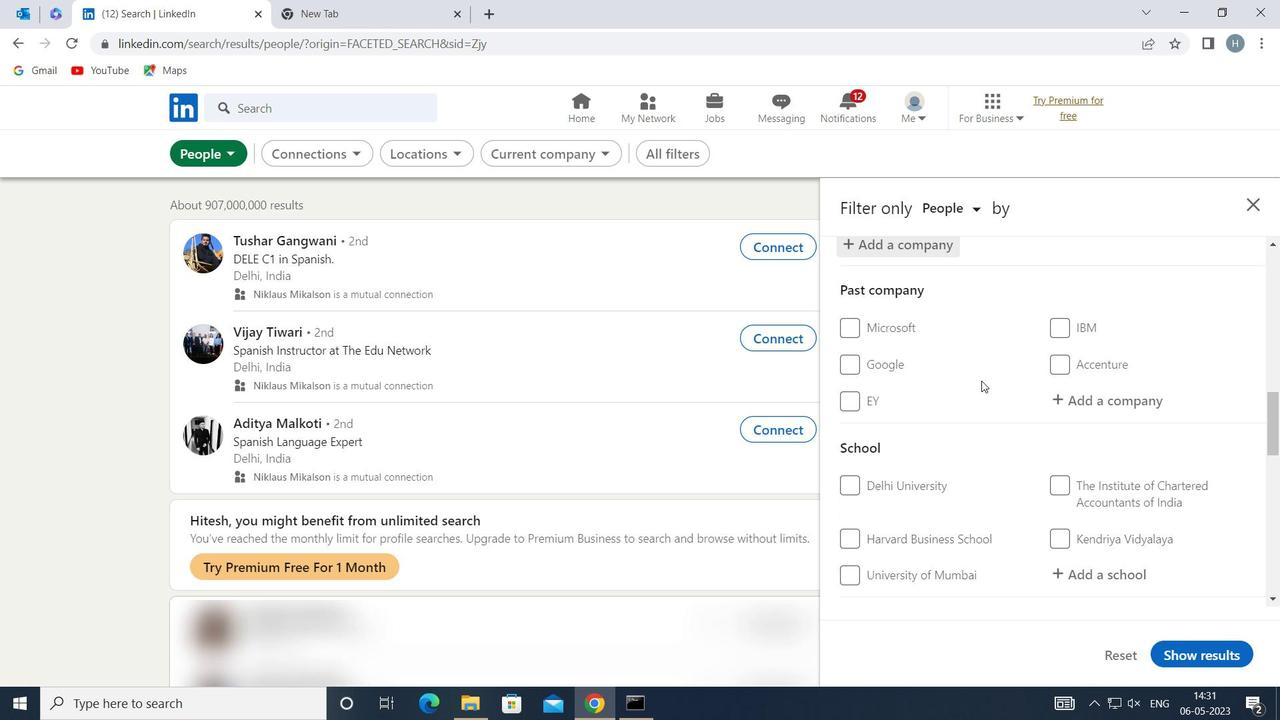 
Action: Mouse scrolled (982, 380) with delta (0, 0)
Screenshot: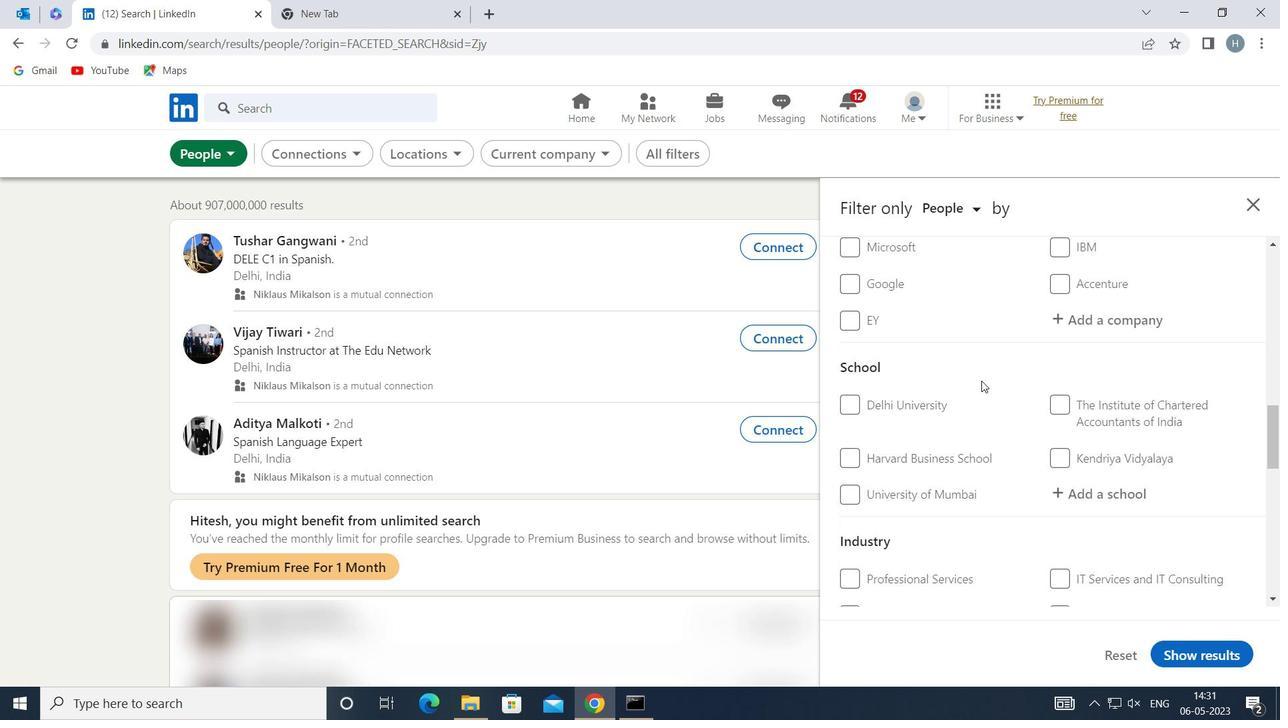 
Action: Mouse moved to (1080, 403)
Screenshot: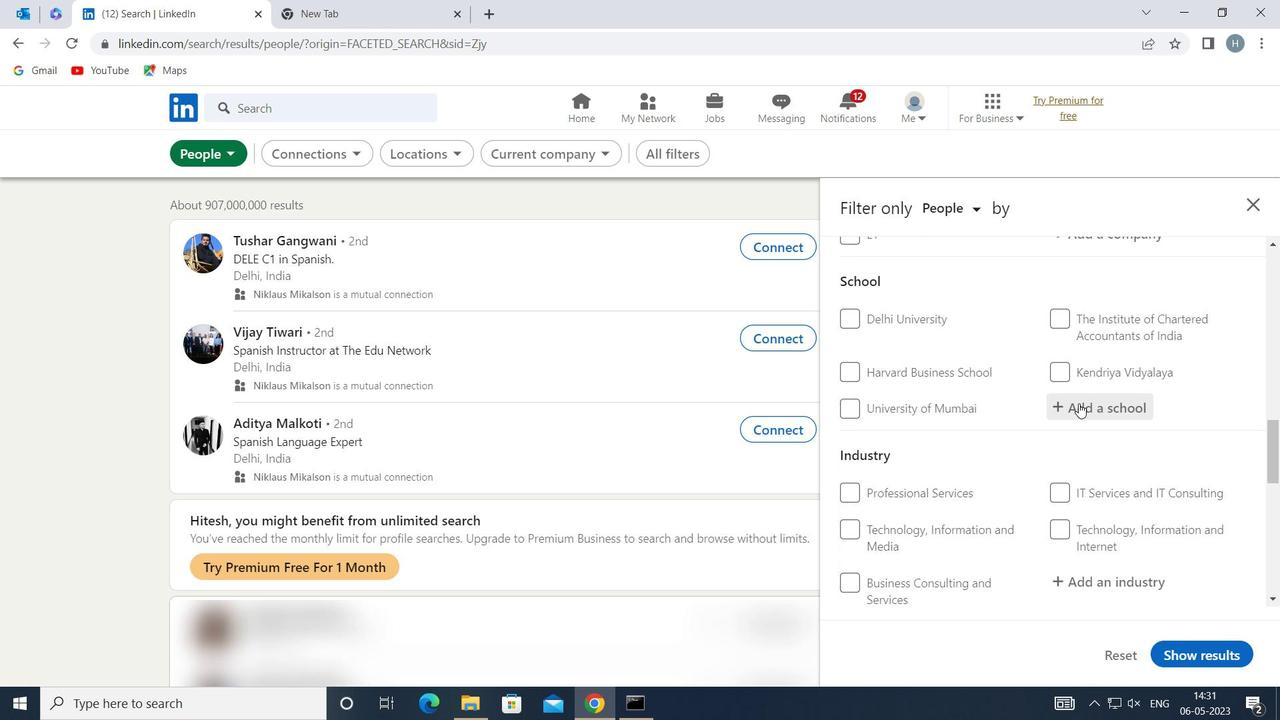 
Action: Mouse pressed left at (1080, 403)
Screenshot: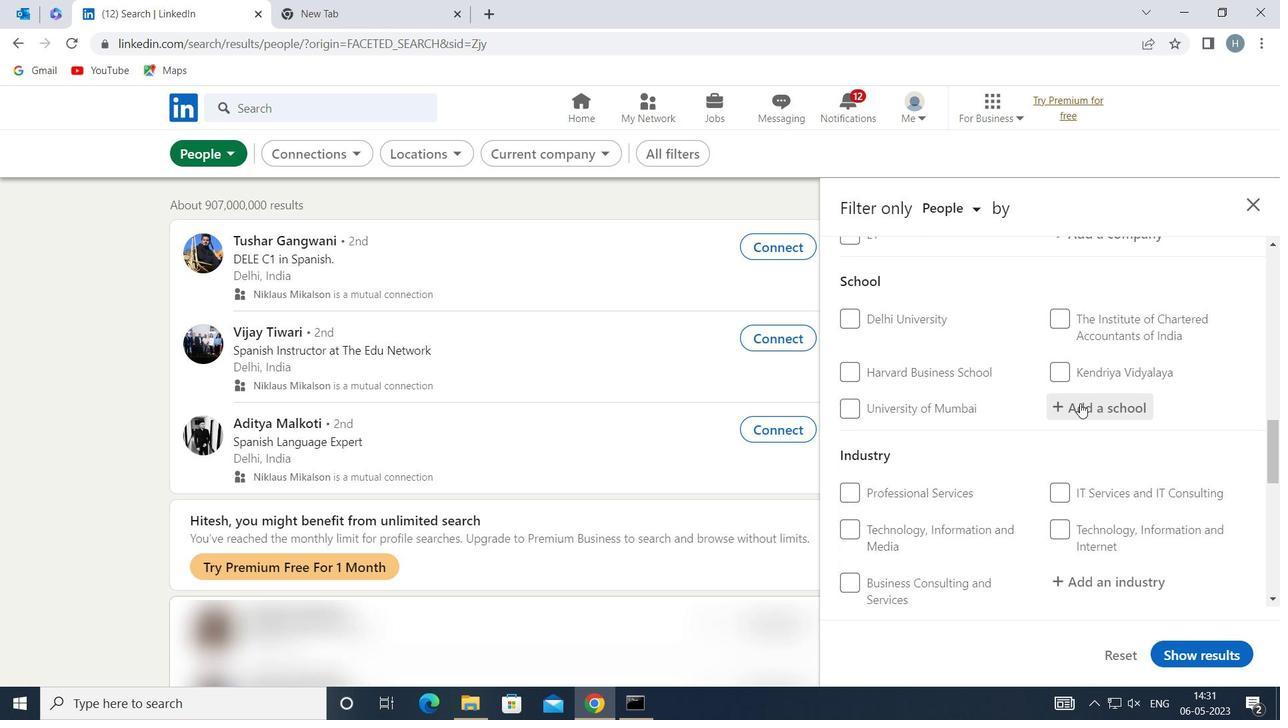 
Action: Mouse moved to (1065, 394)
Screenshot: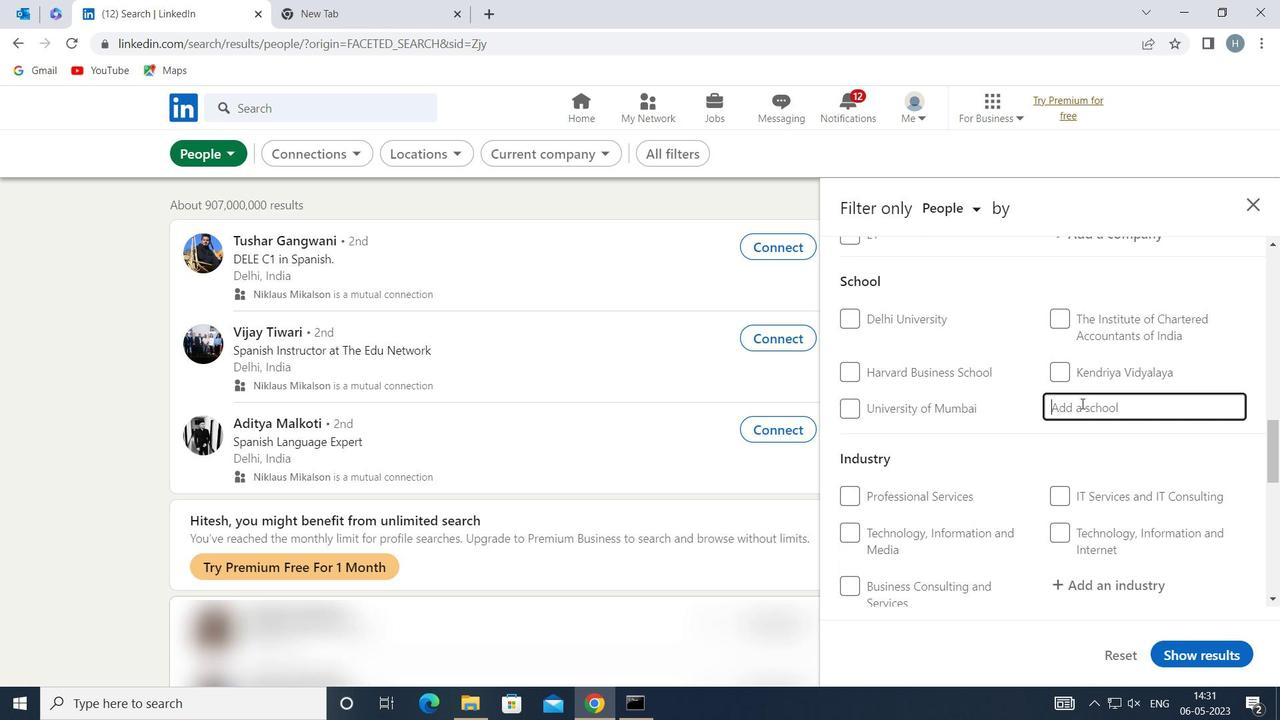 
Action: Key pressed <Key.shift>JESUS<Key.space><Key.shift>&<Key.space><Key.shift>MARY<Key.space><Key.shift>
Screenshot: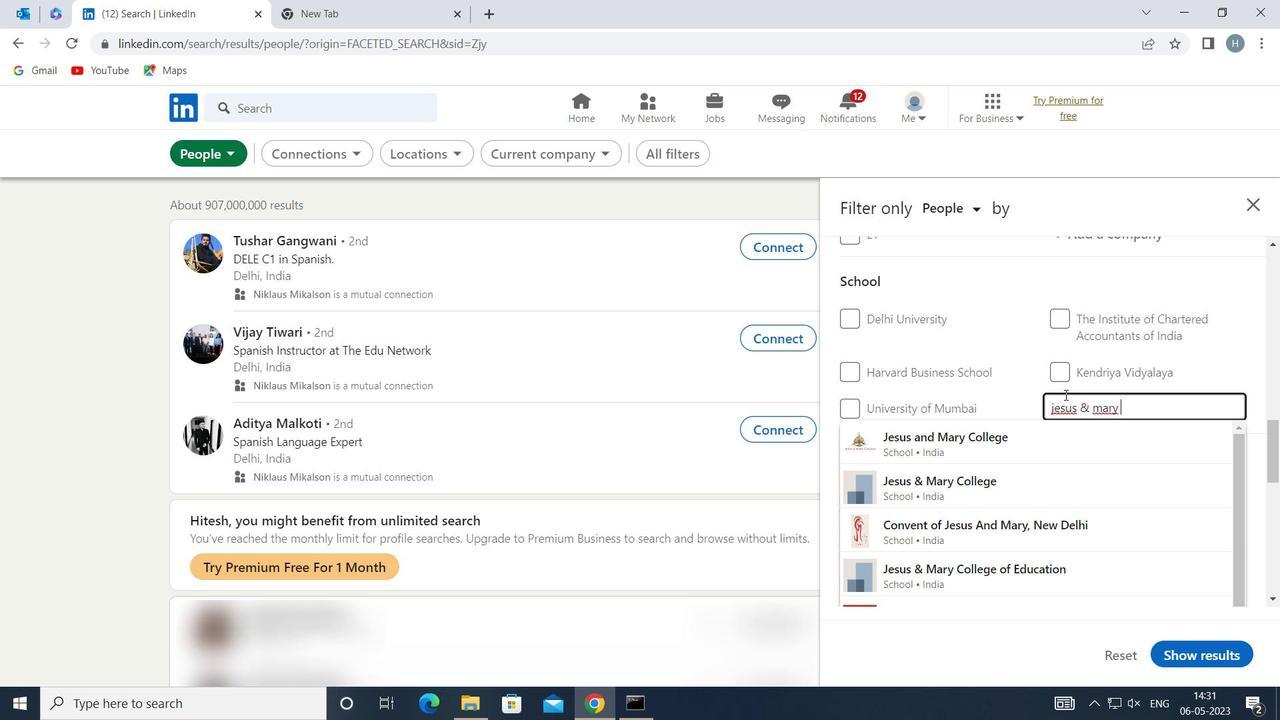 
Action: Mouse moved to (1065, 394)
Screenshot: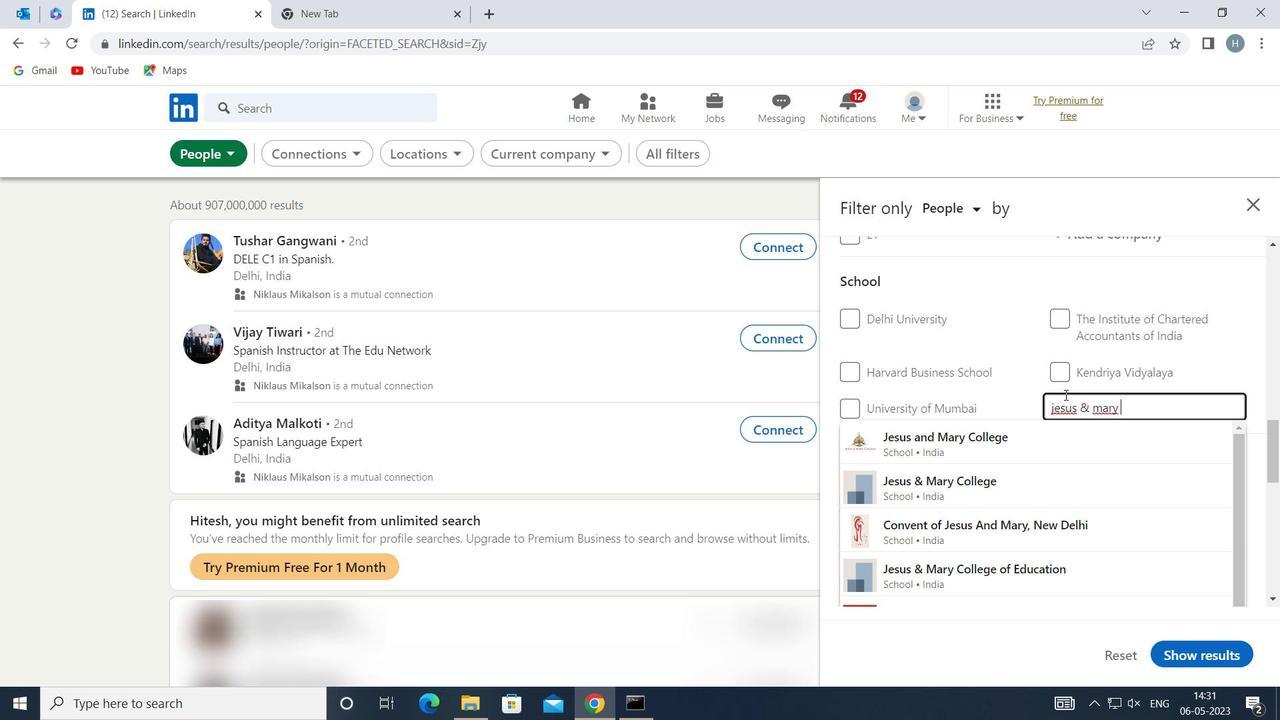 
Action: Key pressed C
Screenshot: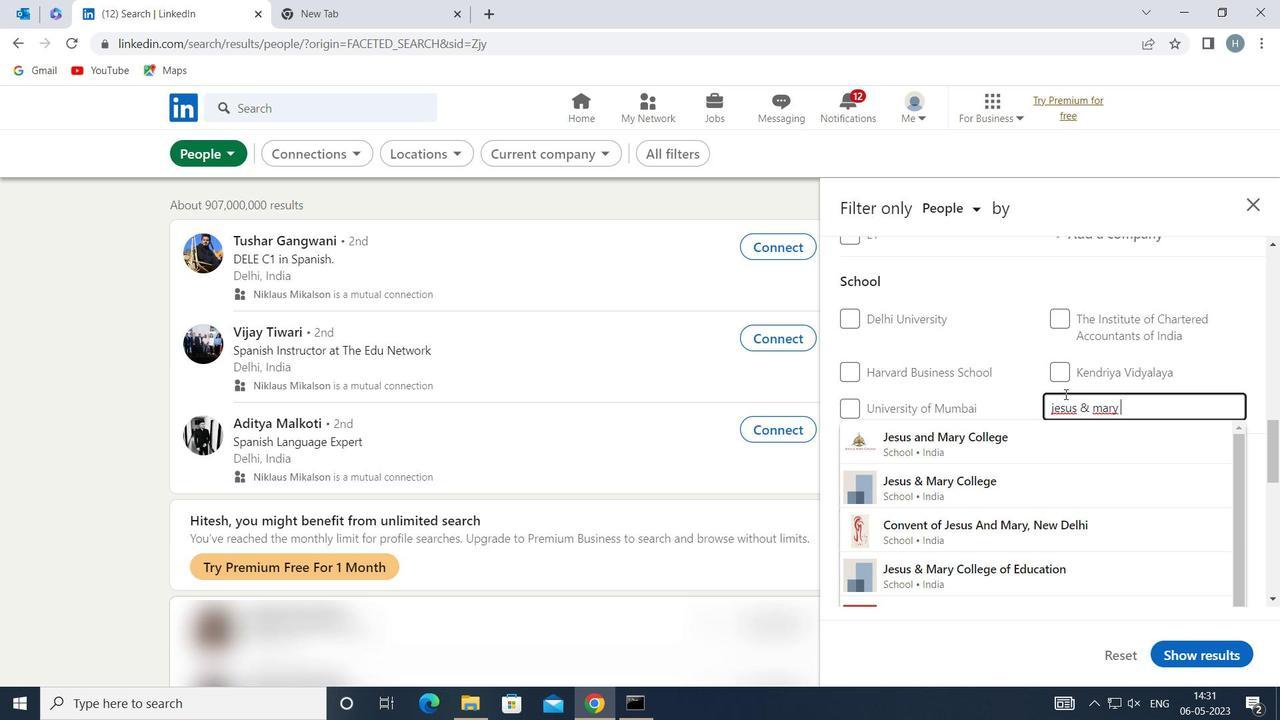 
Action: Mouse moved to (1032, 568)
Screenshot: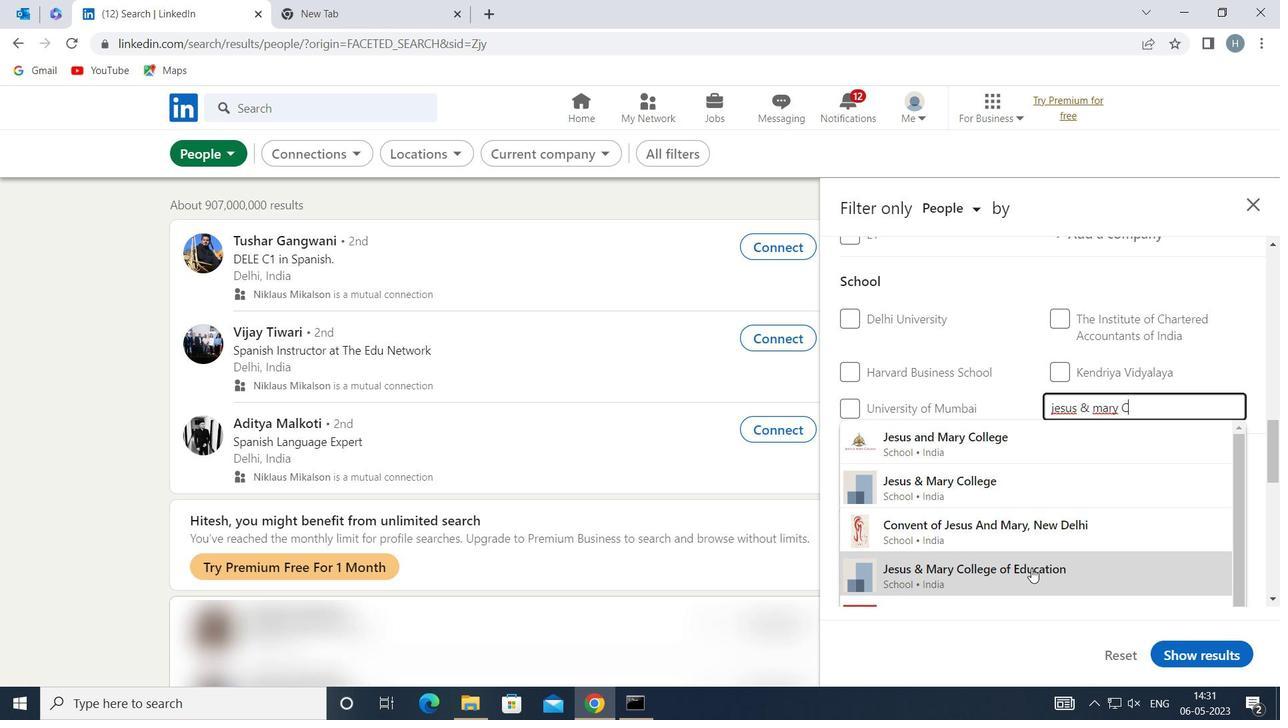 
Action: Mouse pressed left at (1032, 568)
Screenshot: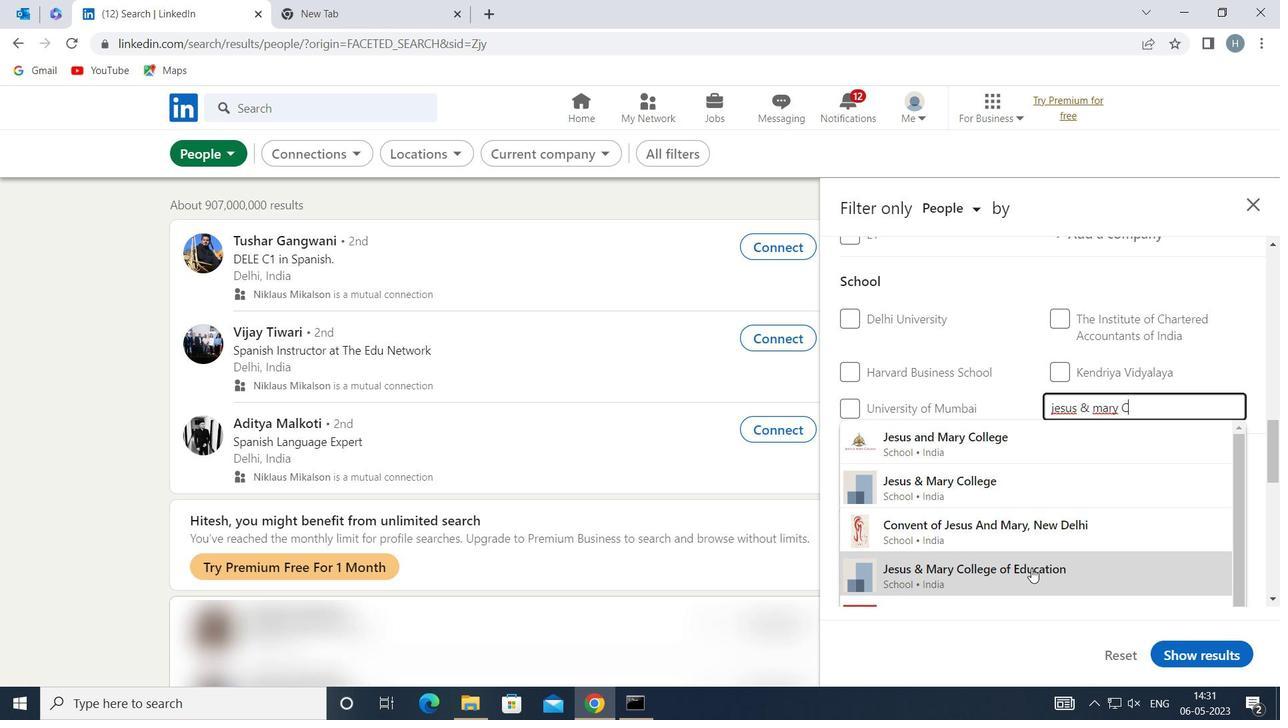 
Action: Mouse moved to (996, 422)
Screenshot: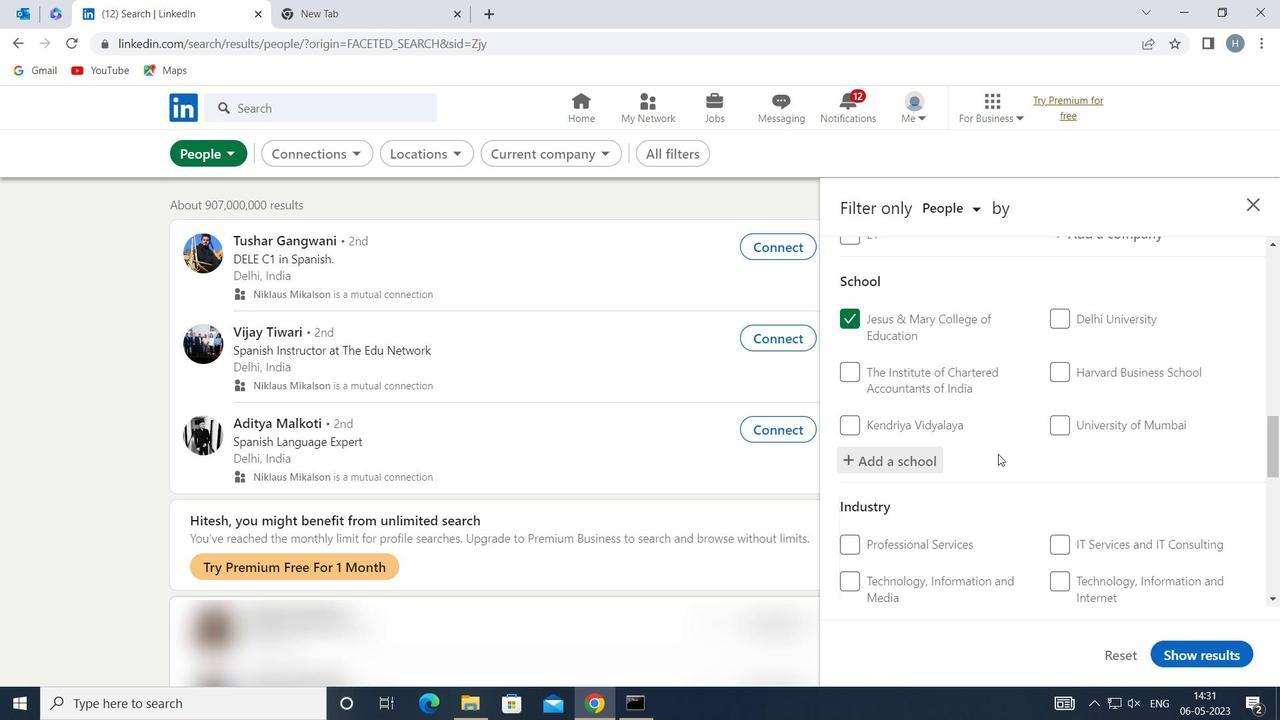 
Action: Mouse scrolled (996, 422) with delta (0, 0)
Screenshot: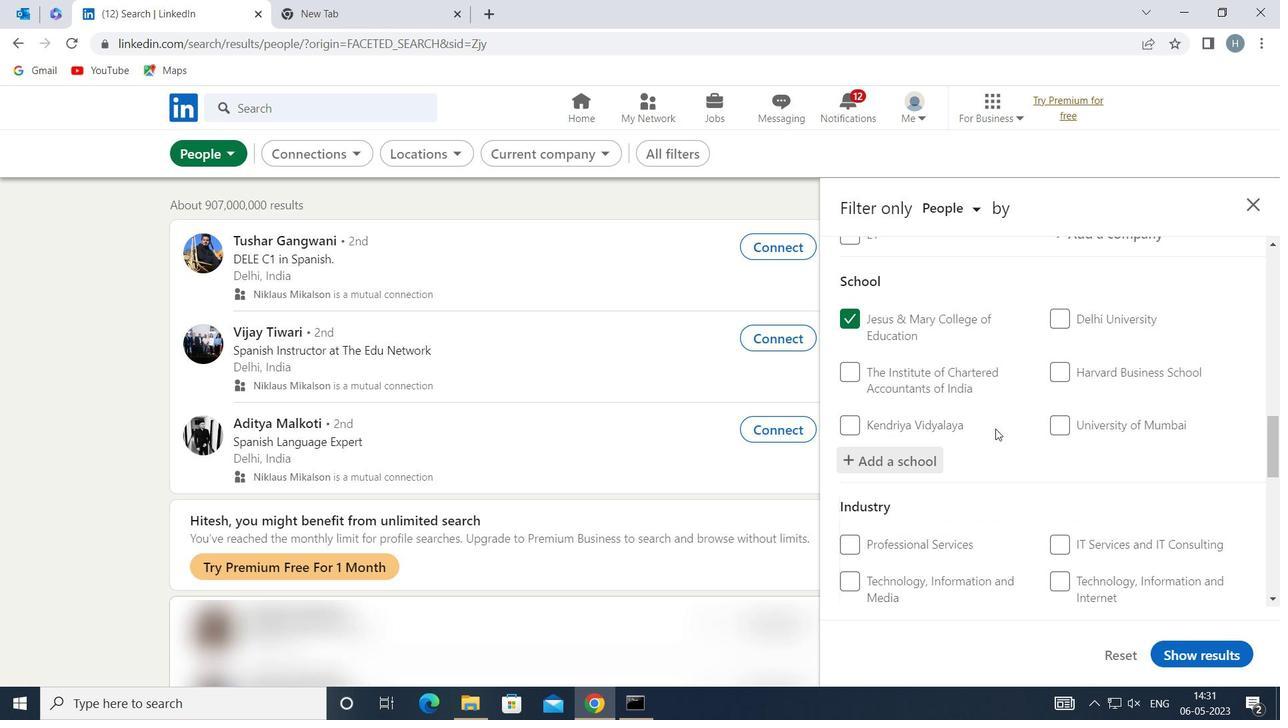 
Action: Mouse moved to (998, 421)
Screenshot: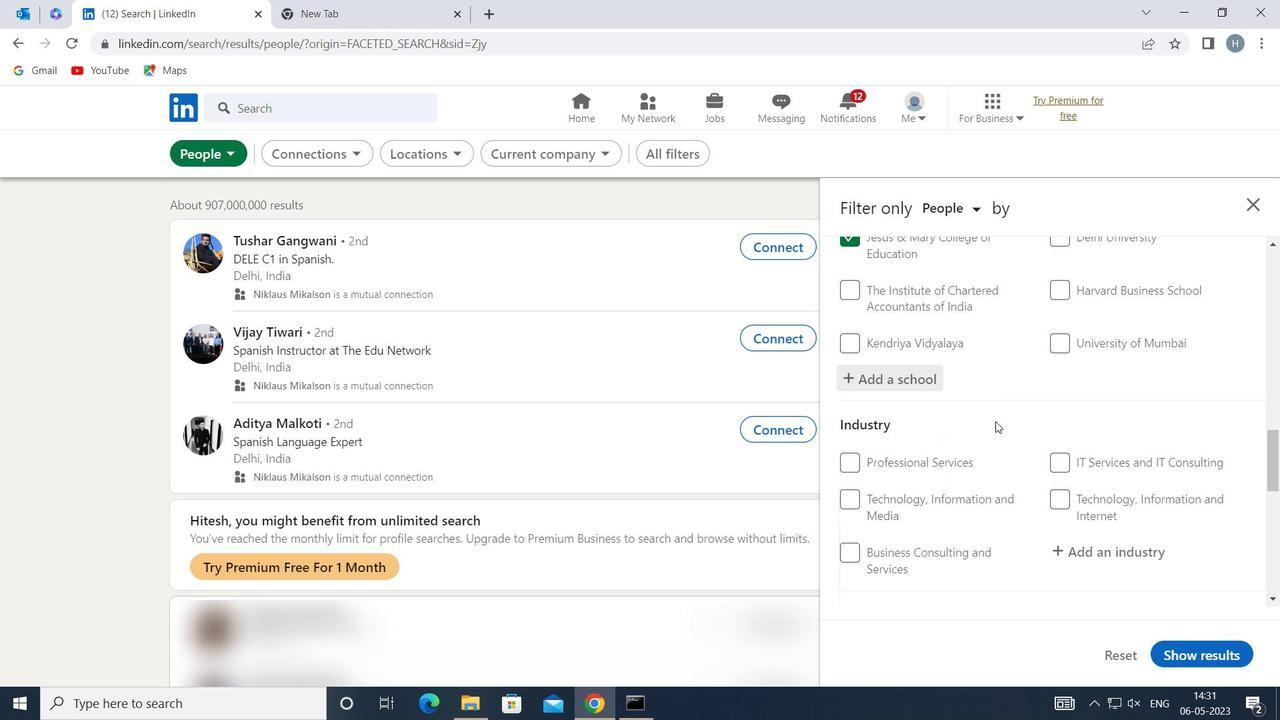 
Action: Mouse scrolled (998, 420) with delta (0, 0)
Screenshot: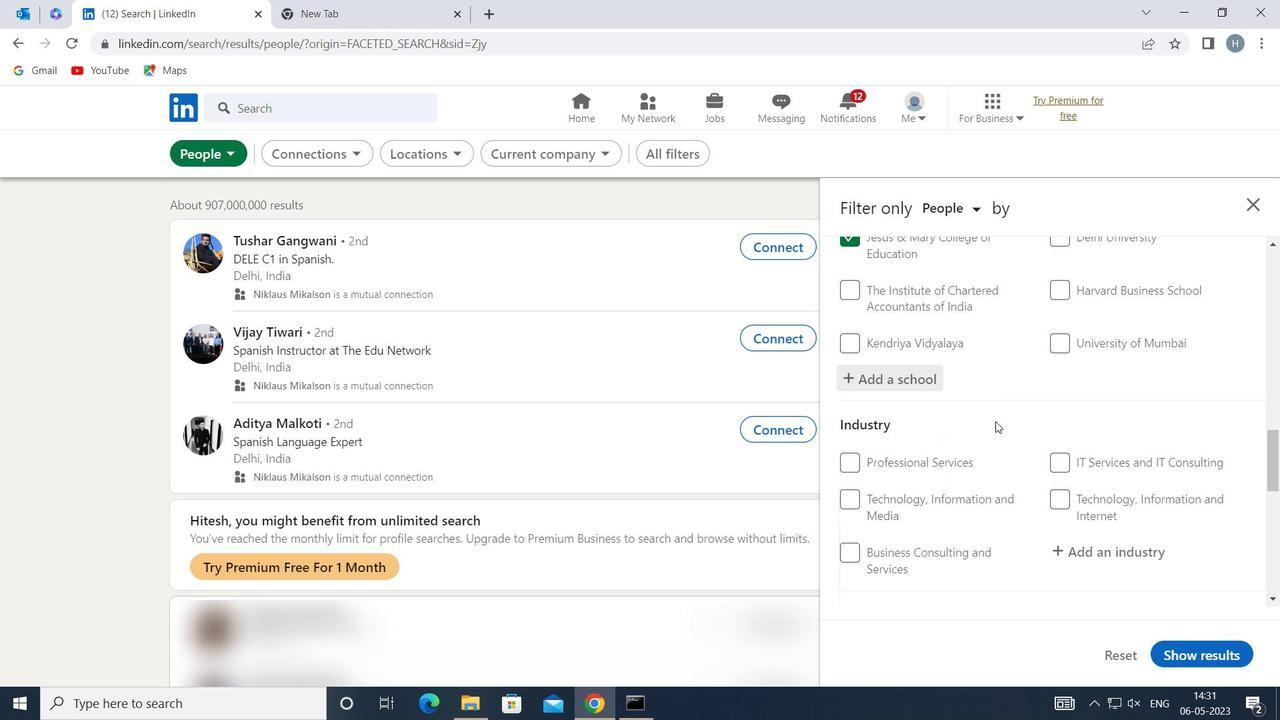 
Action: Mouse moved to (1092, 468)
Screenshot: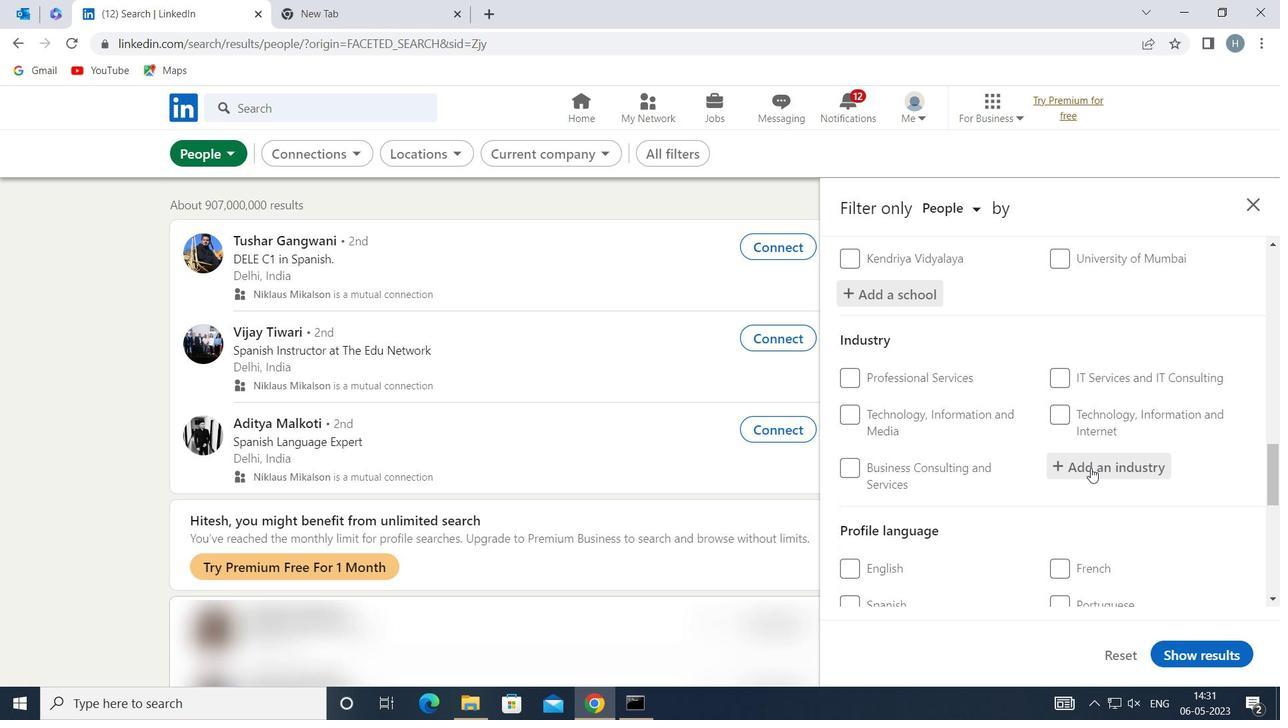 
Action: Mouse pressed left at (1092, 468)
Screenshot: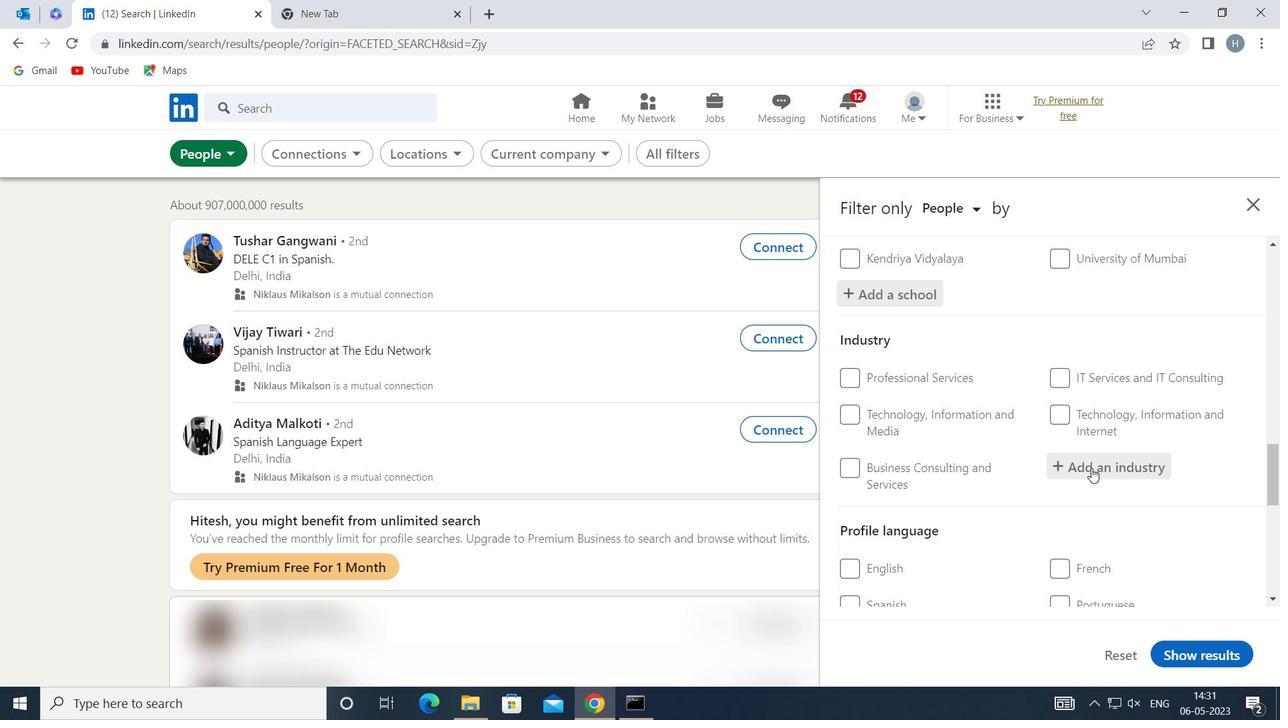 
Action: Key pressed <Key.shift>CAPITAL<Key.space><Key.shift>M
Screenshot: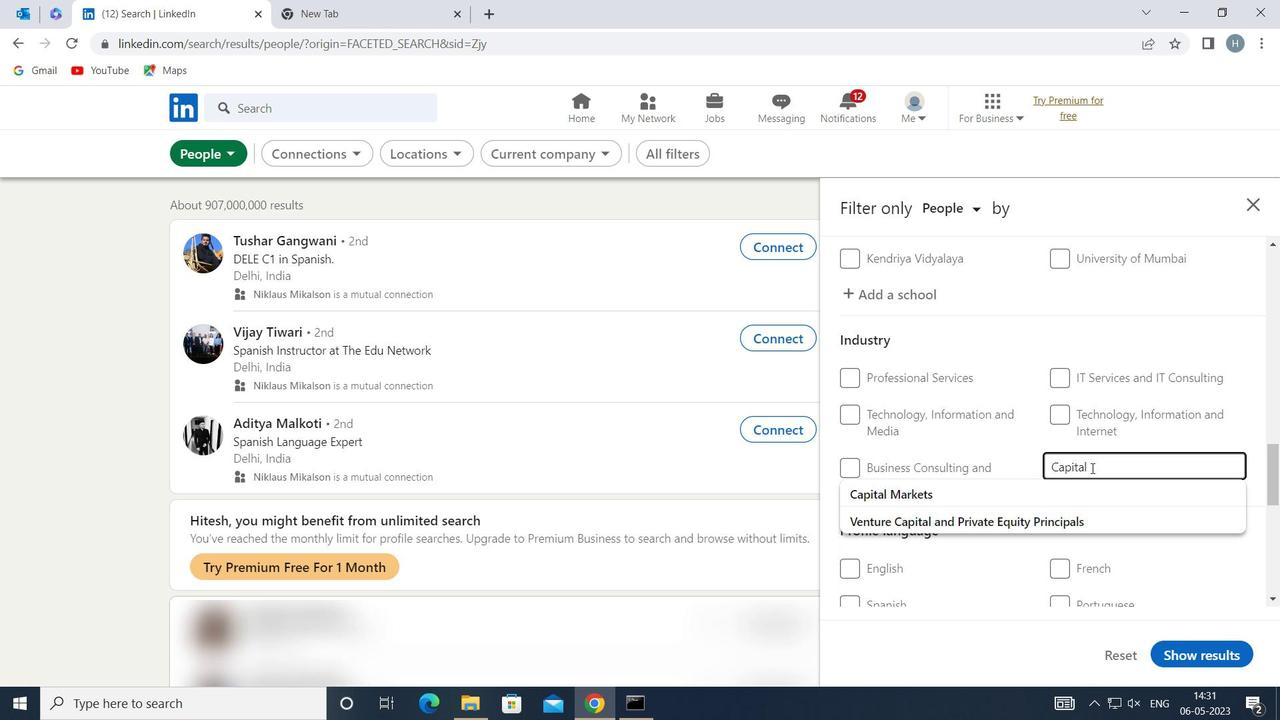 
Action: Mouse moved to (1041, 489)
Screenshot: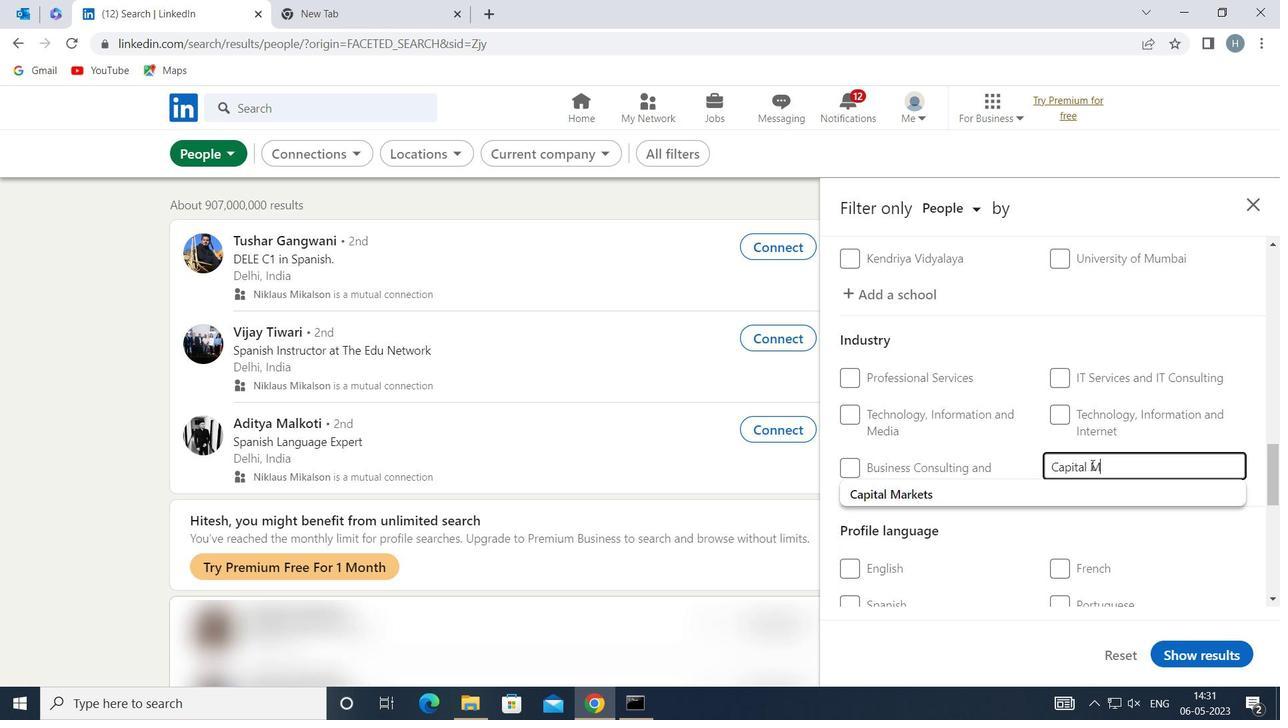 
Action: Mouse pressed left at (1041, 489)
Screenshot: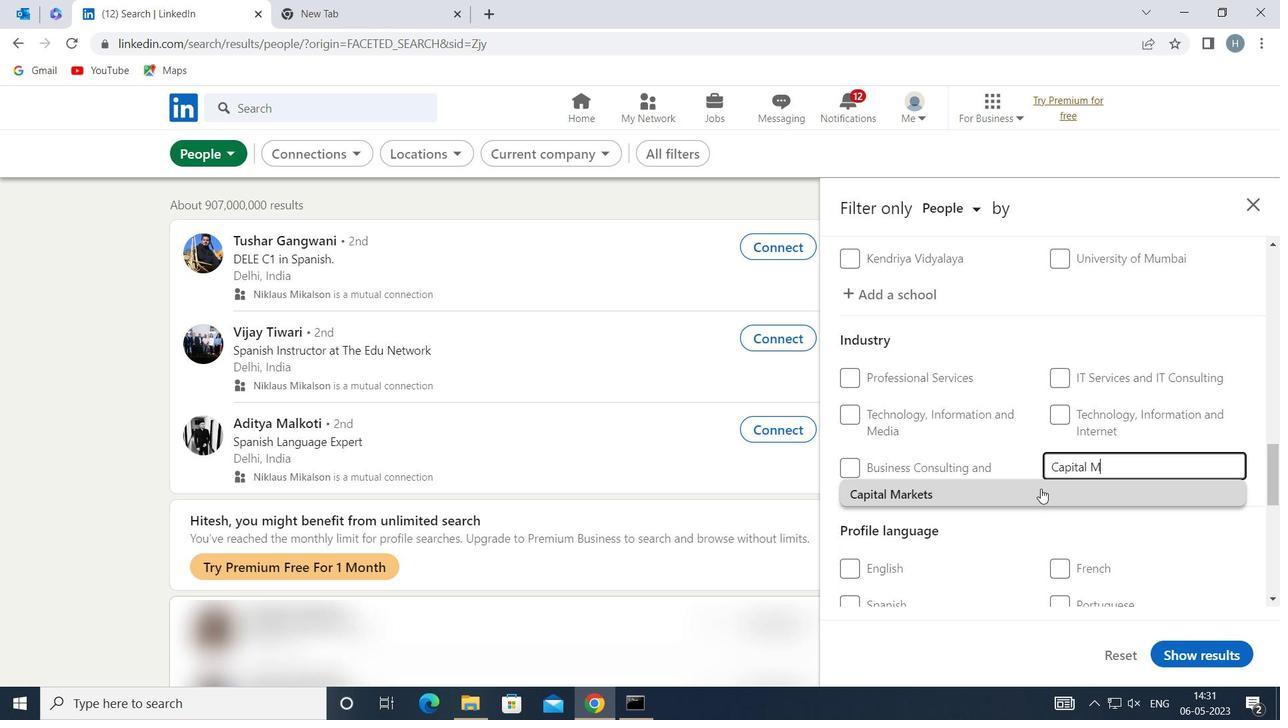 
Action: Mouse moved to (1030, 448)
Screenshot: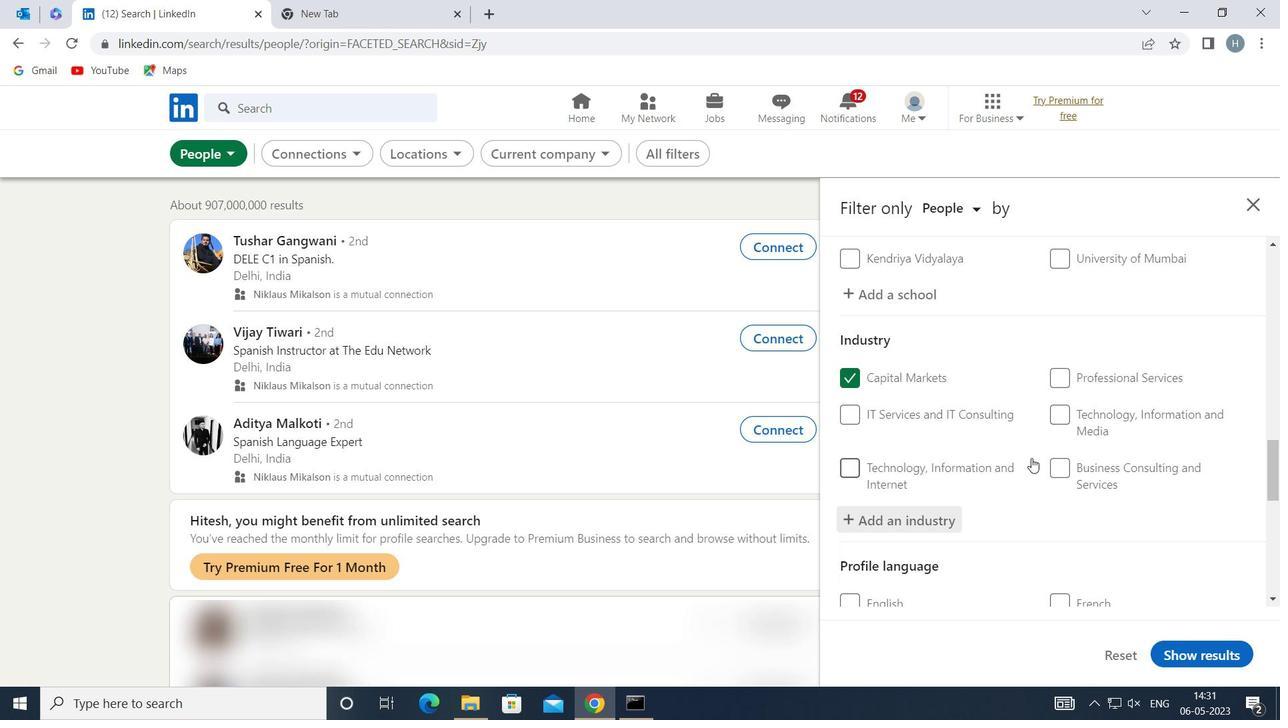 
Action: Mouse scrolled (1030, 447) with delta (0, 0)
Screenshot: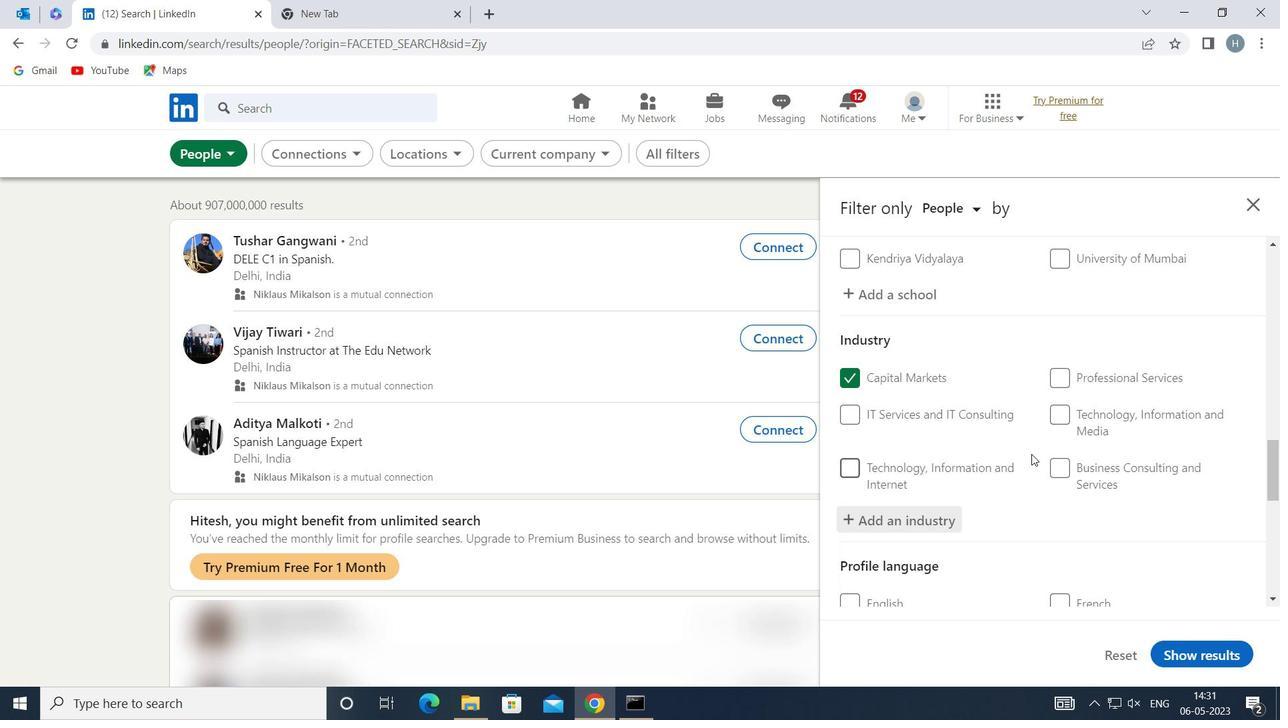 
Action: Mouse scrolled (1030, 447) with delta (0, 0)
Screenshot: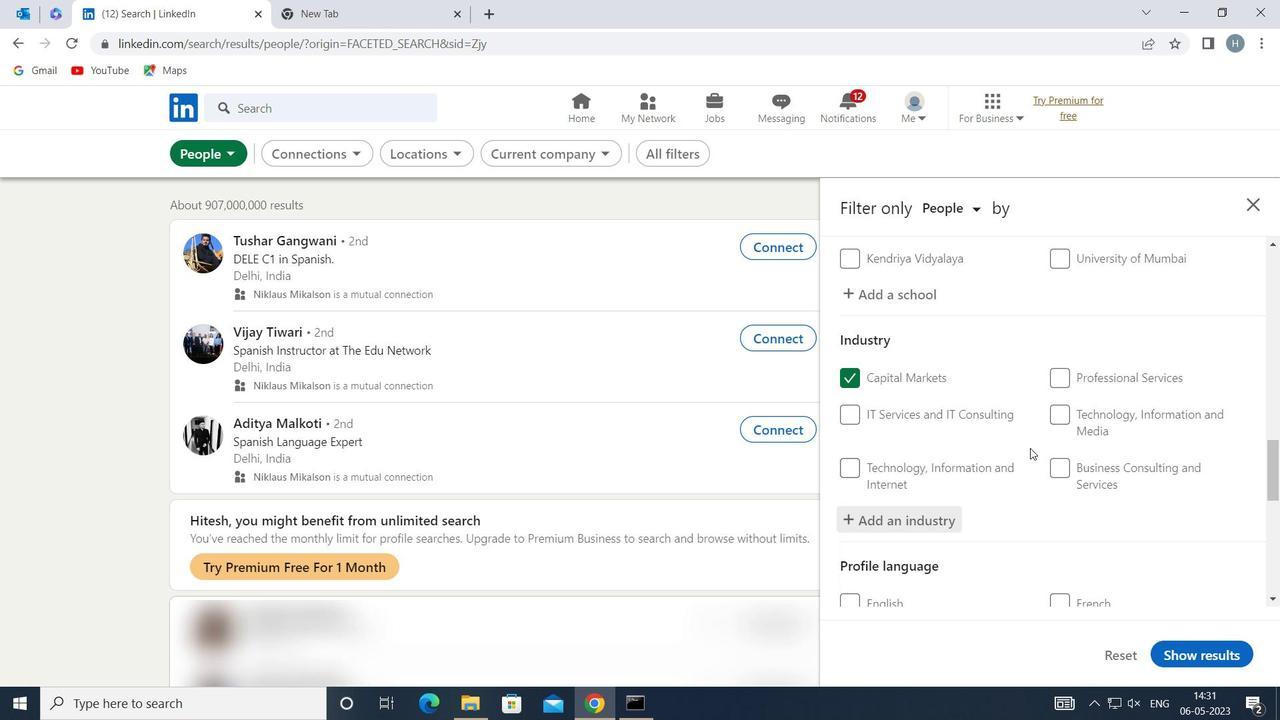 
Action: Mouse moved to (1030, 448)
Screenshot: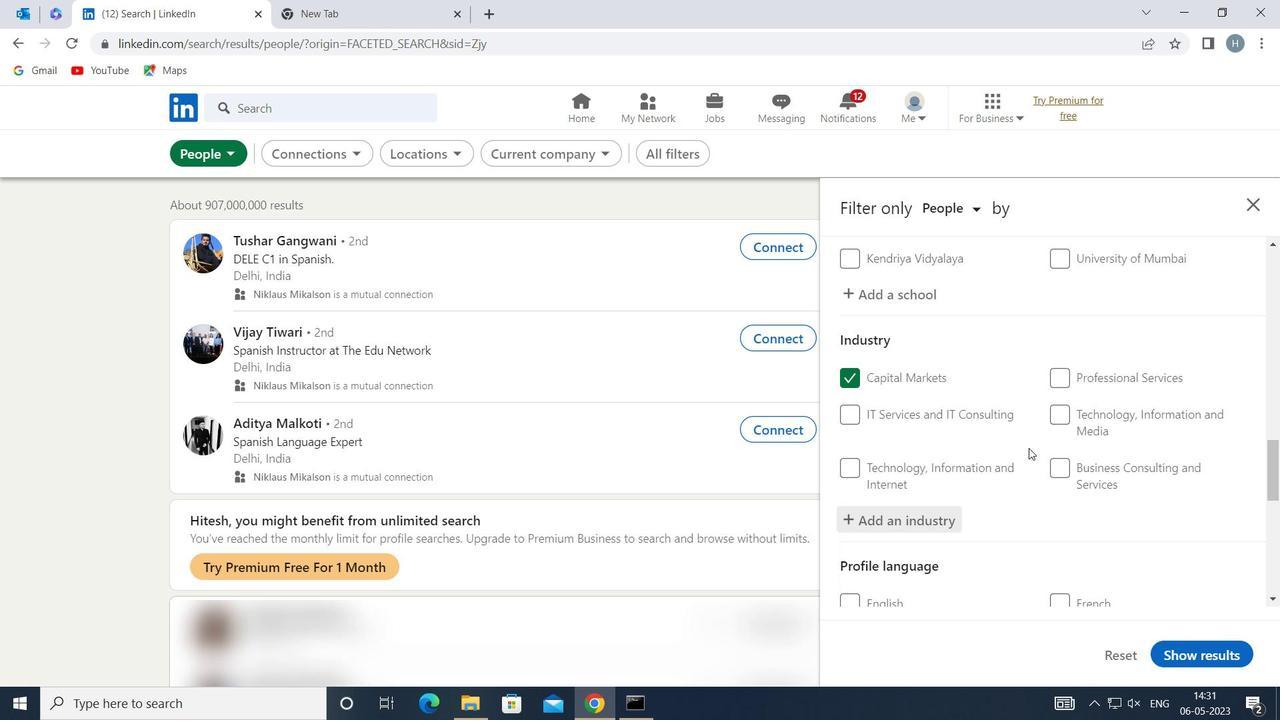 
Action: Mouse scrolled (1030, 448) with delta (0, 0)
Screenshot: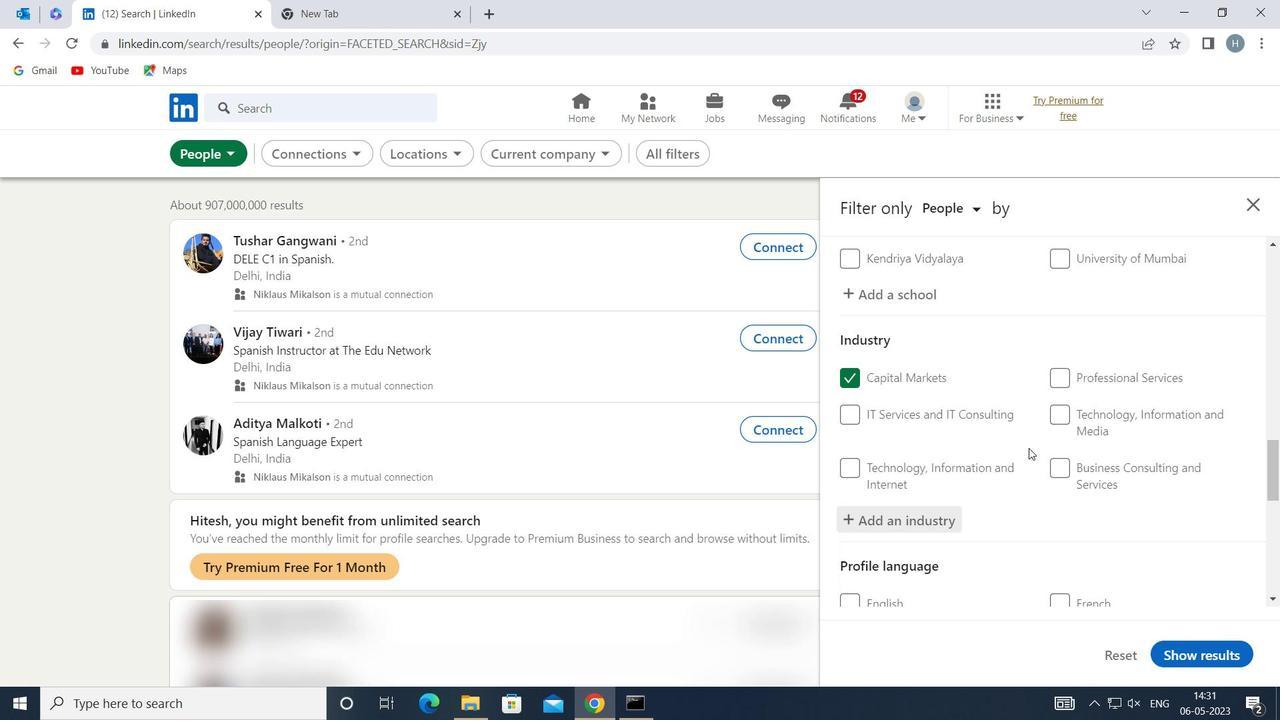 
Action: Mouse moved to (1029, 444)
Screenshot: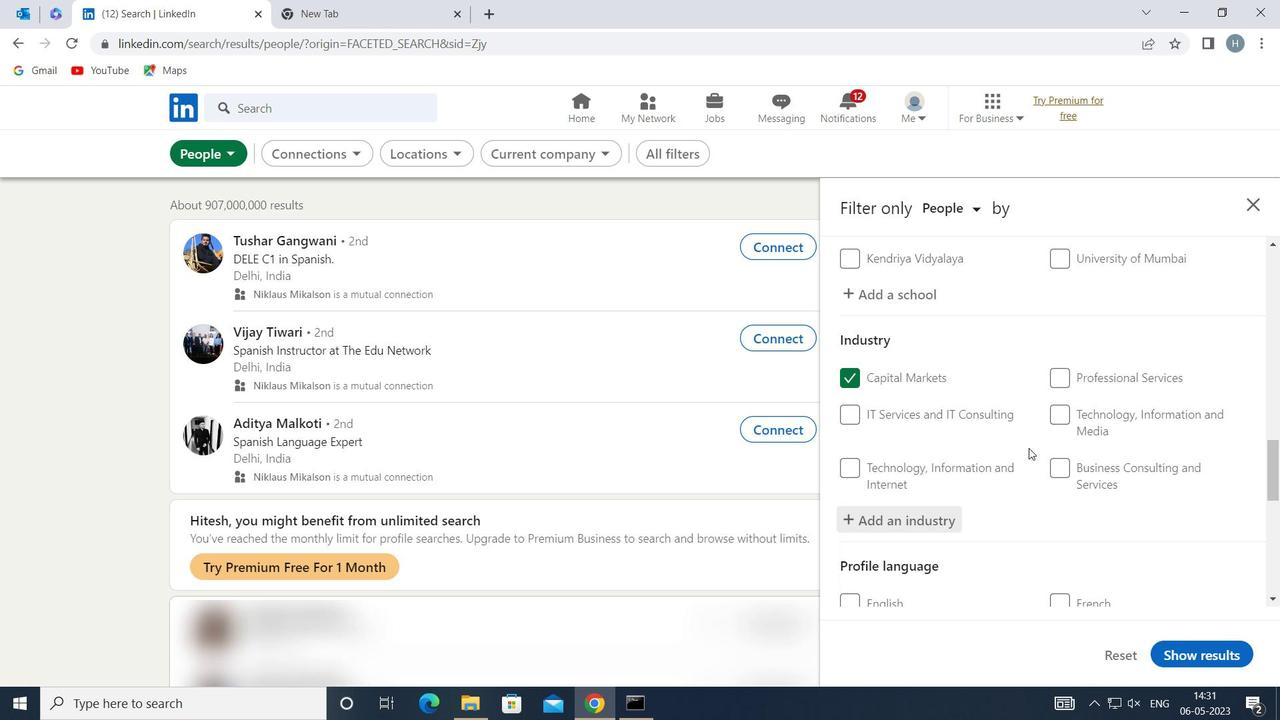 
Action: Mouse scrolled (1029, 444) with delta (0, 0)
Screenshot: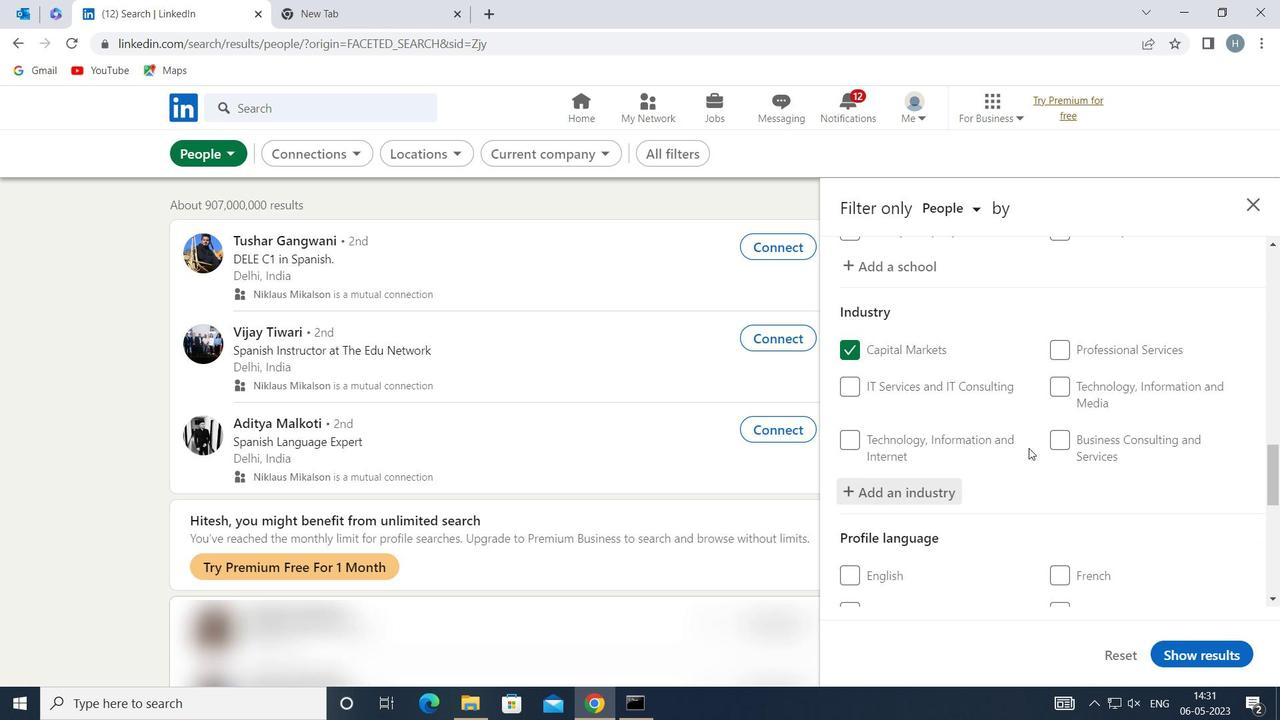 
Action: Mouse moved to (1029, 444)
Screenshot: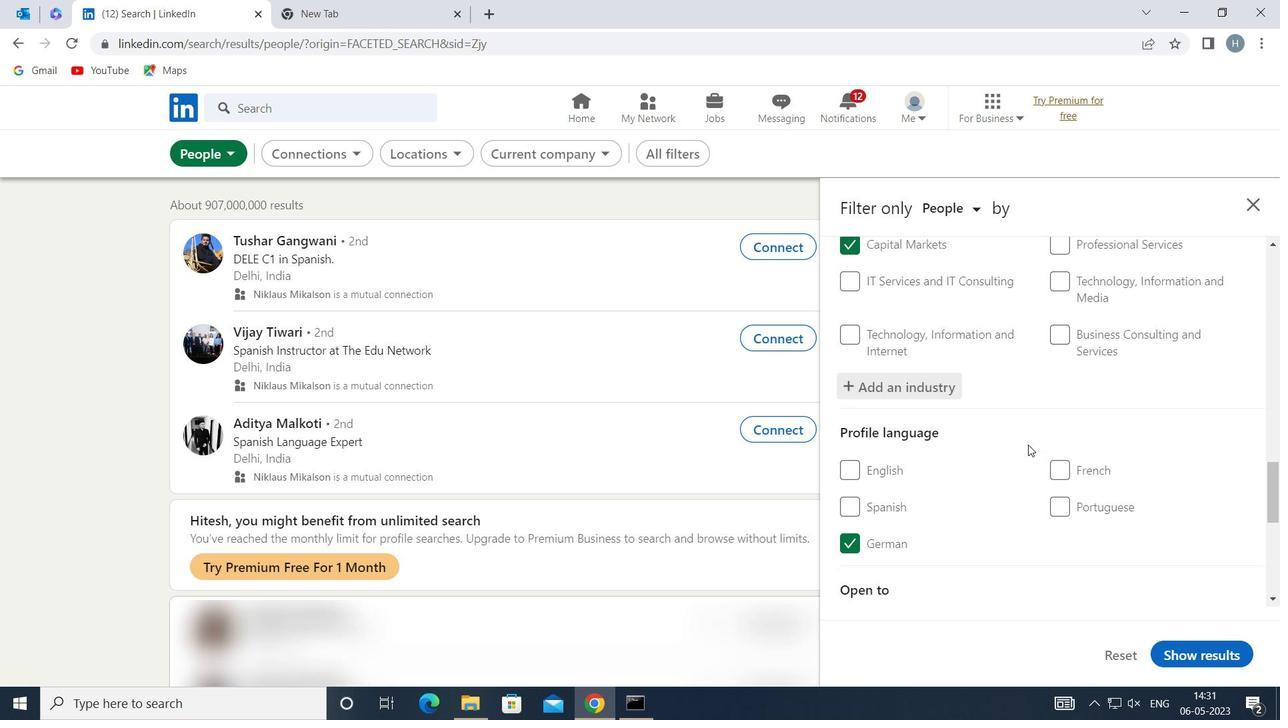 
Action: Mouse scrolled (1029, 444) with delta (0, 0)
Screenshot: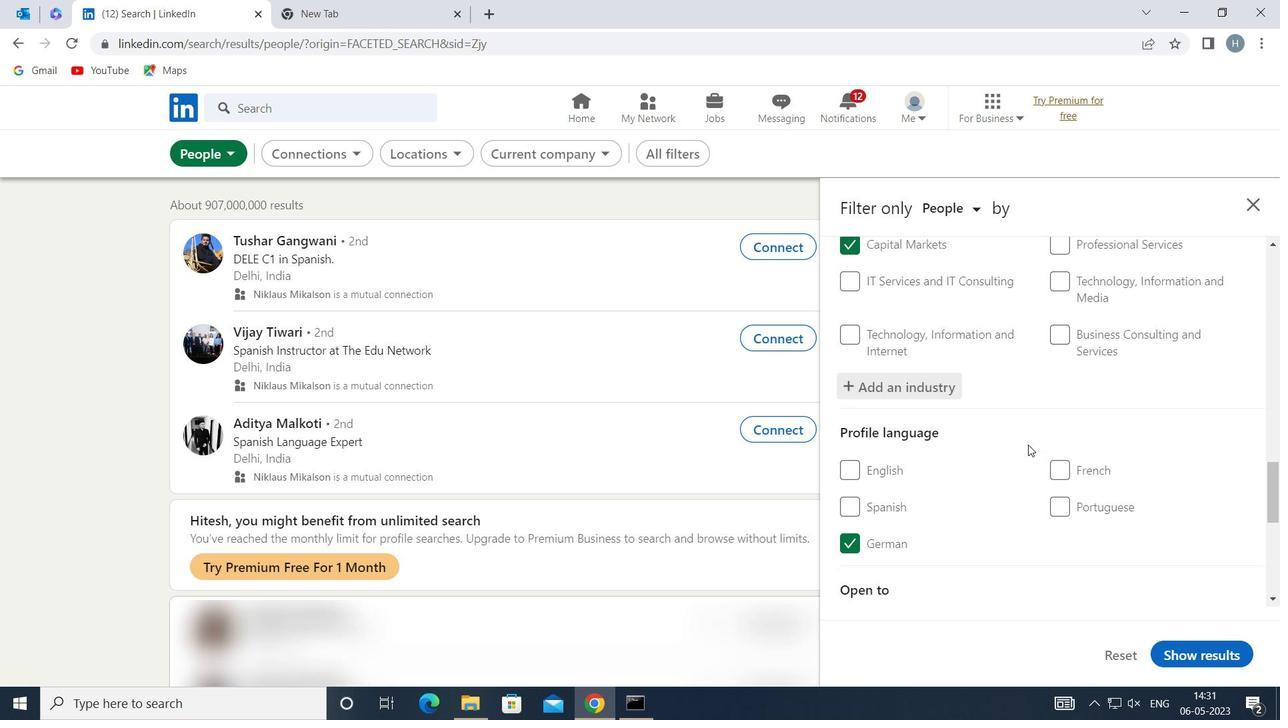 
Action: Mouse moved to (1029, 446)
Screenshot: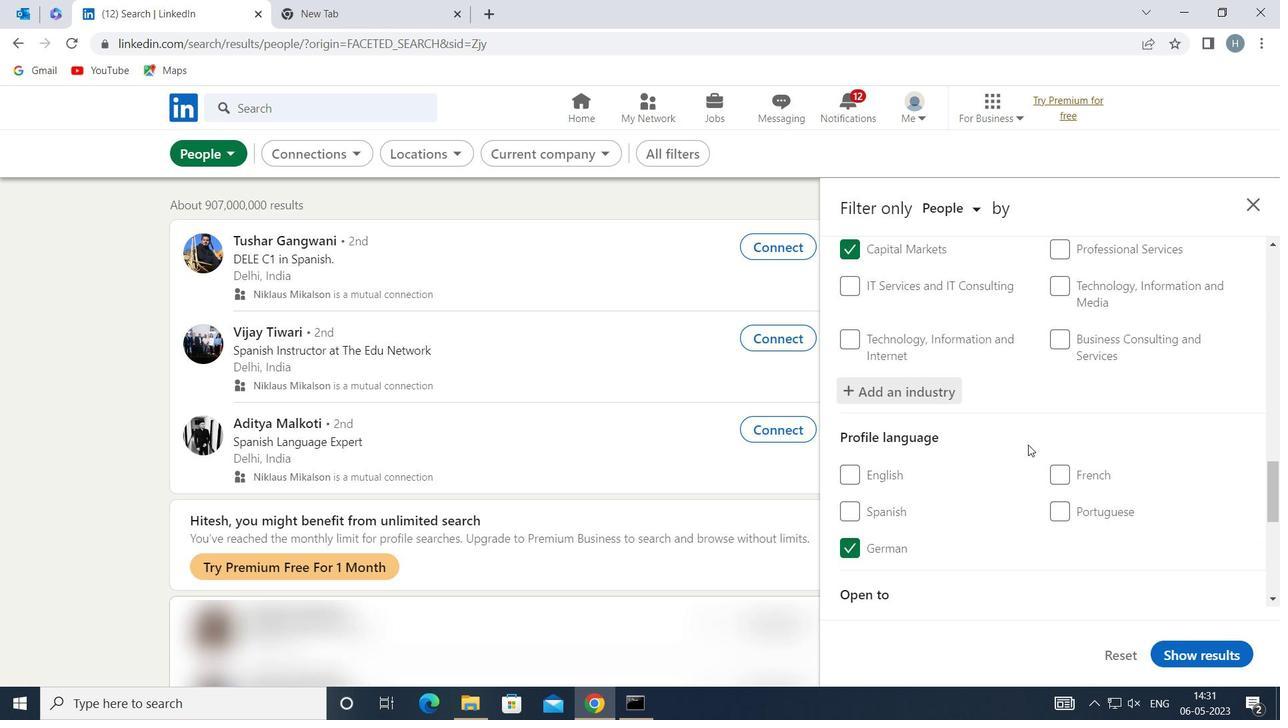 
Action: Mouse scrolled (1029, 447) with delta (0, 0)
Screenshot: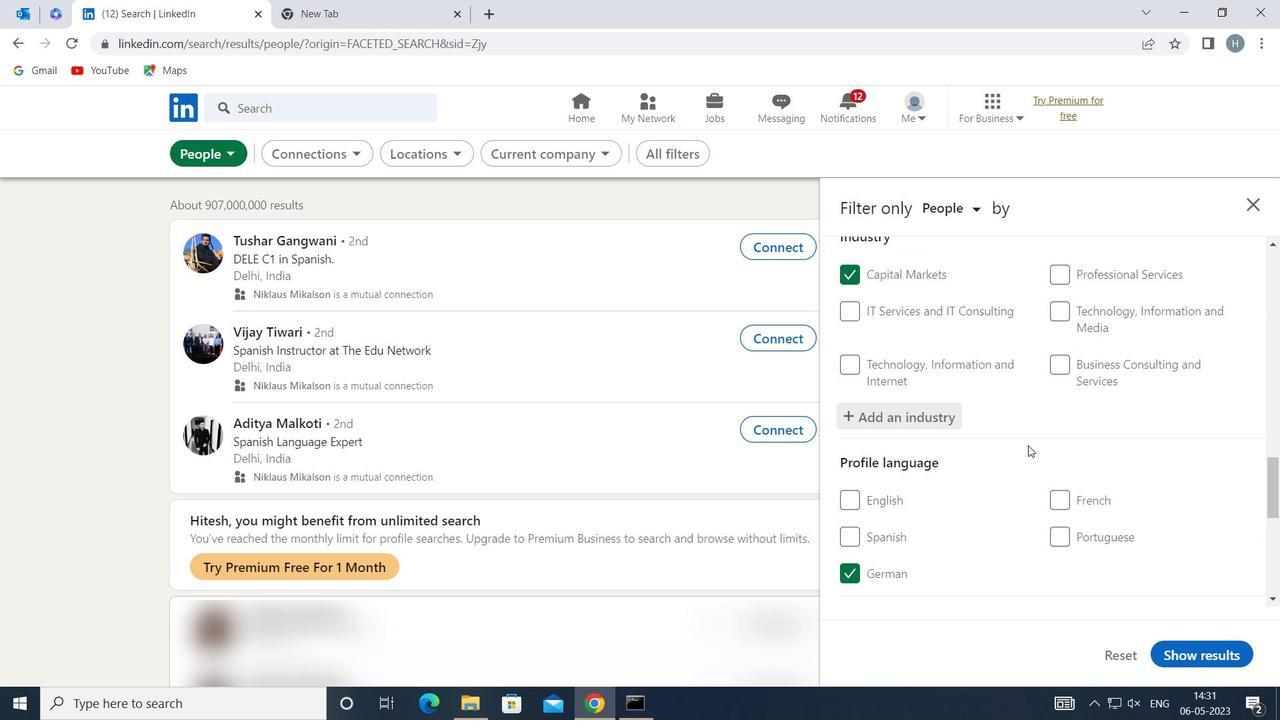 
Action: Mouse scrolled (1029, 446) with delta (0, 0)
Screenshot: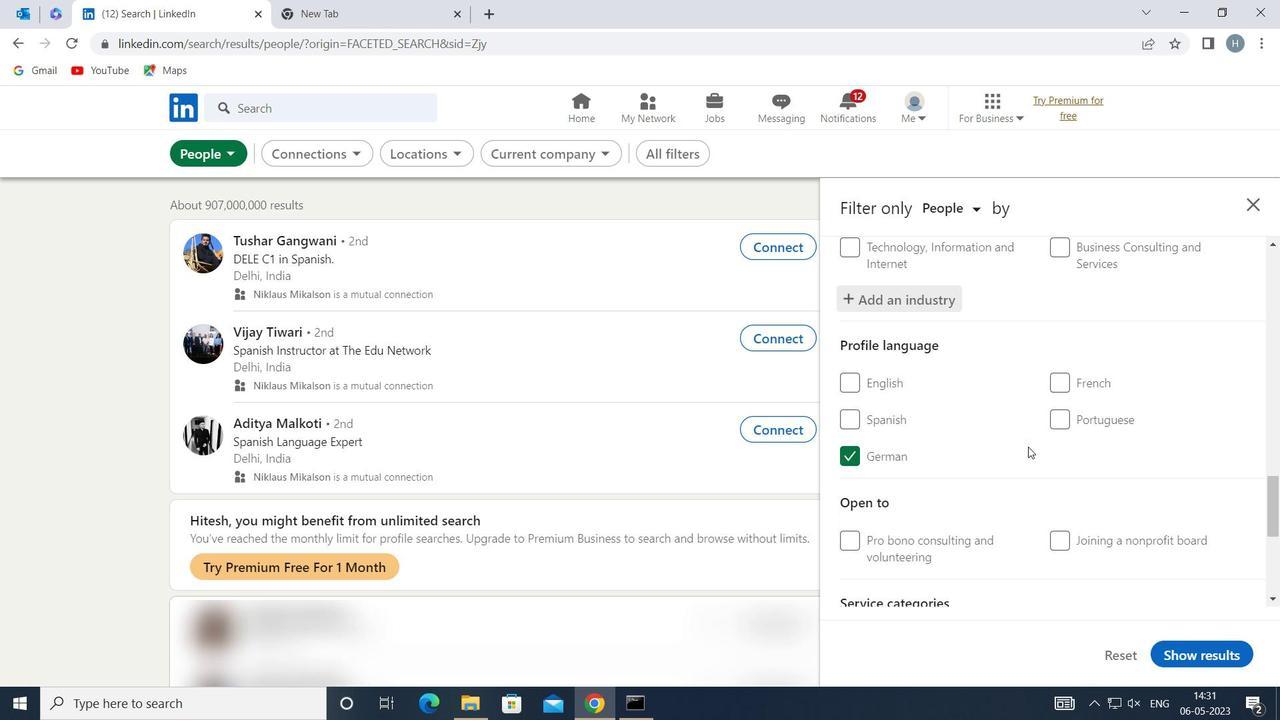 
Action: Mouse moved to (1031, 446)
Screenshot: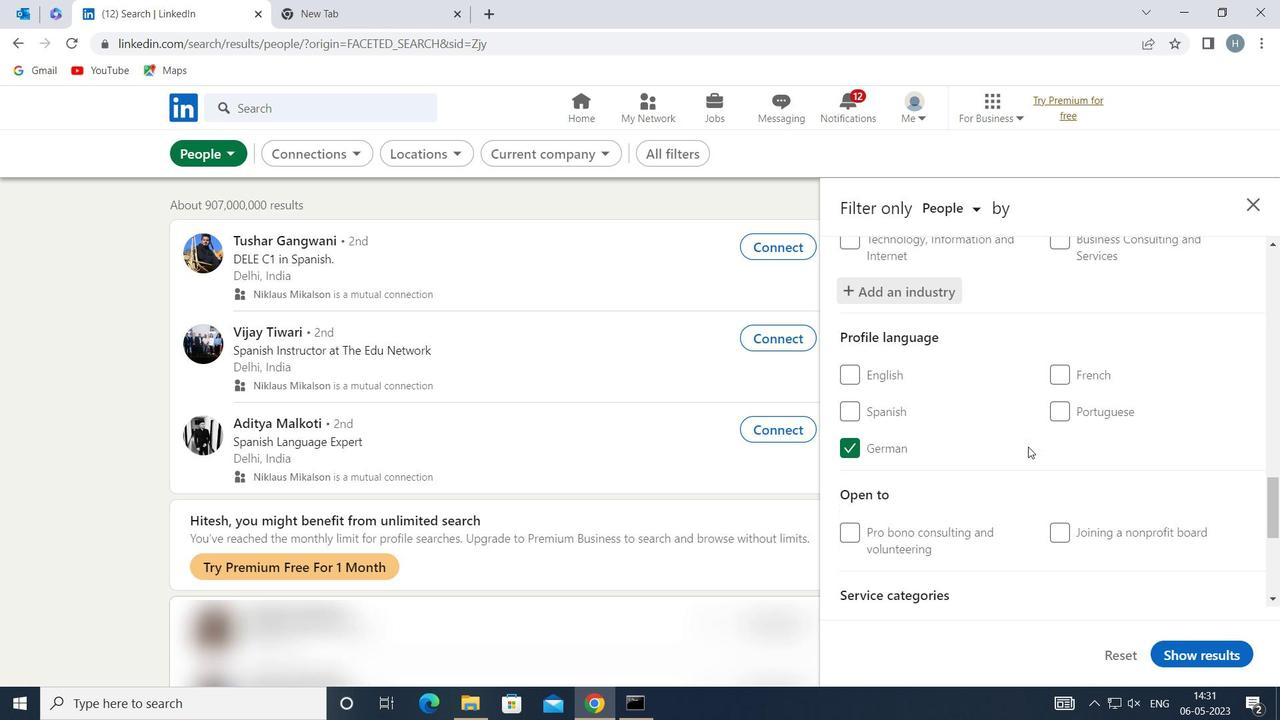 
Action: Mouse scrolled (1031, 446) with delta (0, 0)
Screenshot: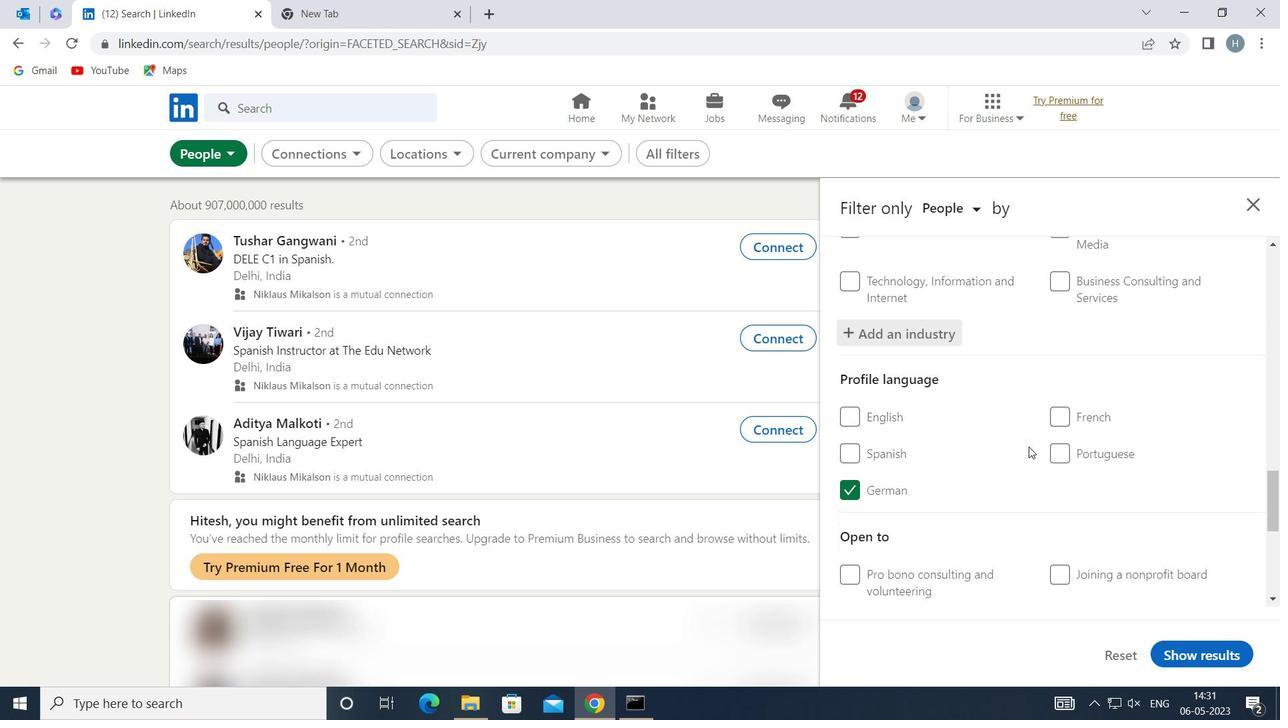 
Action: Mouse moved to (1032, 448)
Screenshot: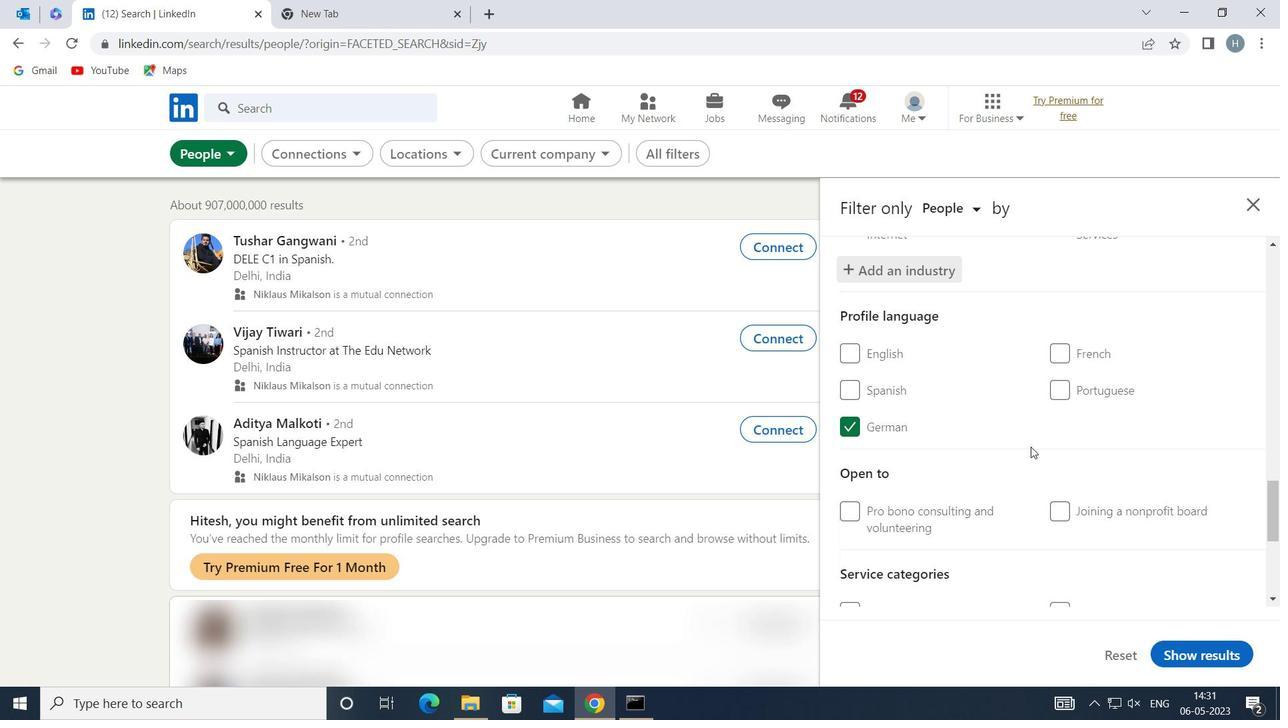 
Action: Mouse scrolled (1032, 448) with delta (0, 0)
Screenshot: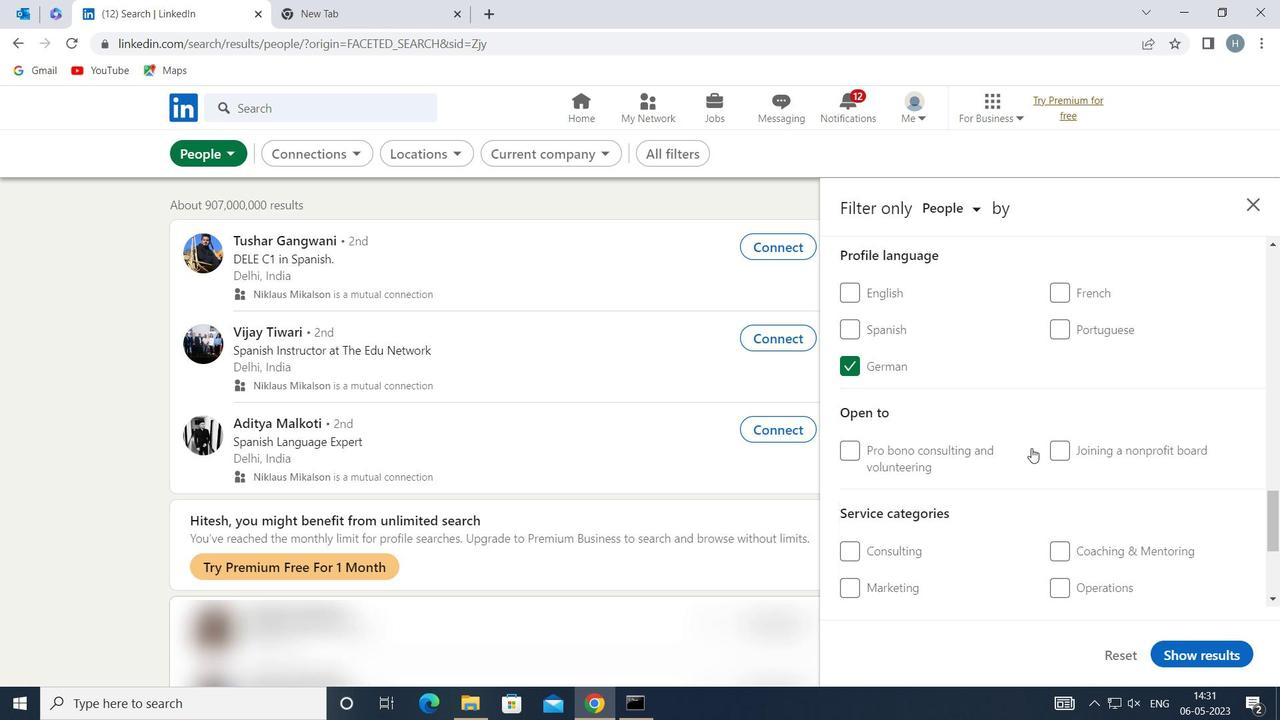 
Action: Mouse scrolled (1032, 448) with delta (0, 0)
Screenshot: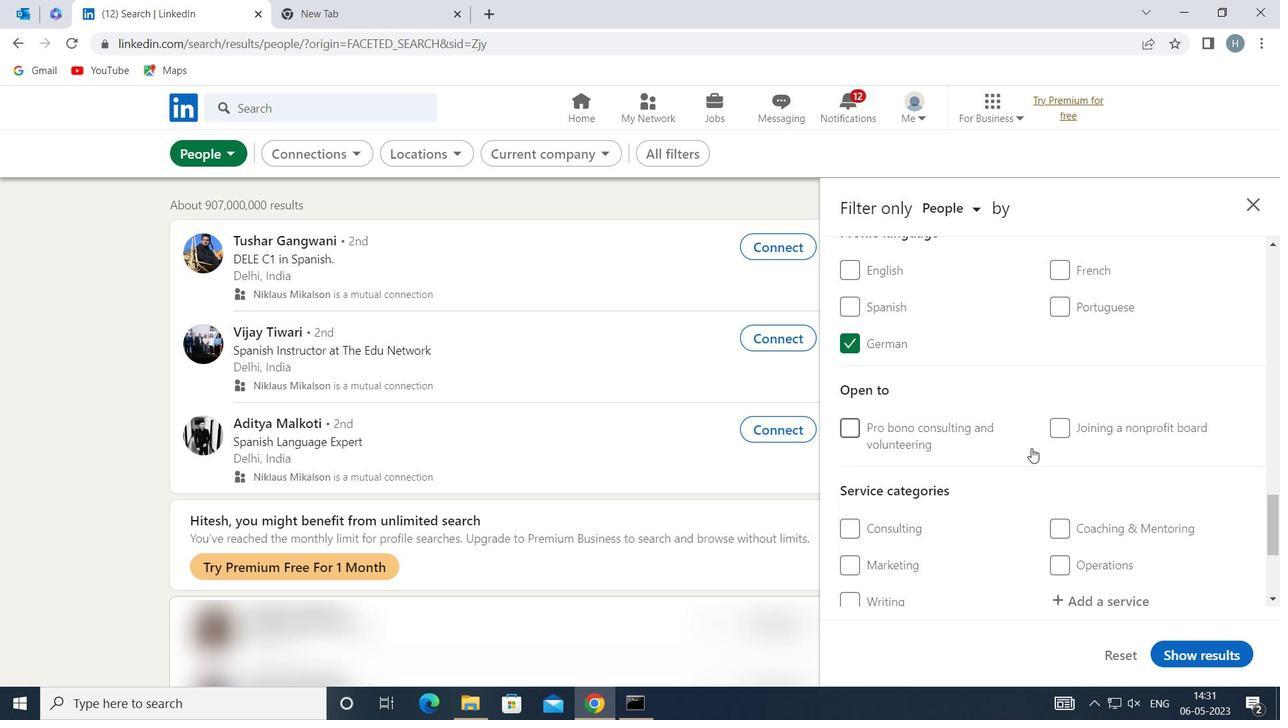 
Action: Mouse moved to (1098, 436)
Screenshot: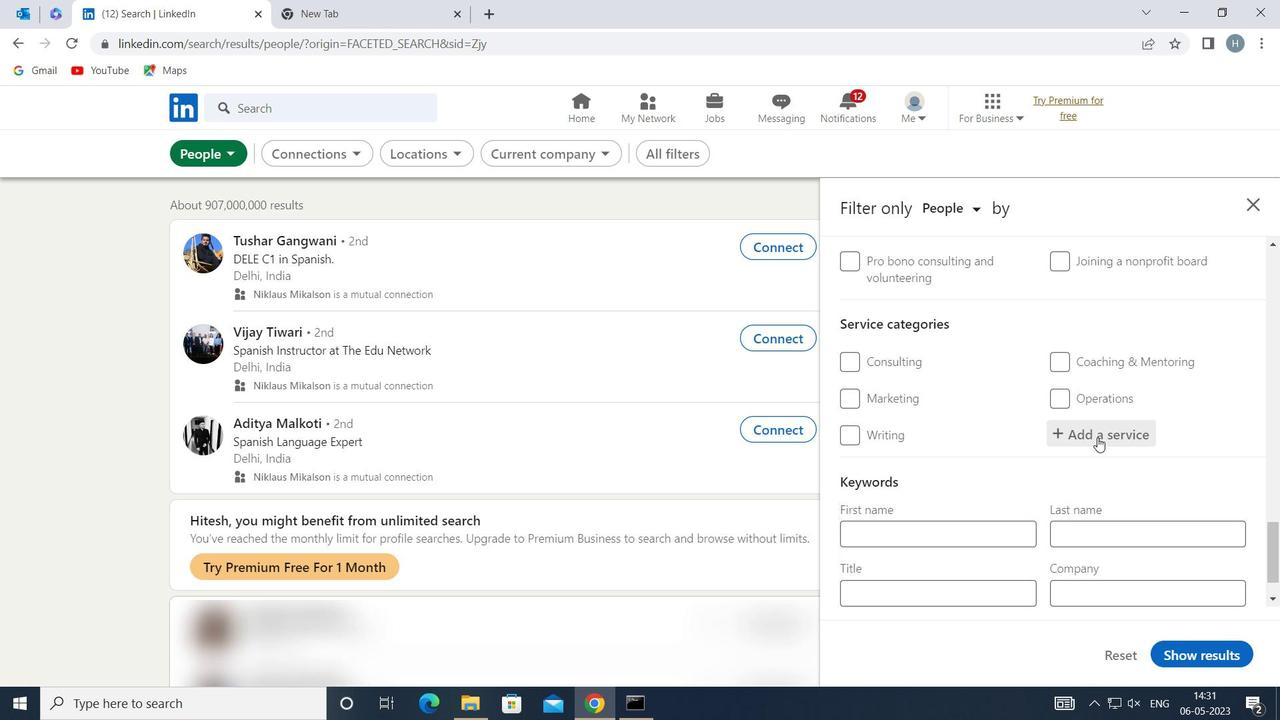 
Action: Mouse pressed left at (1098, 436)
Screenshot: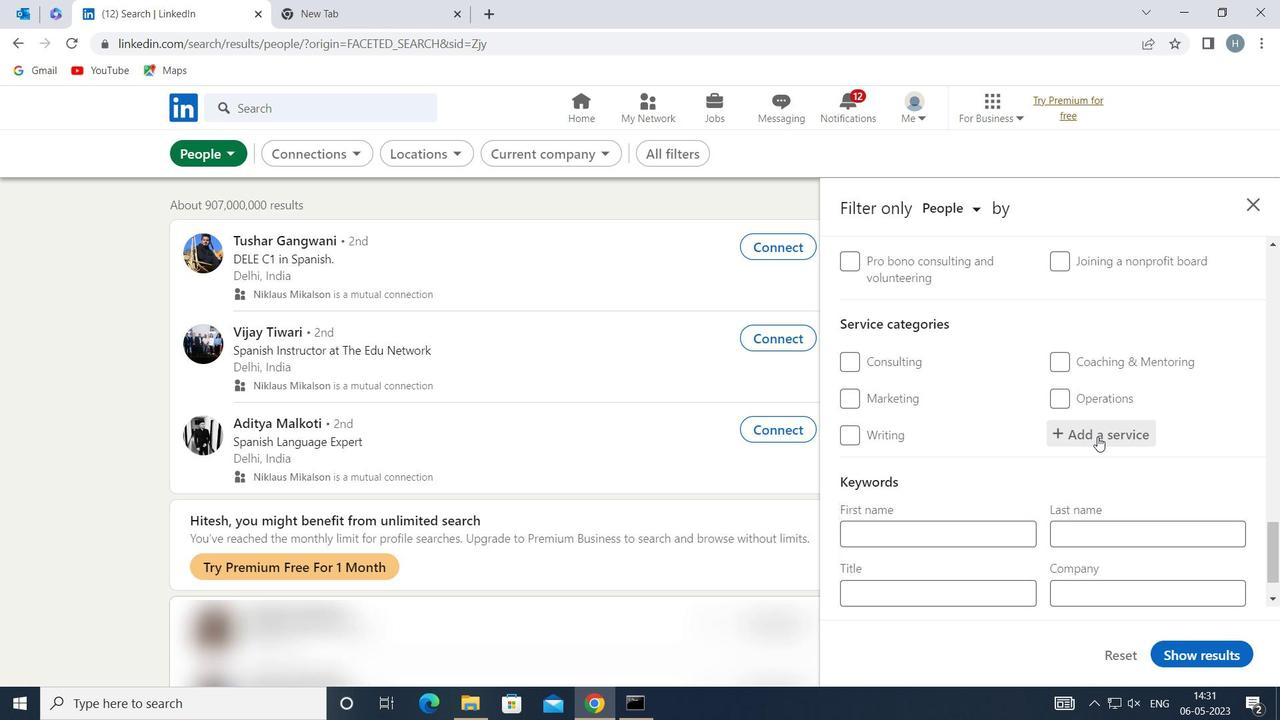 
Action: Mouse moved to (1097, 426)
Screenshot: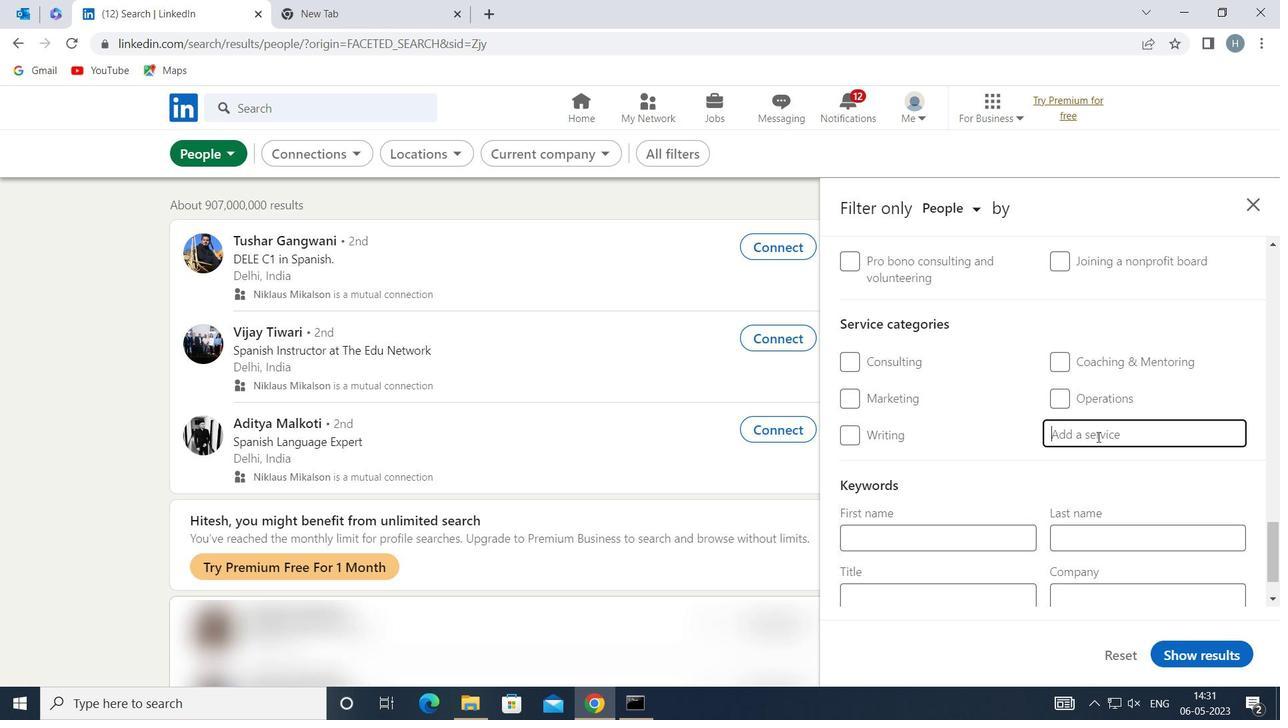 
Action: Key pressed <Key.shift>FINANCIAL<Key.space><Key.shift>PLA
Screenshot: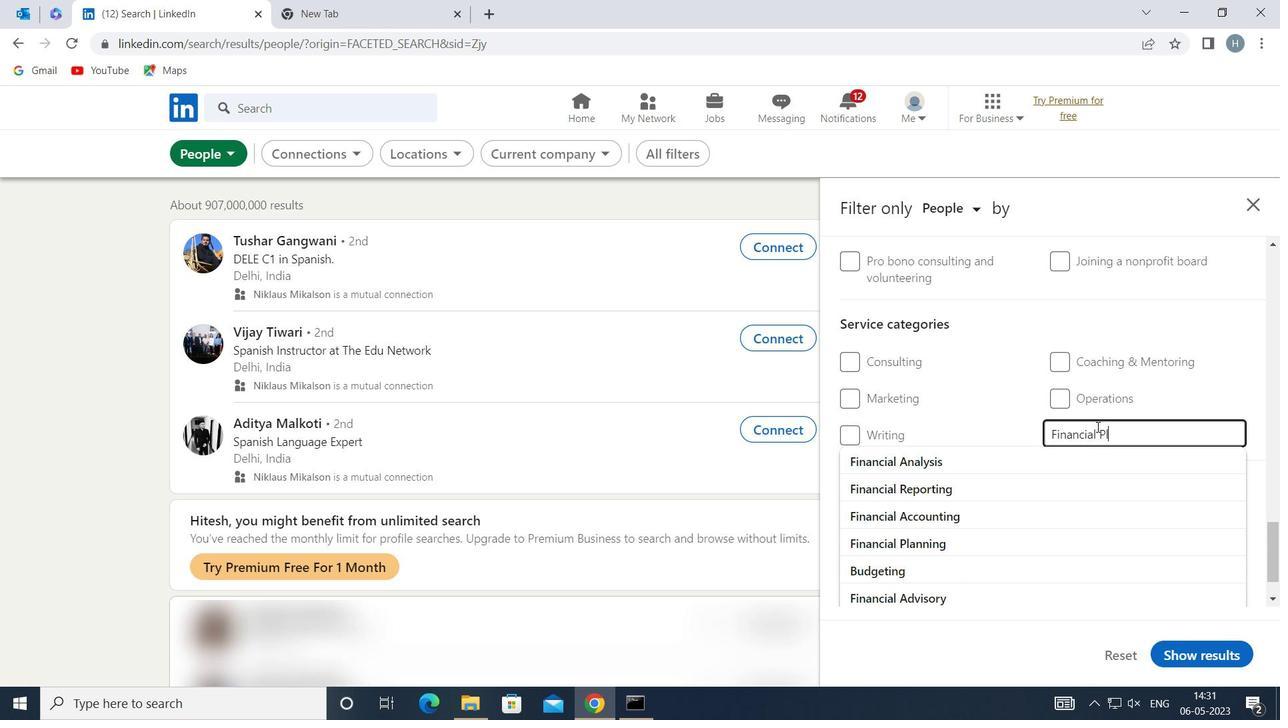 
Action: Mouse moved to (1032, 460)
Screenshot: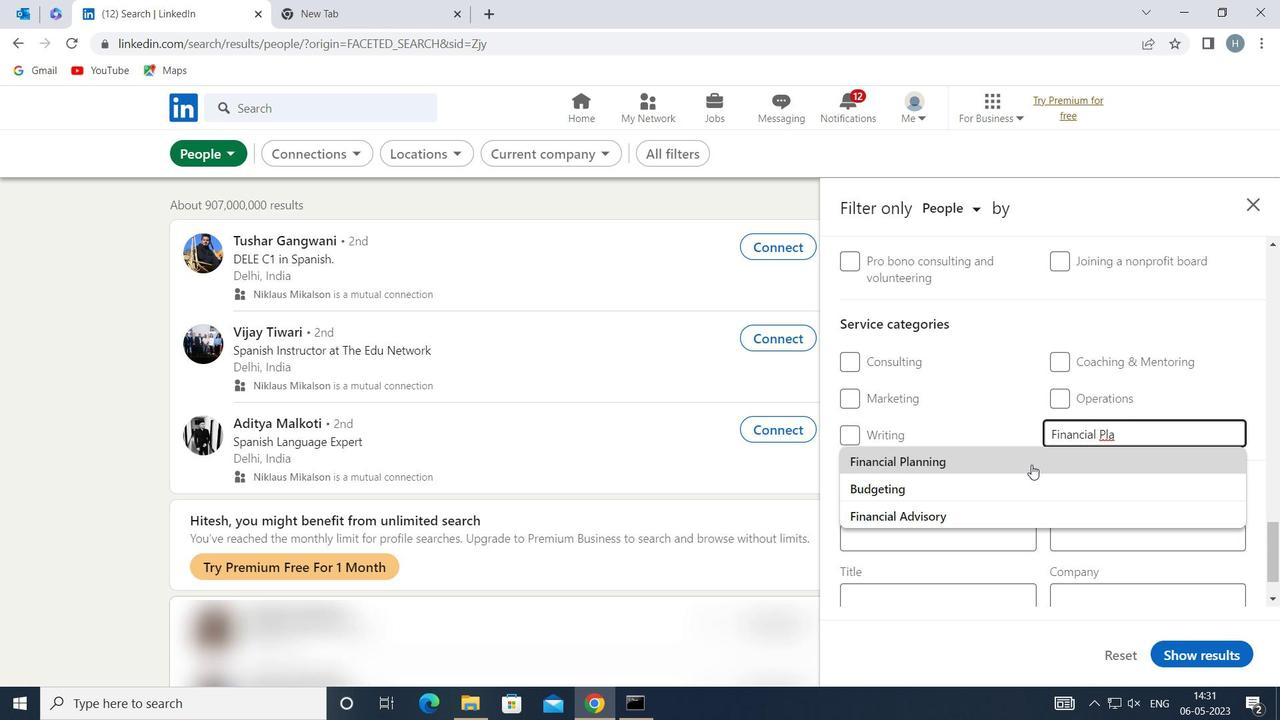 
Action: Mouse pressed left at (1032, 460)
Screenshot: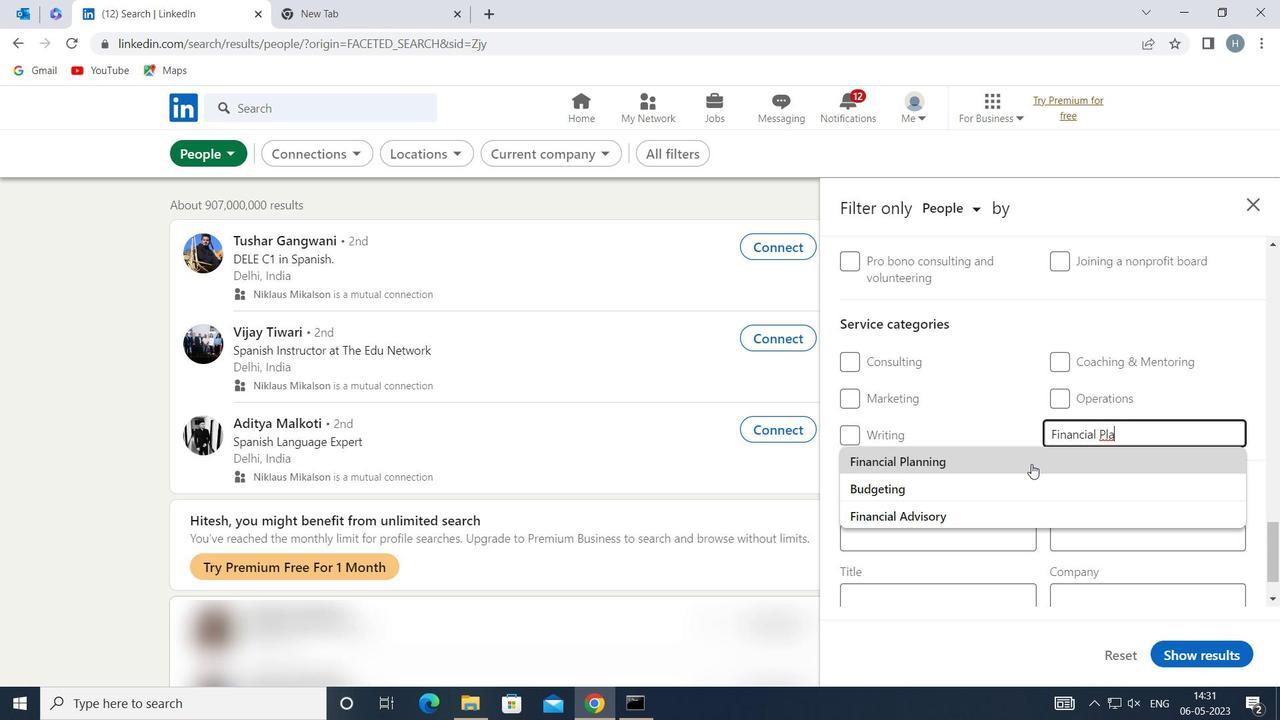 
Action: Mouse moved to (1014, 450)
Screenshot: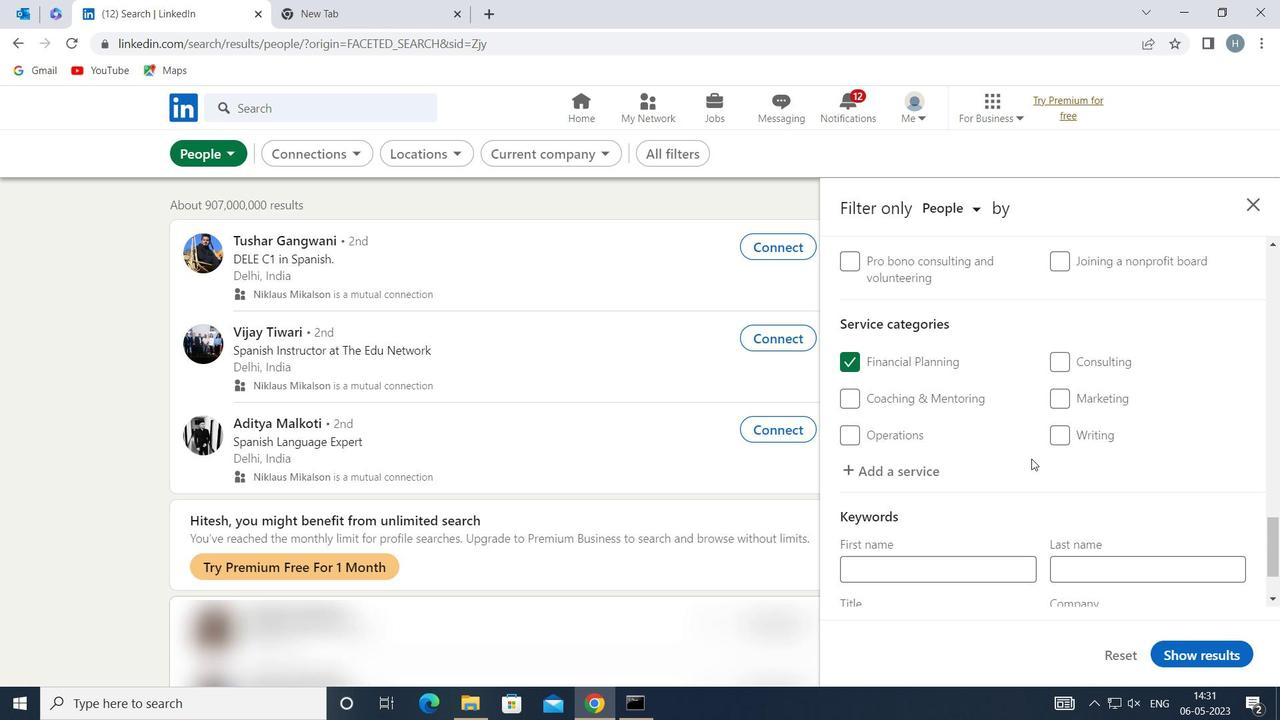 
Action: Mouse scrolled (1014, 450) with delta (0, 0)
Screenshot: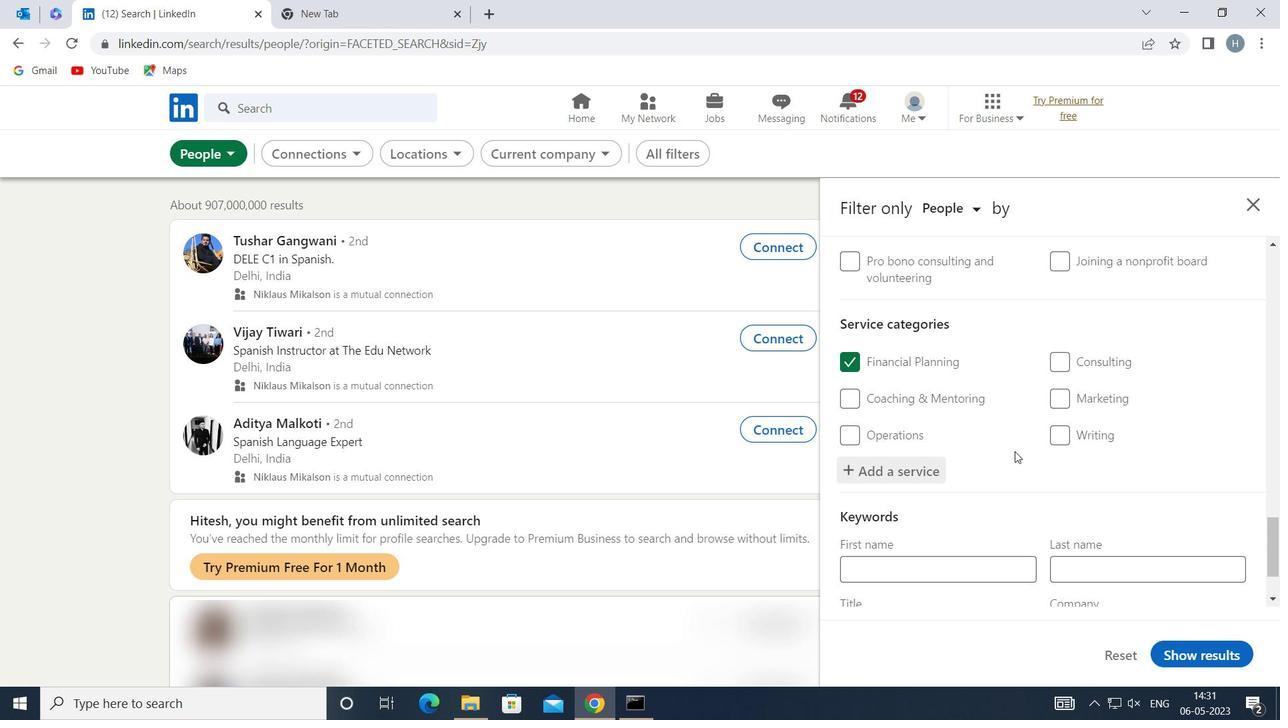 
Action: Mouse scrolled (1014, 450) with delta (0, 0)
Screenshot: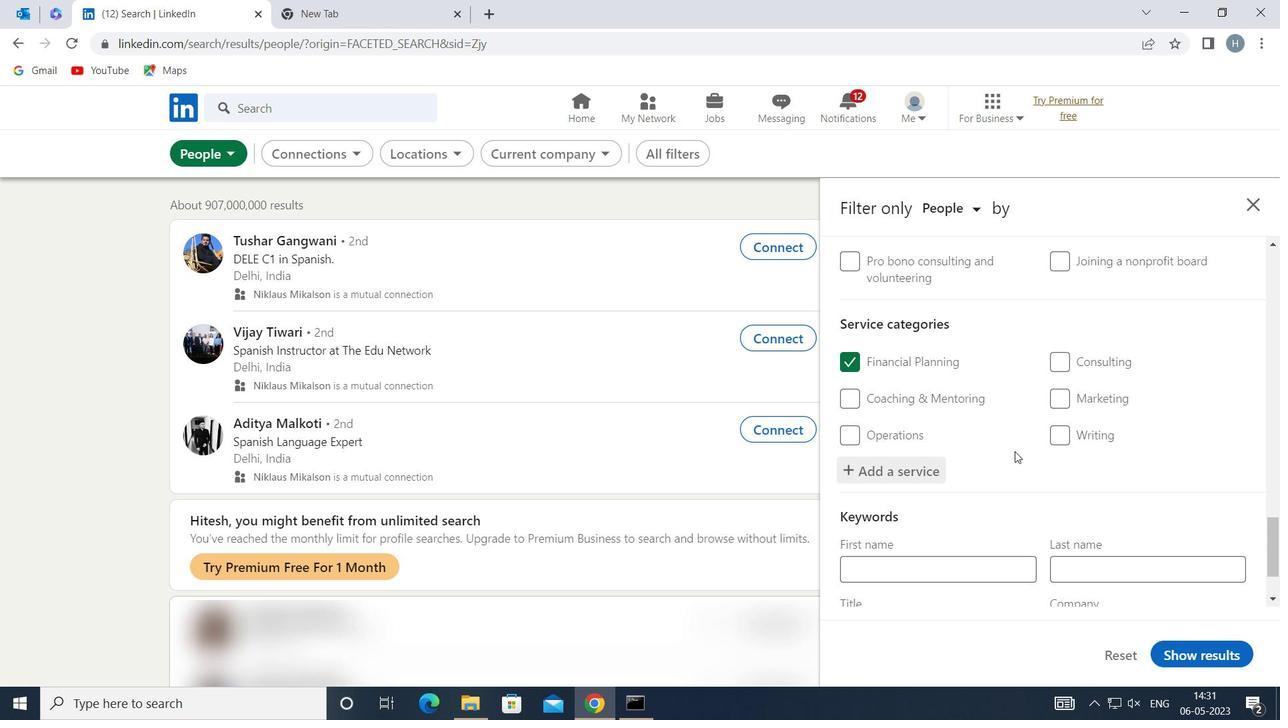 
Action: Mouse scrolled (1014, 450) with delta (0, 0)
Screenshot: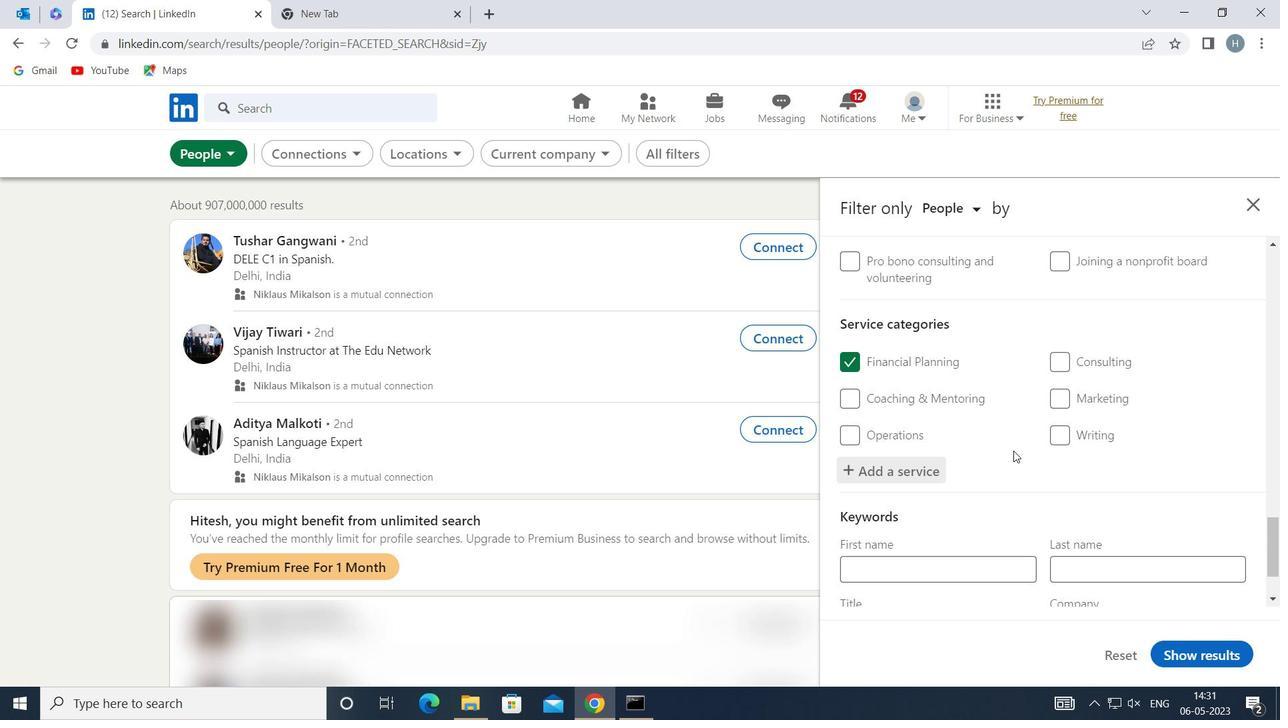 
Action: Mouse scrolled (1014, 450) with delta (0, 0)
Screenshot: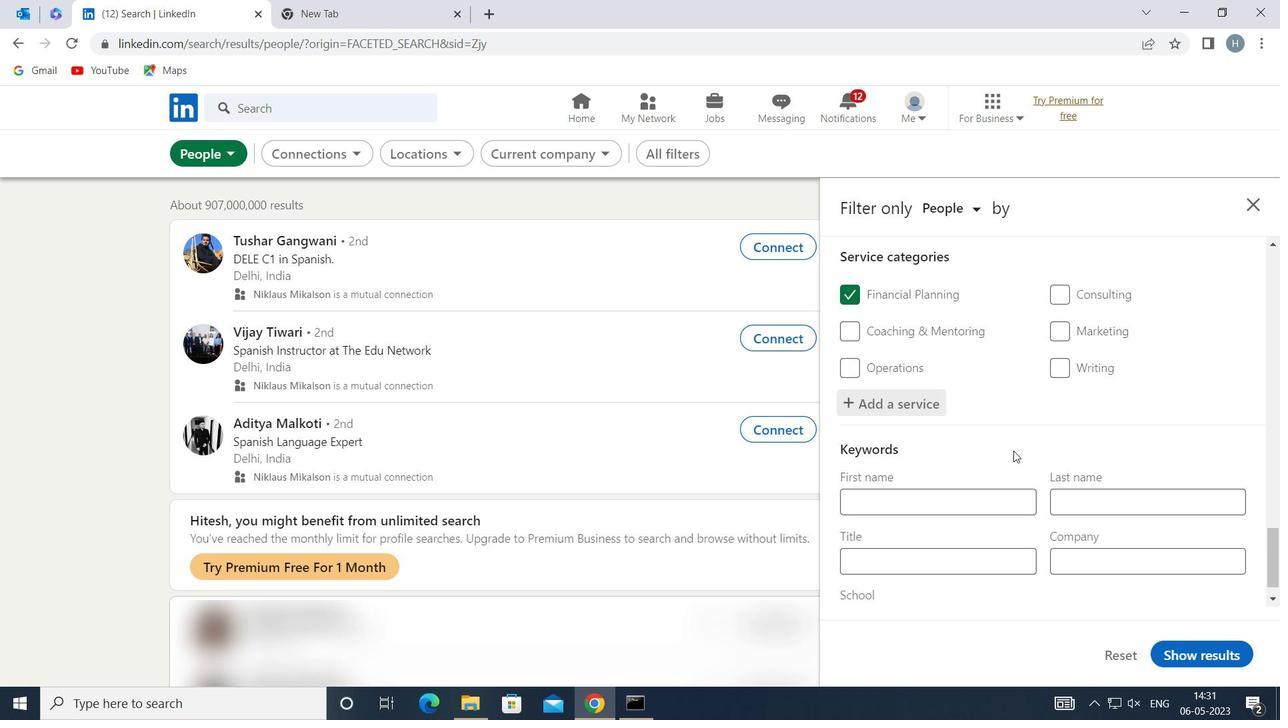 
Action: Mouse scrolled (1014, 450) with delta (0, 0)
Screenshot: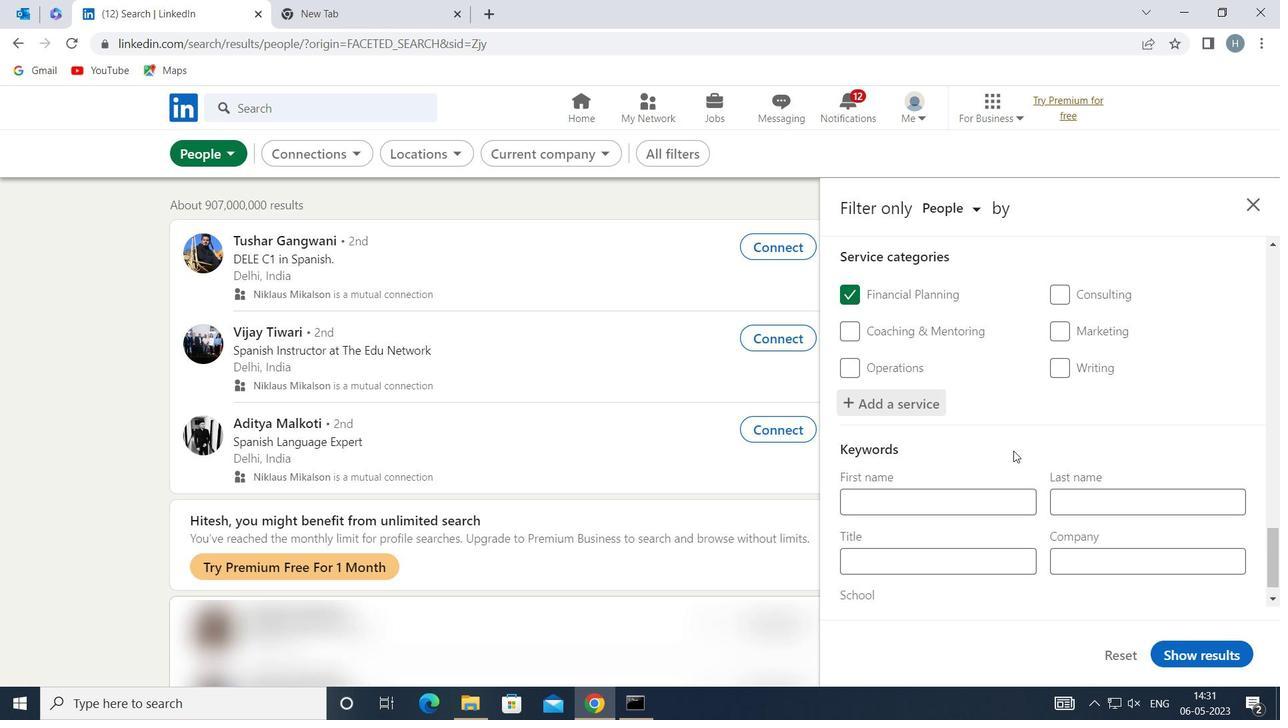
Action: Mouse moved to (993, 521)
Screenshot: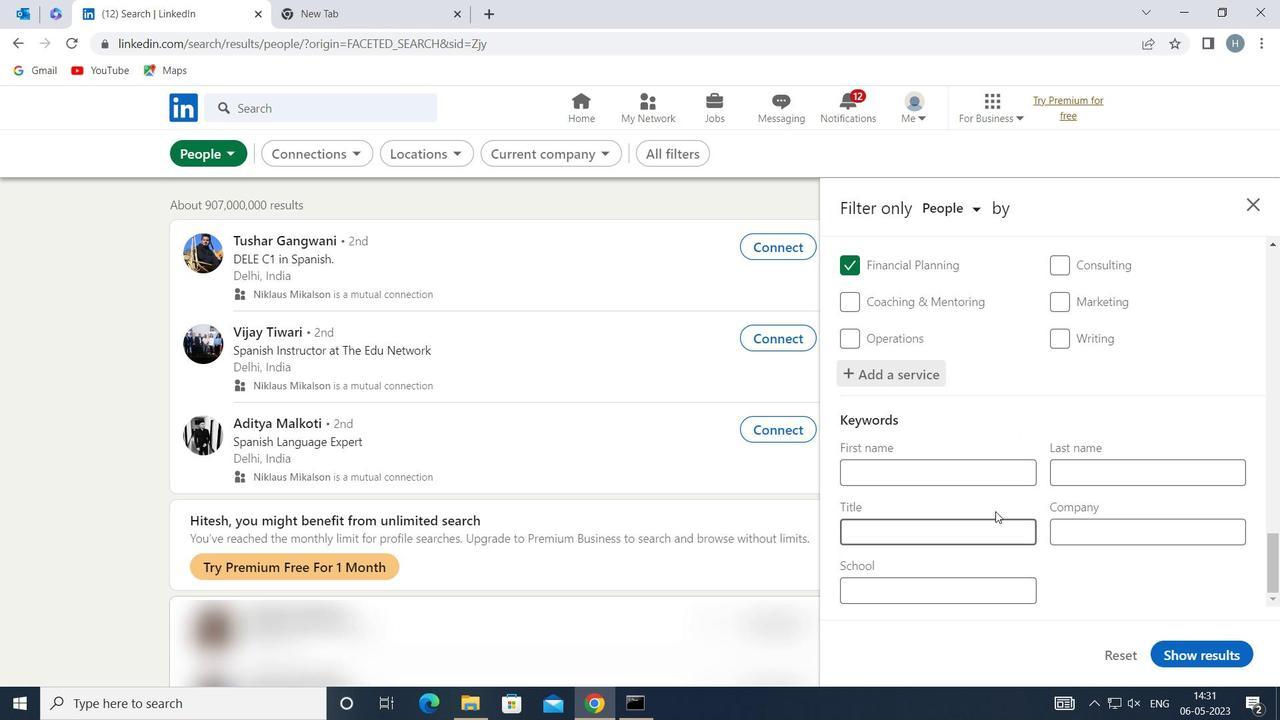 
Action: Mouse pressed left at (993, 521)
Screenshot: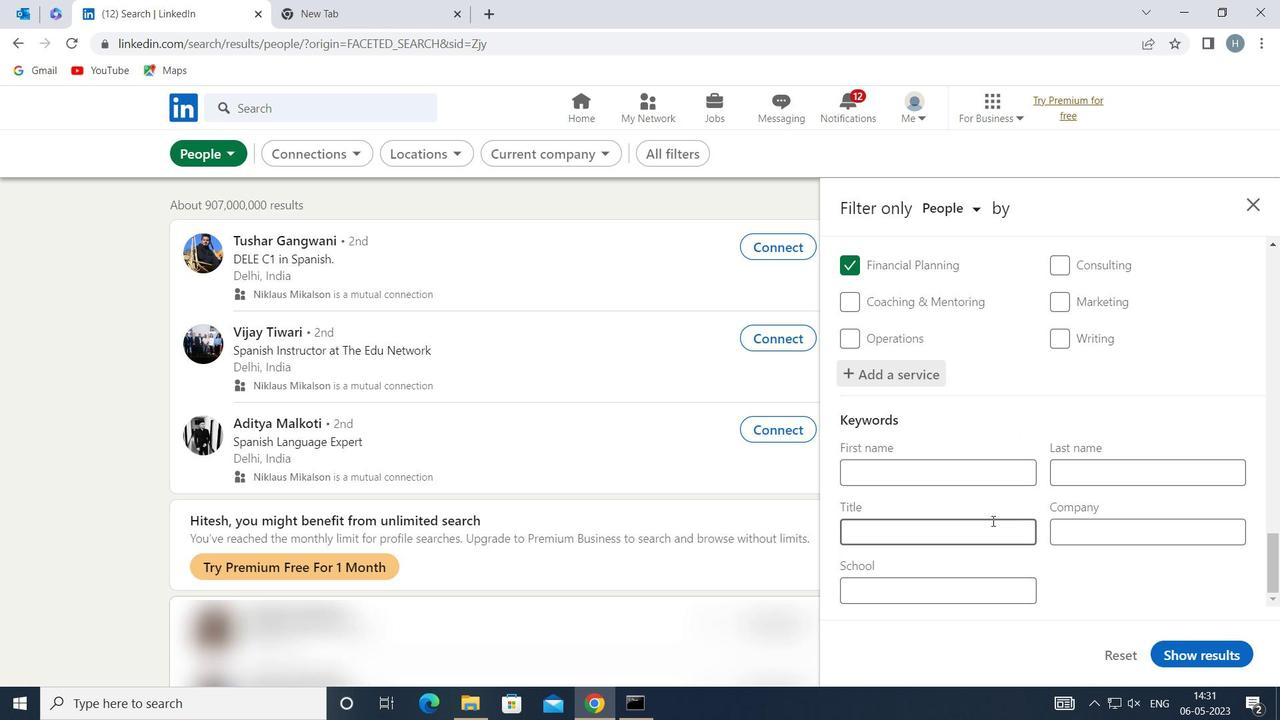 
Action: Mouse moved to (993, 523)
Screenshot: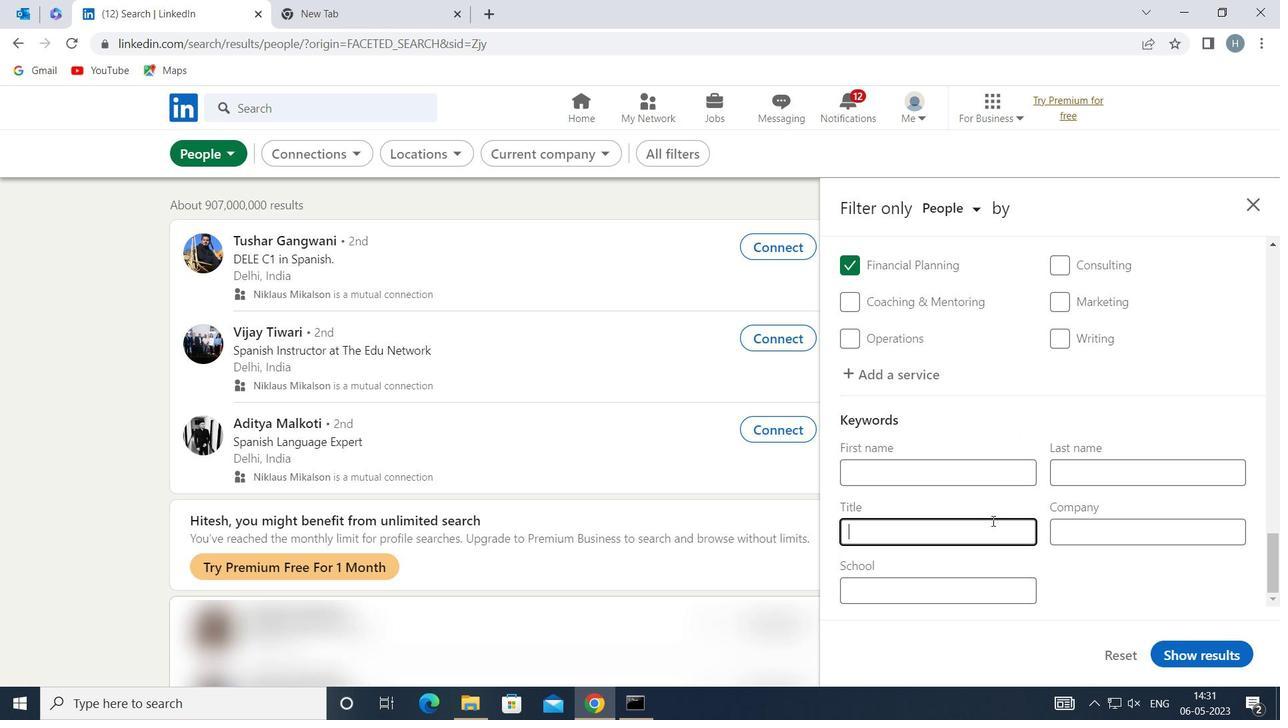 
Action: Key pressed <Key.shift>MANAGER
Screenshot: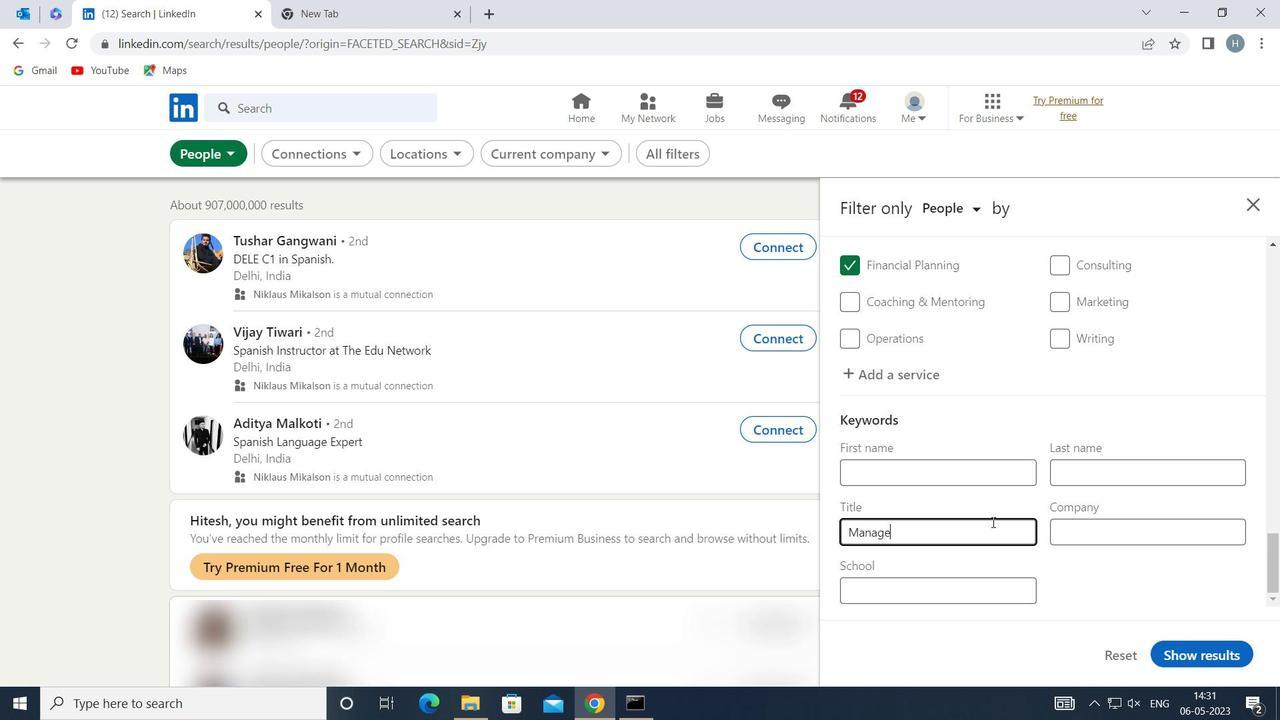 
Action: Mouse moved to (1216, 647)
Screenshot: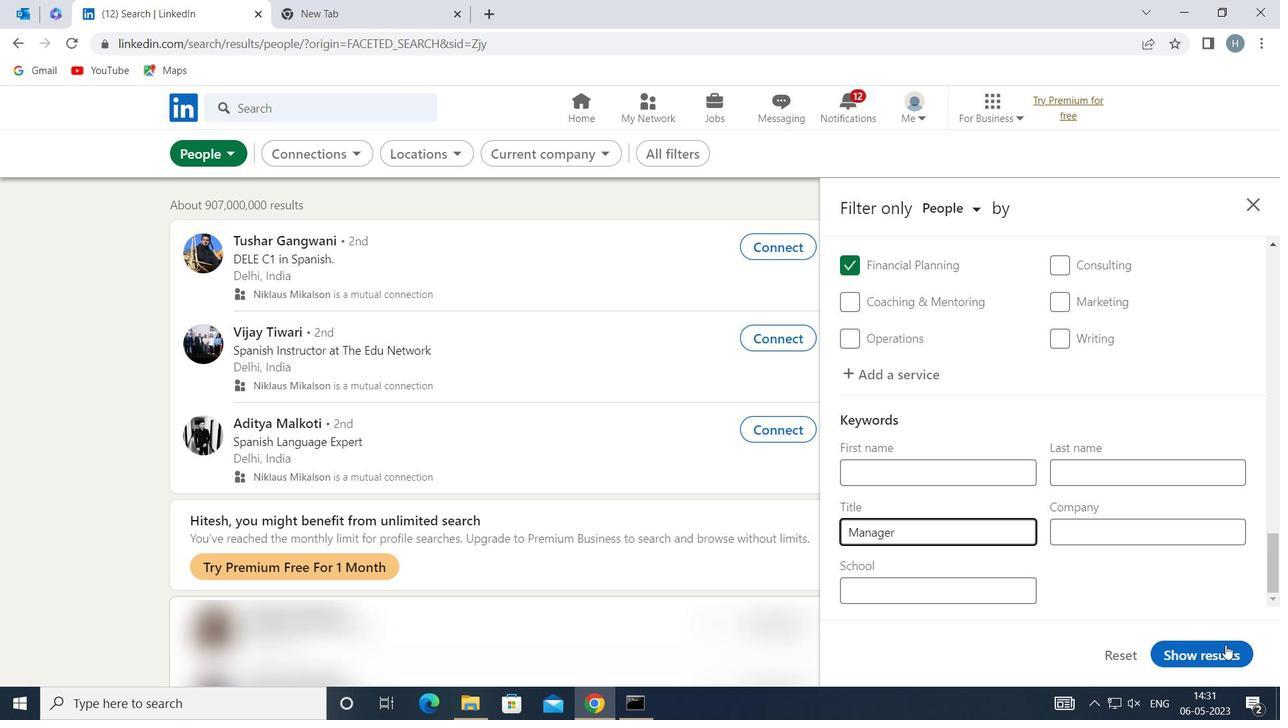 
Action: Mouse pressed left at (1216, 647)
Screenshot: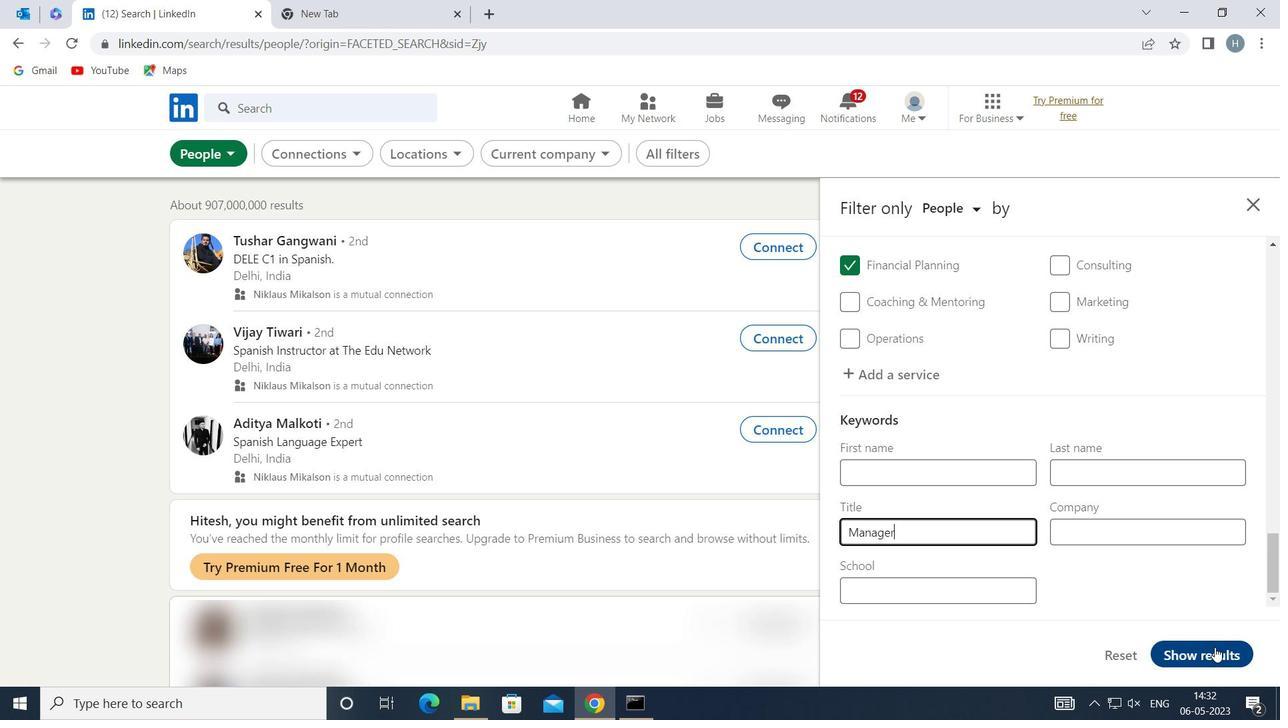 
Action: Mouse moved to (1190, 634)
Screenshot: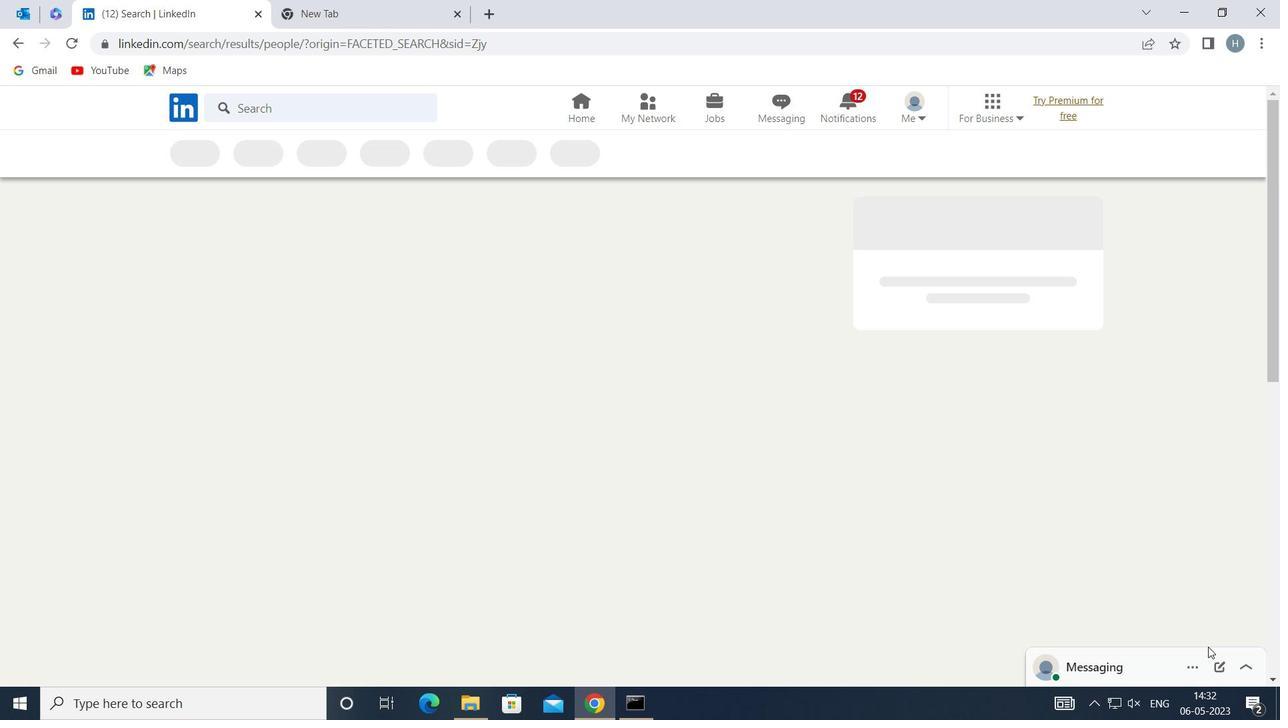 
